 Task: Organize a 90-minute mountain biking and trail exploration adventure.
Action: Mouse pressed left at (991, 149)
Screenshot: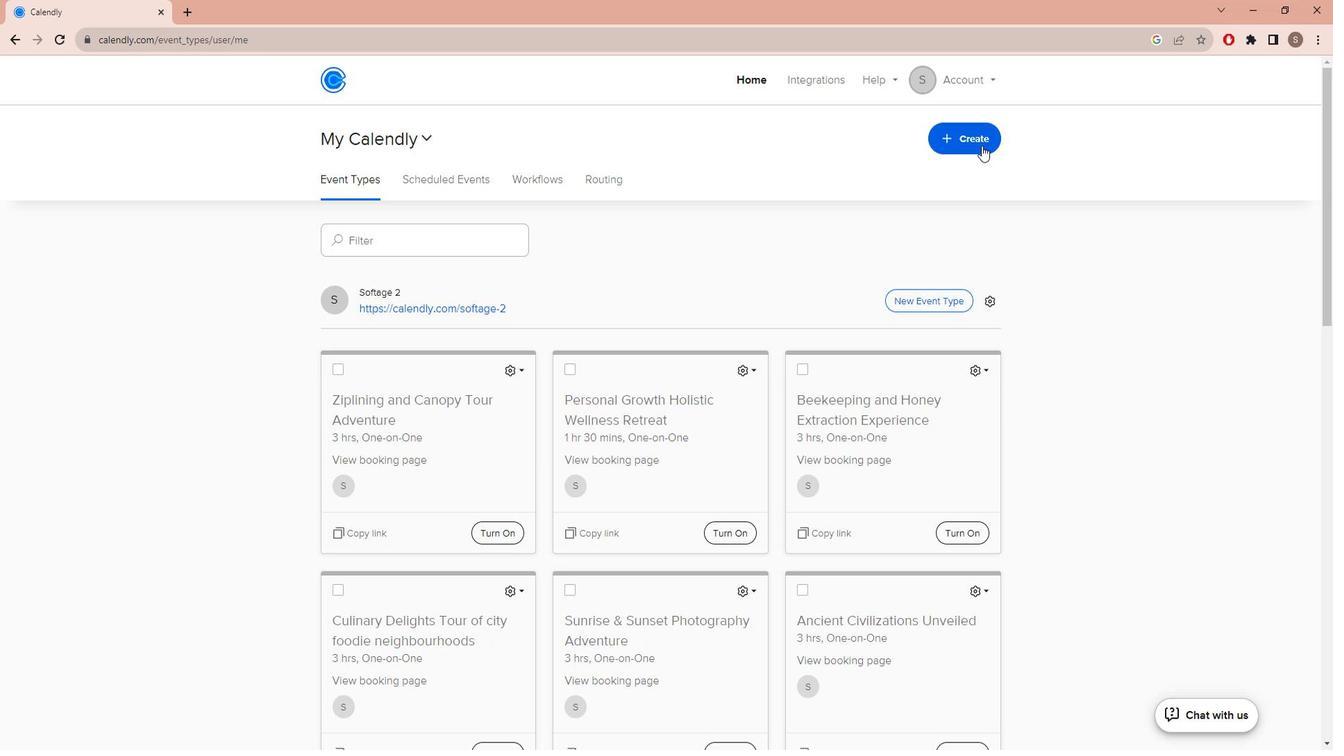 
Action: Mouse moved to (961, 181)
Screenshot: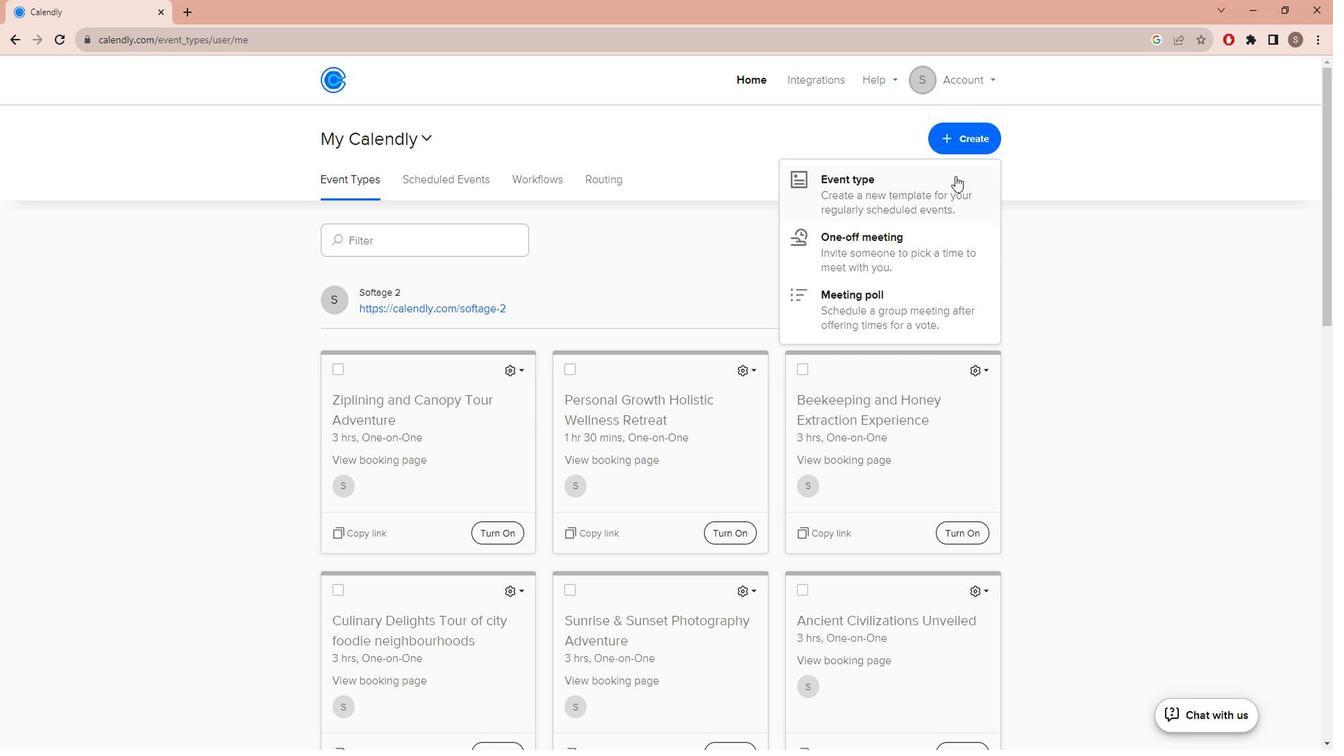 
Action: Mouse pressed left at (961, 181)
Screenshot: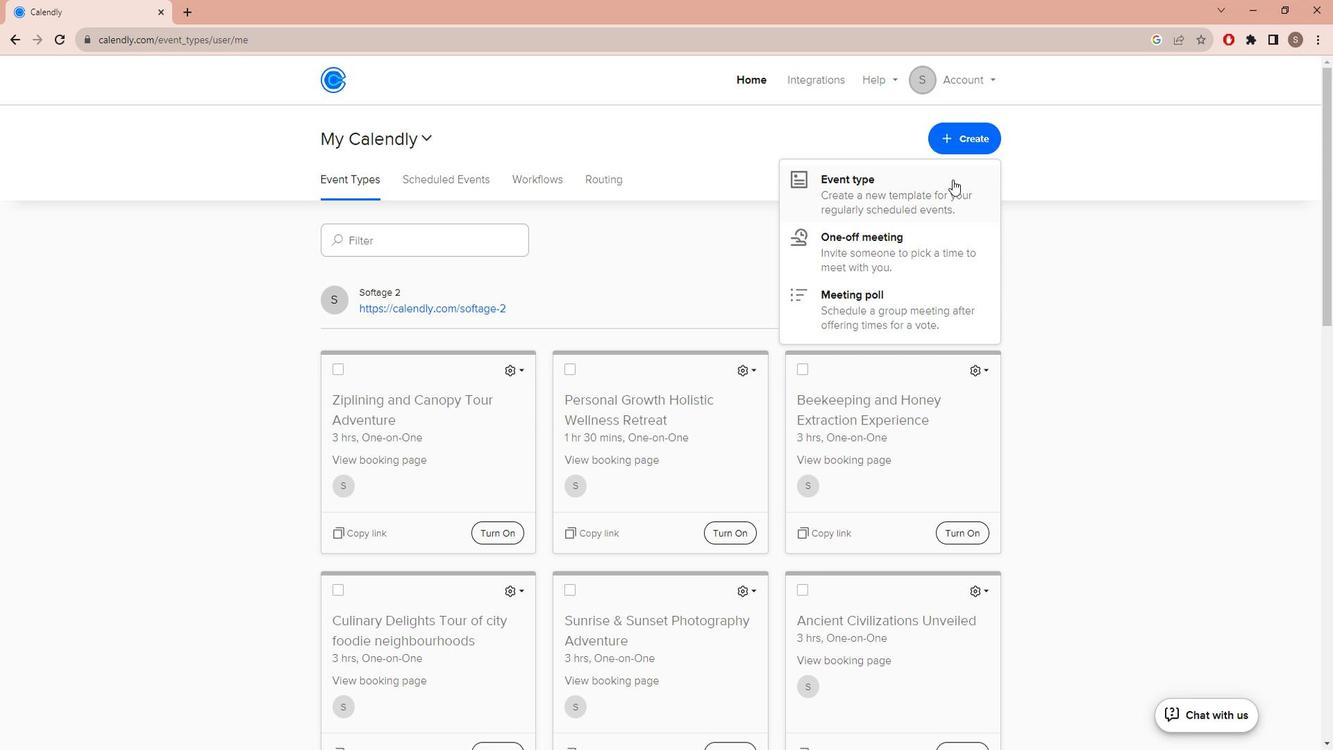 
Action: Mouse moved to (631, 241)
Screenshot: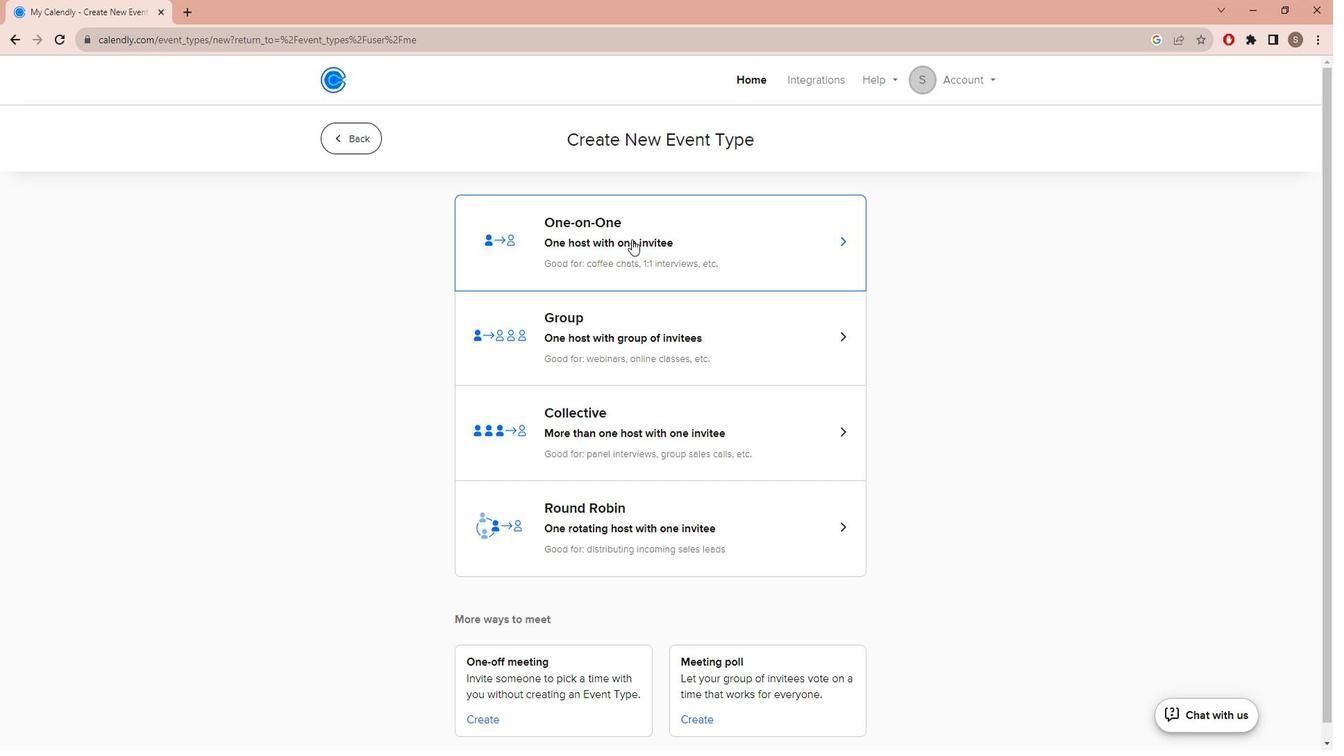 
Action: Mouse pressed left at (631, 241)
Screenshot: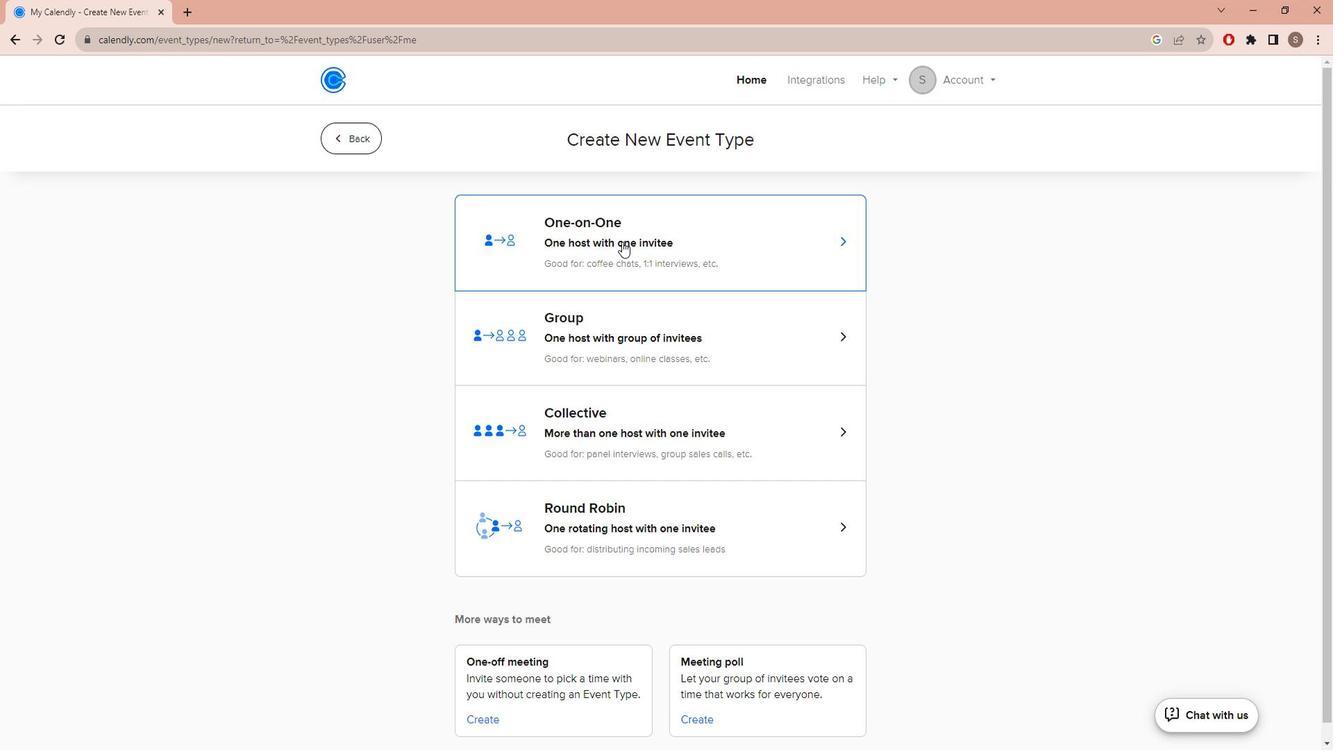 
Action: Mouse moved to (464, 341)
Screenshot: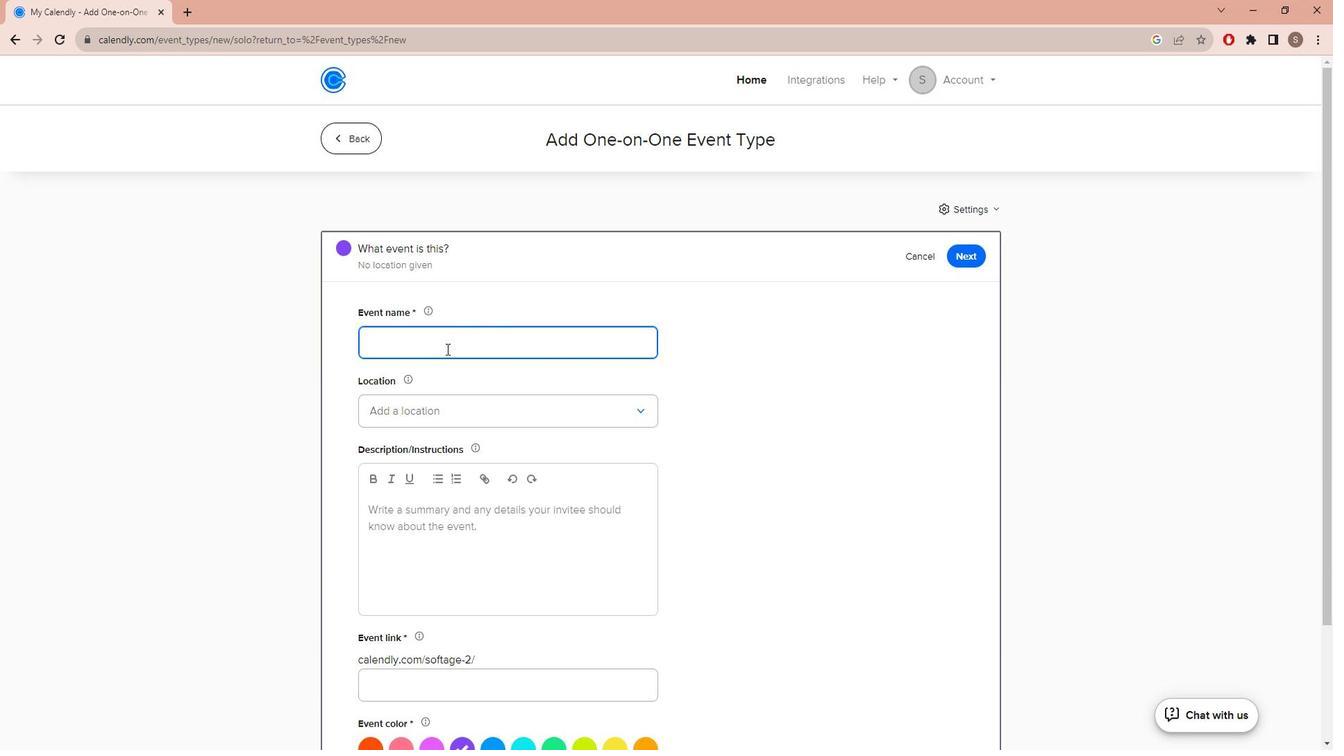 
Action: Key pressed <Key.caps_lock>M<Key.caps_lock>ountain<Key.space><Key.caps_lock>B<Key.caps_lock>iking<Key.space>and<Key.space><Key.caps_lock>T<Key.caps_lock>rail<Key.space><Key.caps_lock>E<Key.caps_lock>xploration<Key.space><Key.caps_lock>A<Key.caps_lock>dventure
Screenshot: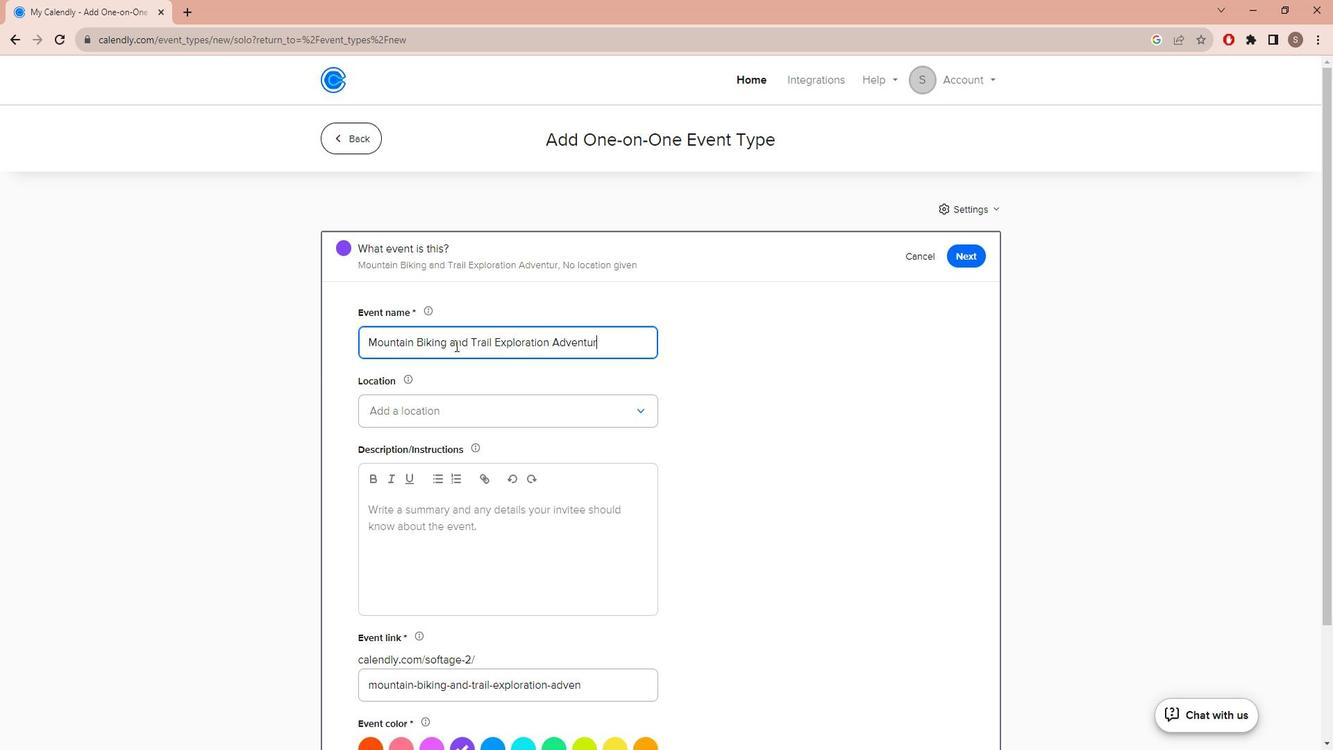 
Action: Mouse moved to (438, 415)
Screenshot: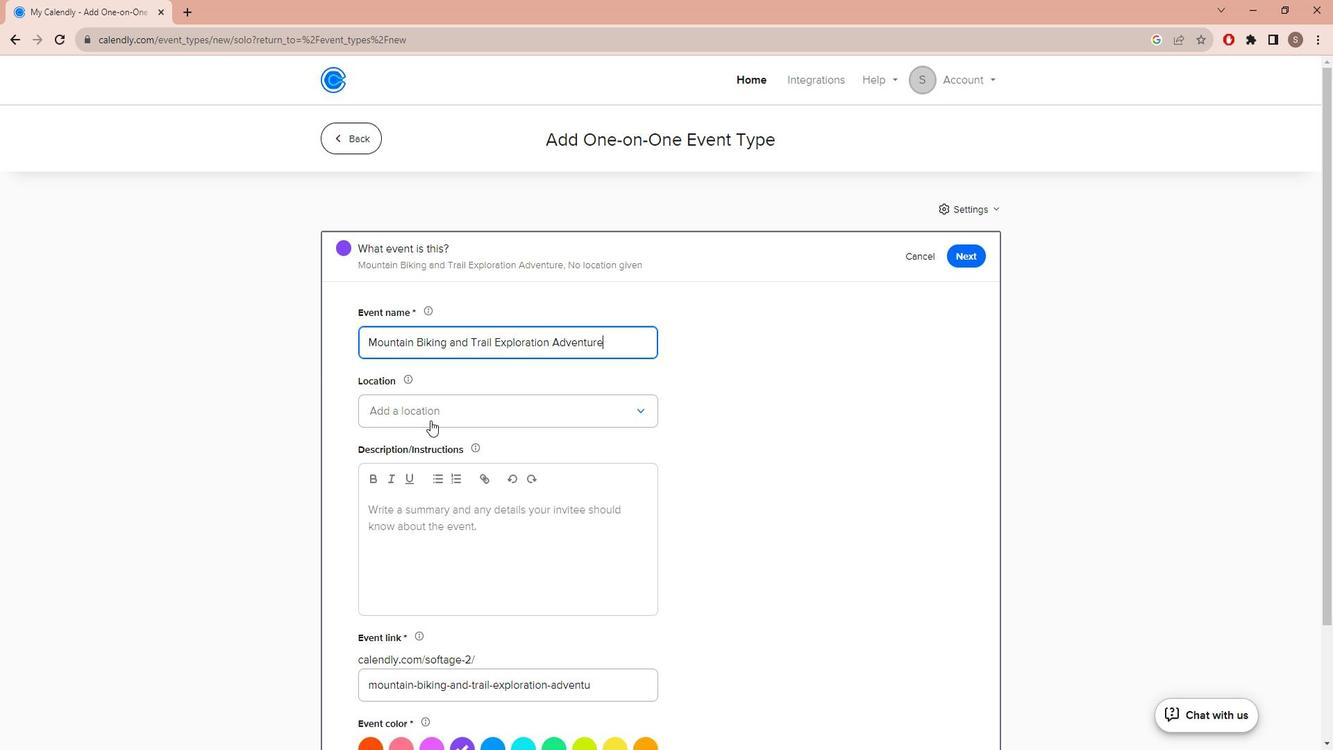 
Action: Mouse scrolled (438, 416) with delta (0, 0)
Screenshot: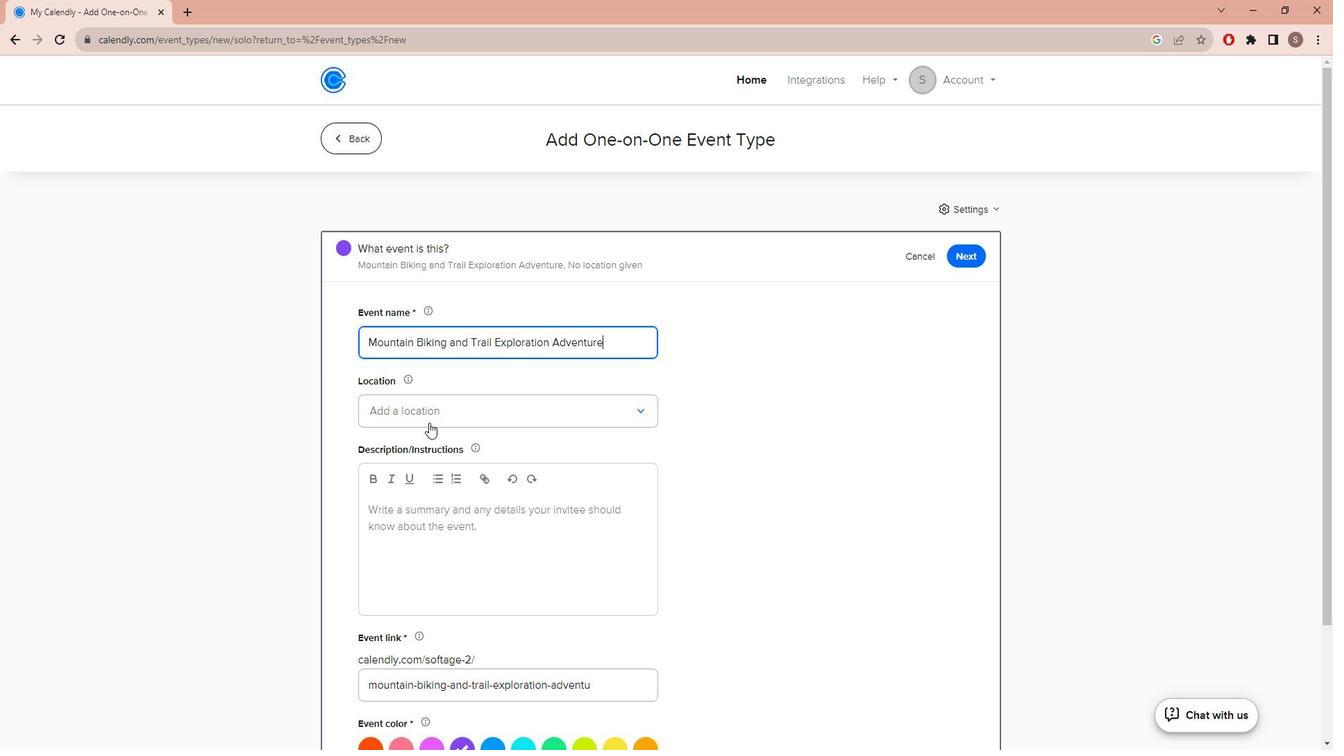 
Action: Mouse moved to (437, 415)
Screenshot: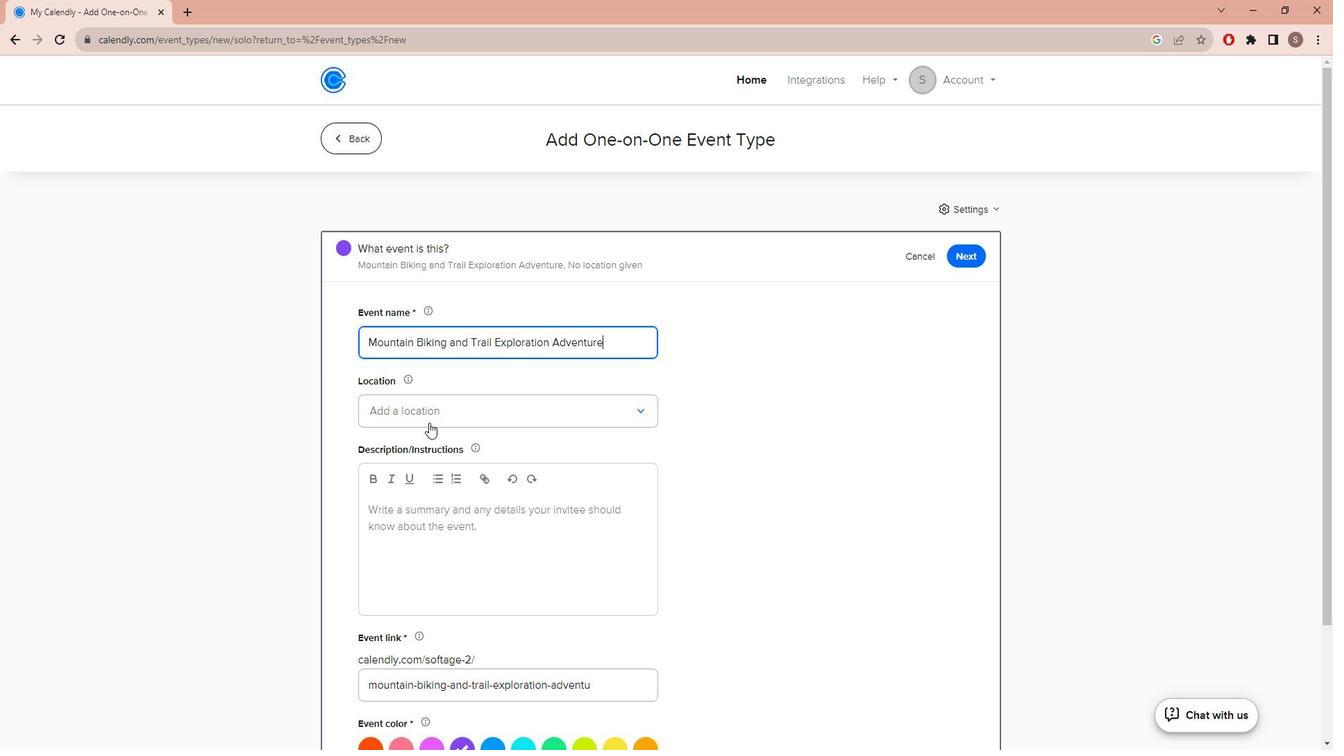 
Action: Mouse pressed left at (437, 415)
Screenshot: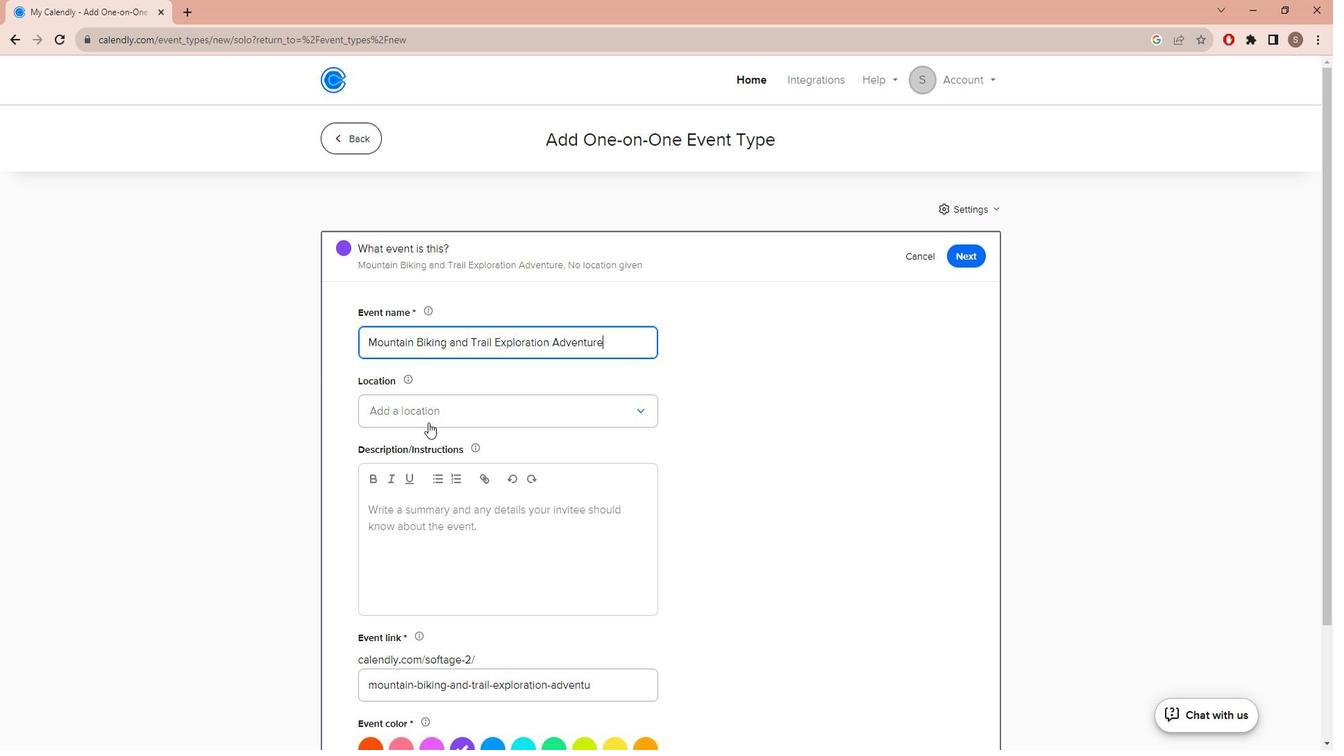 
Action: Mouse moved to (425, 440)
Screenshot: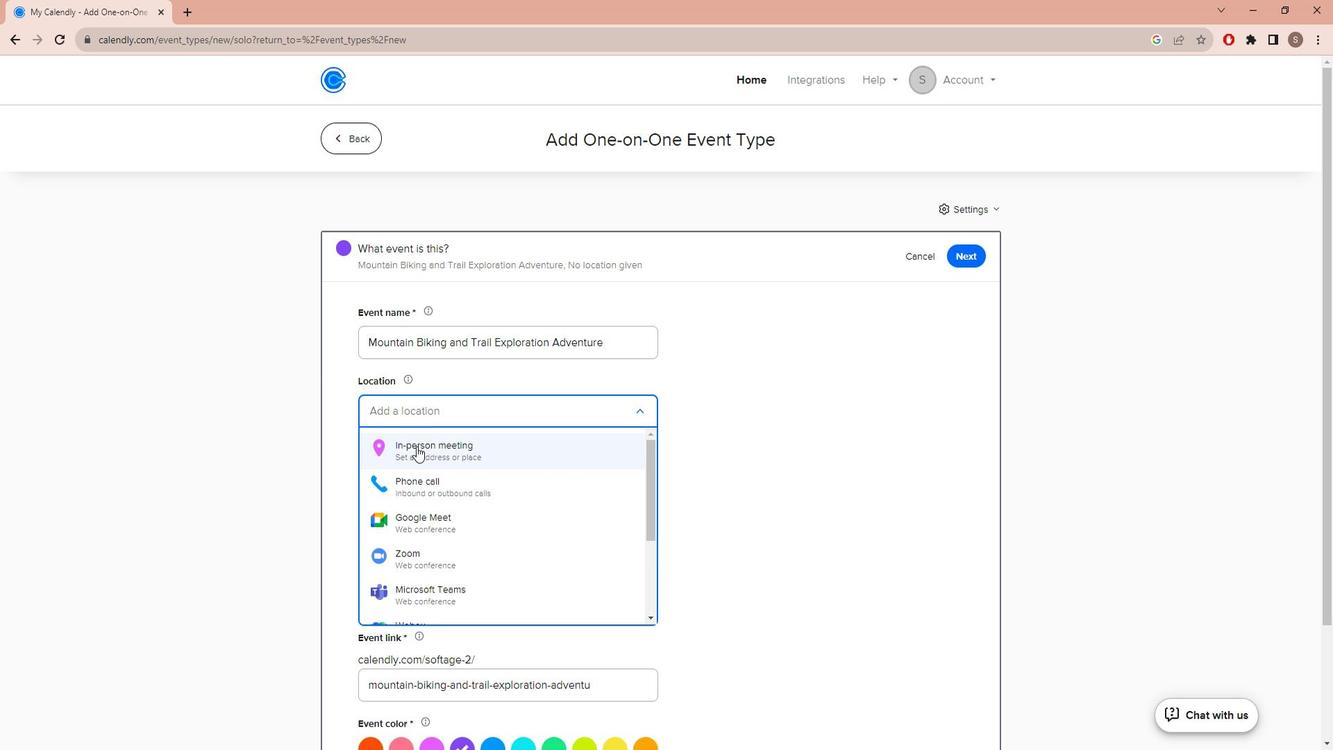 
Action: Mouse pressed left at (425, 440)
Screenshot: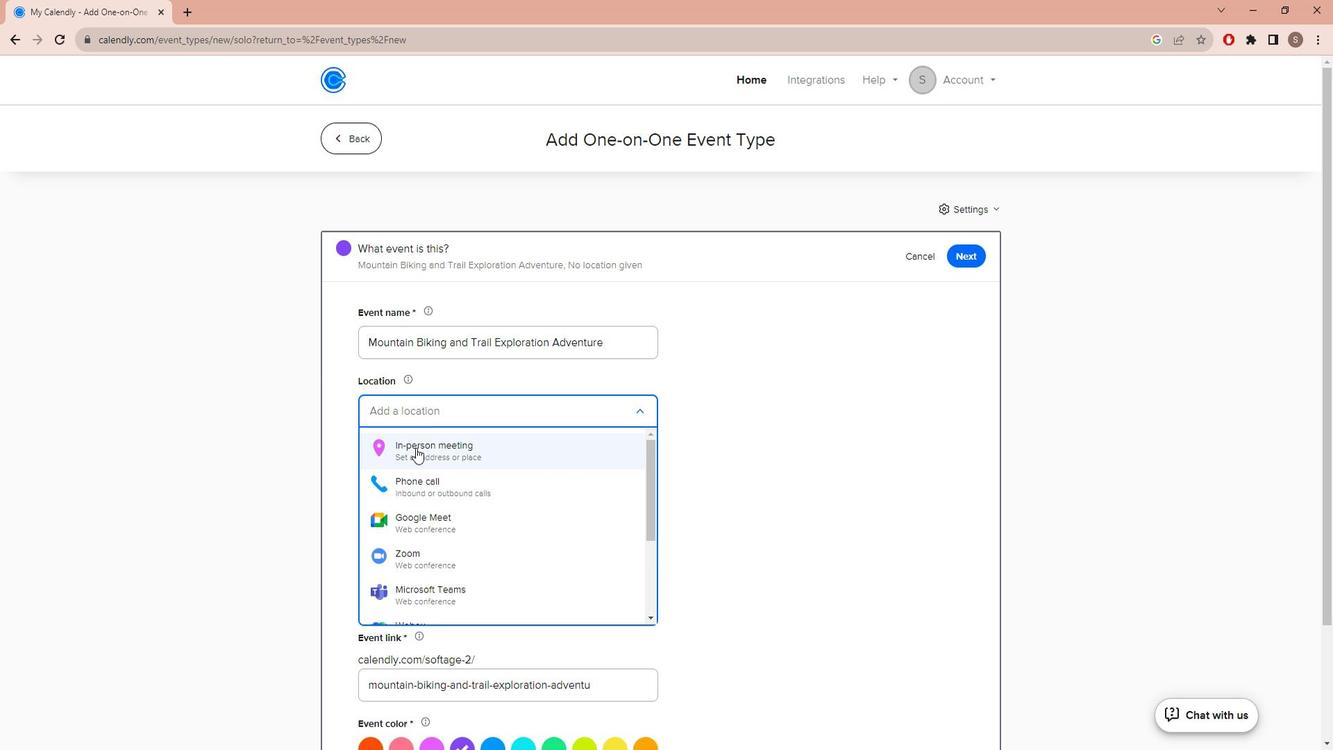 
Action: Mouse moved to (591, 247)
Screenshot: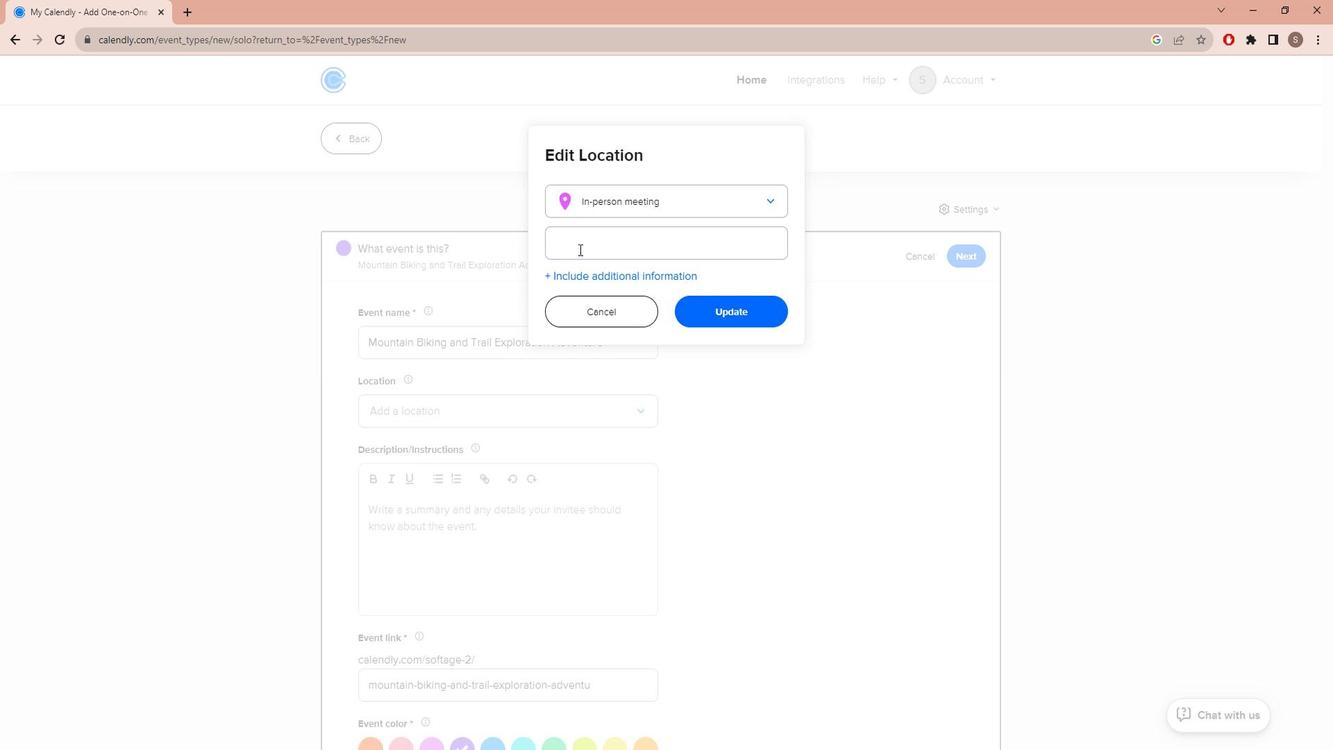 
Action: Mouse pressed left at (591, 247)
Screenshot: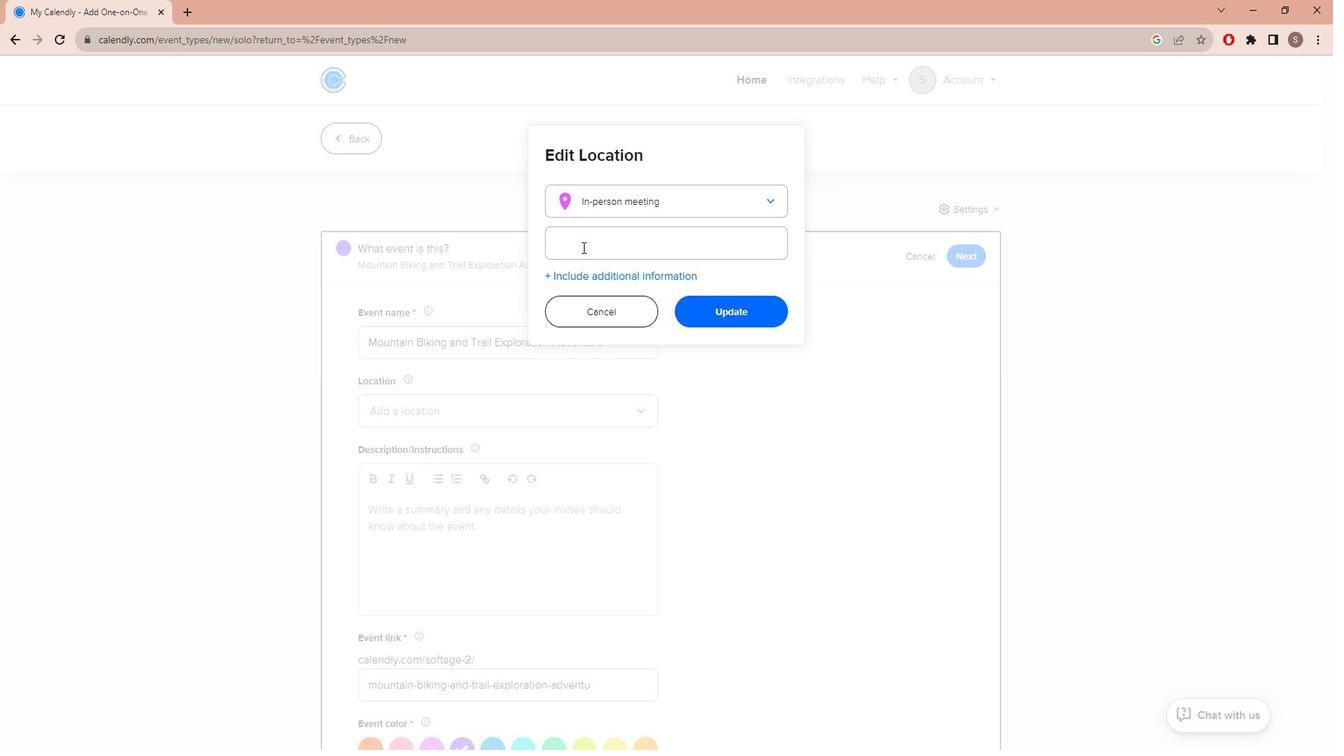 
Action: Mouse moved to (602, 241)
Screenshot: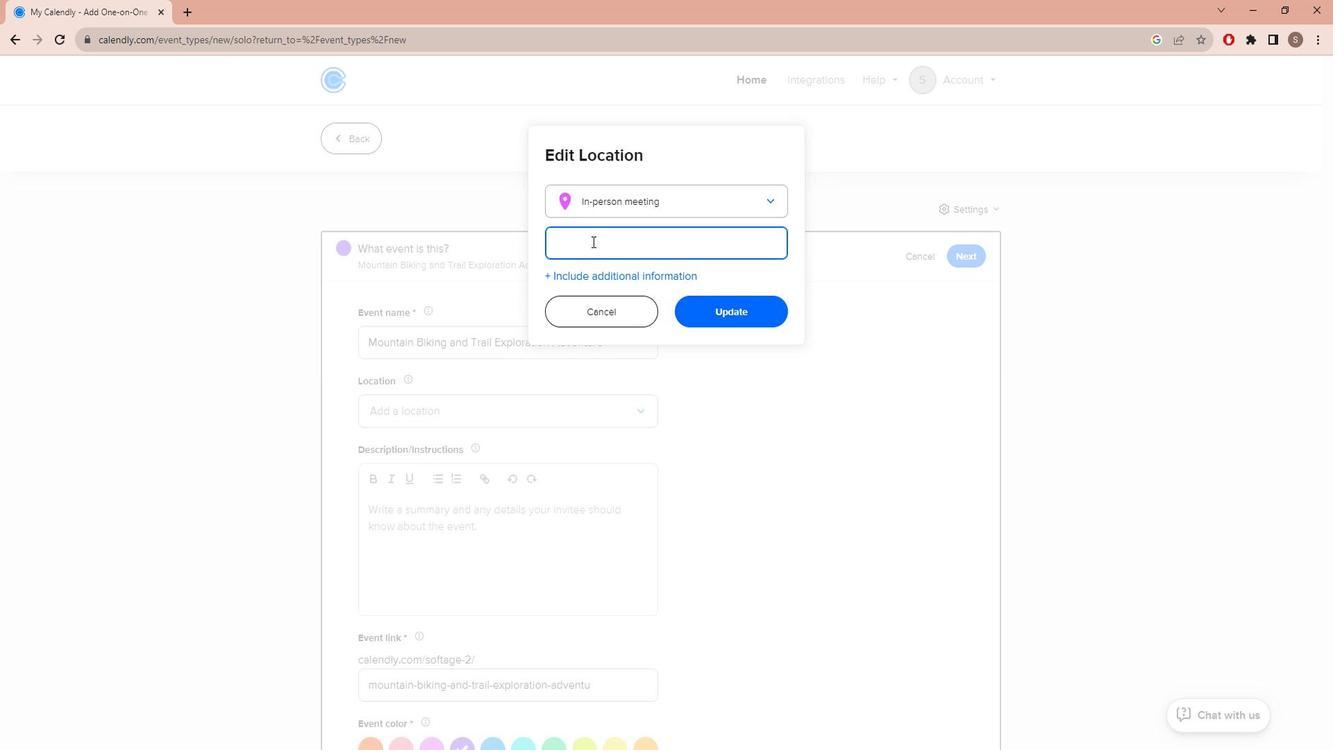 
Action: Key pressed <Key.caps_lock>H<Key.caps_lock>igh<Key.space><Key.caps_lock>M<Key.caps_lock>ountain<Key.space><Key.caps_lock>P<Key.caps_lock>reserve<Key.space><Key.caps_lock>P<Key.caps_lock>ark,<Key.caps_lock>N<Key.caps_lock>ew<Key.space><Key.caps_lock>J<Key.caps_lock>ersey,<Key.caps_lock>U.S.A
Screenshot: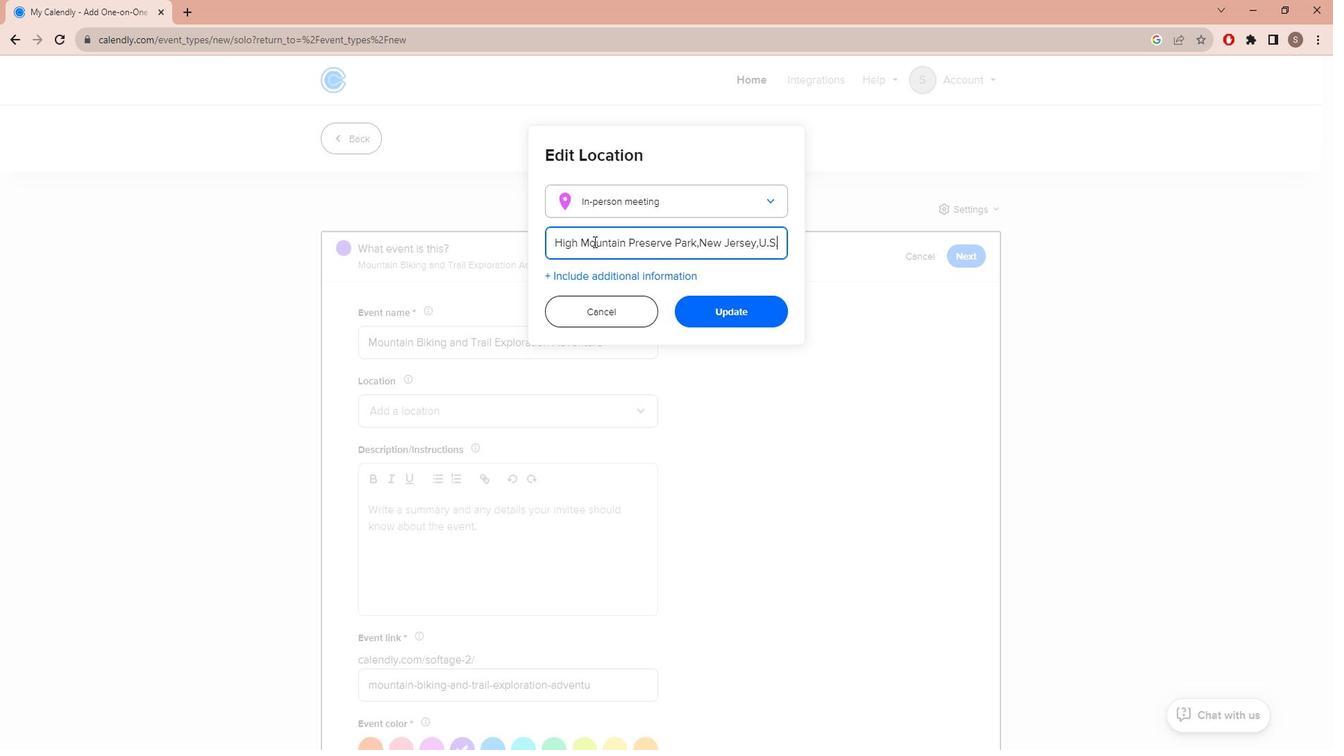 
Action: Mouse moved to (718, 302)
Screenshot: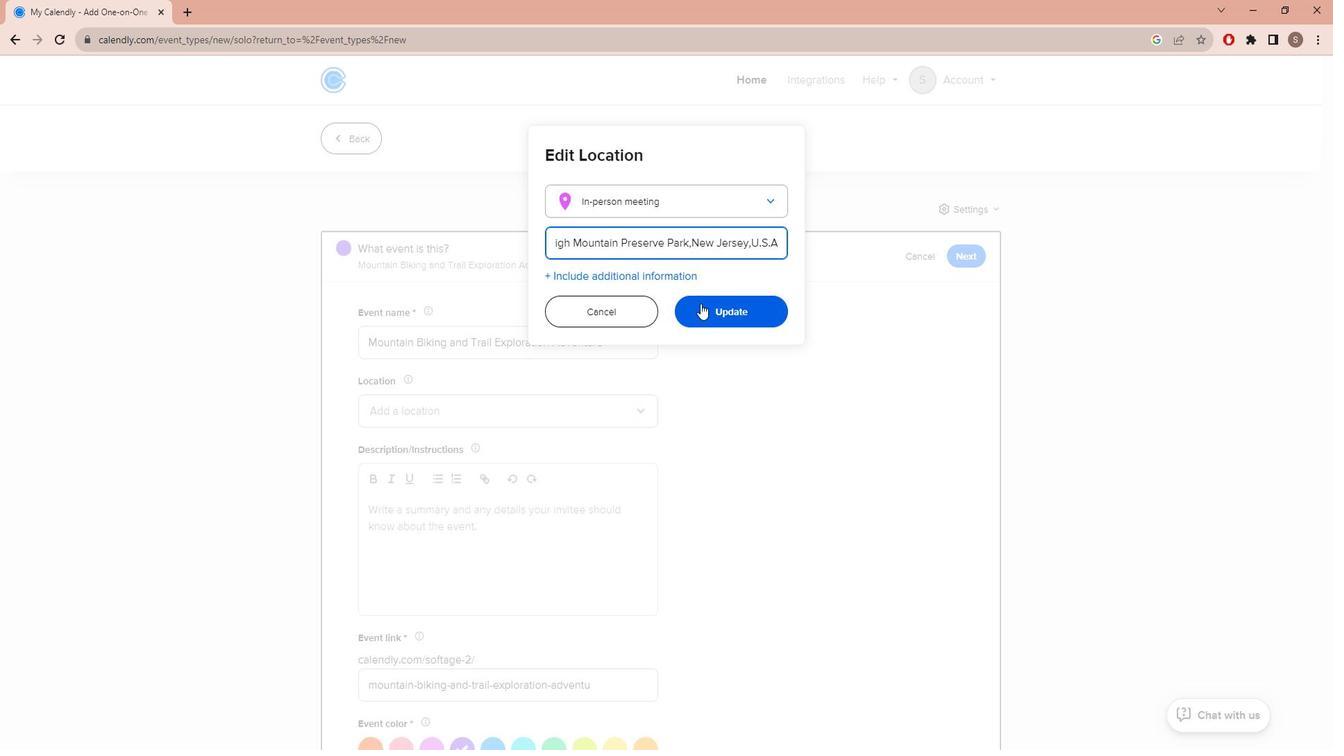 
Action: Mouse pressed left at (718, 302)
Screenshot: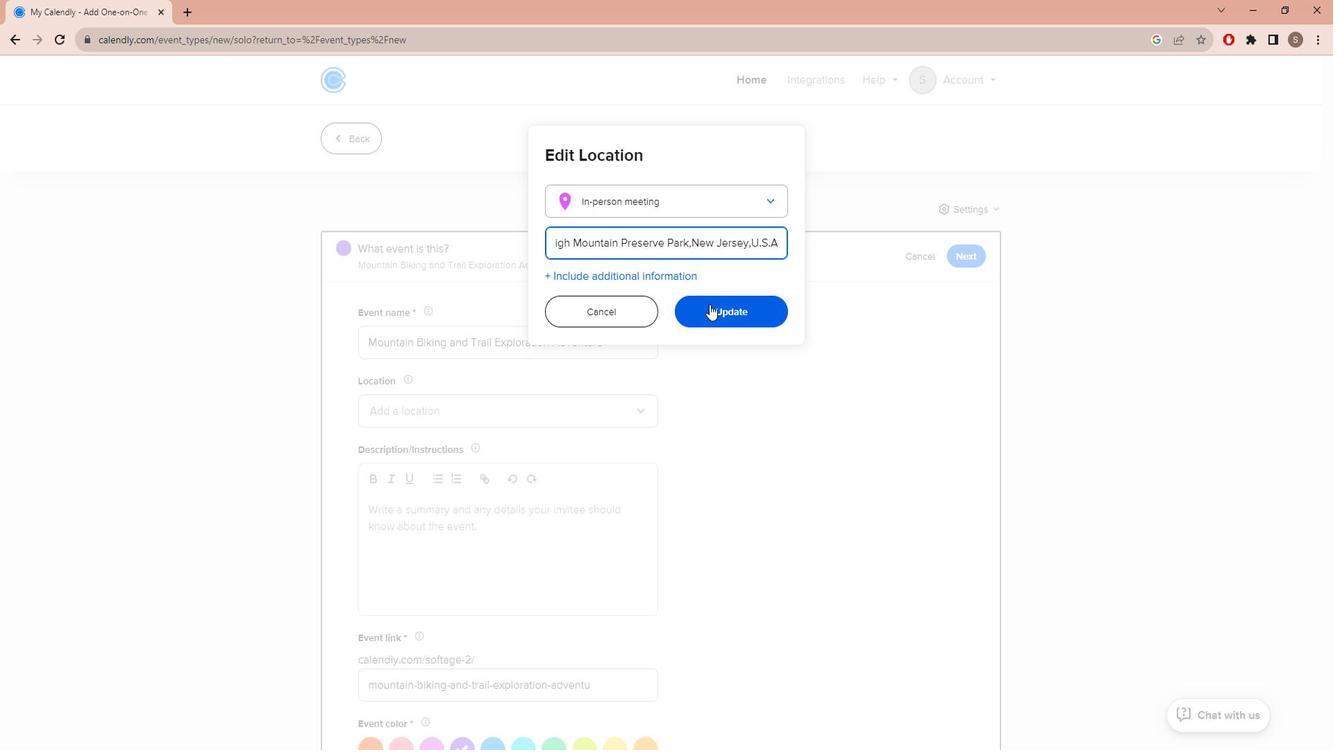 
Action: Mouse moved to (511, 406)
Screenshot: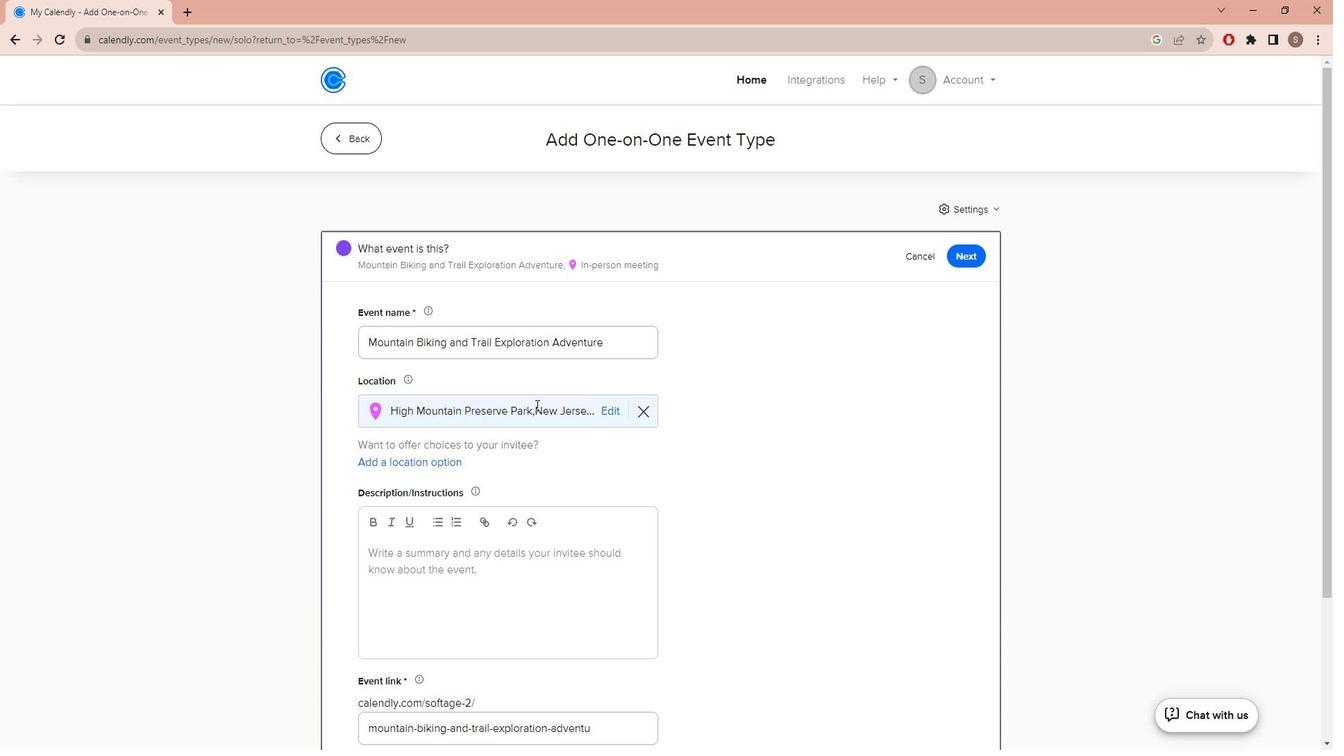 
Action: Mouse scrolled (511, 406) with delta (0, 0)
Screenshot: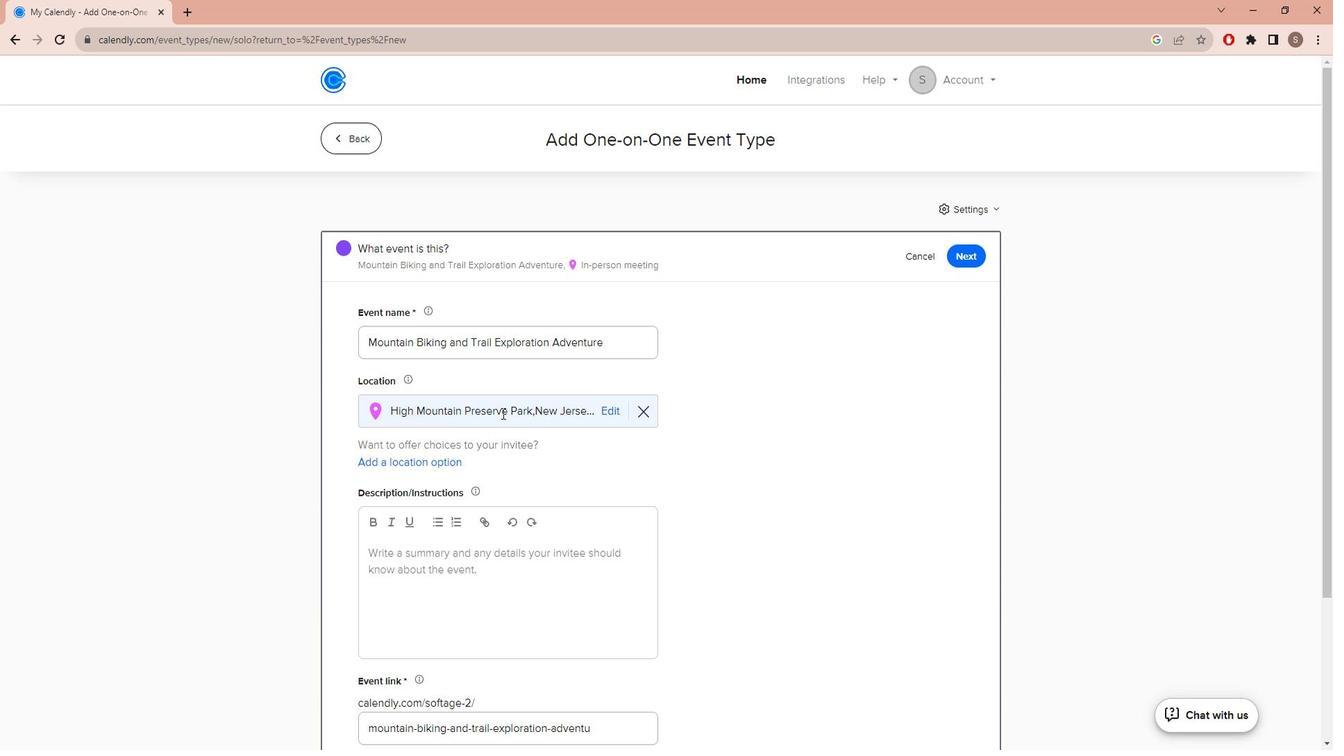 
Action: Mouse scrolled (511, 406) with delta (0, 0)
Screenshot: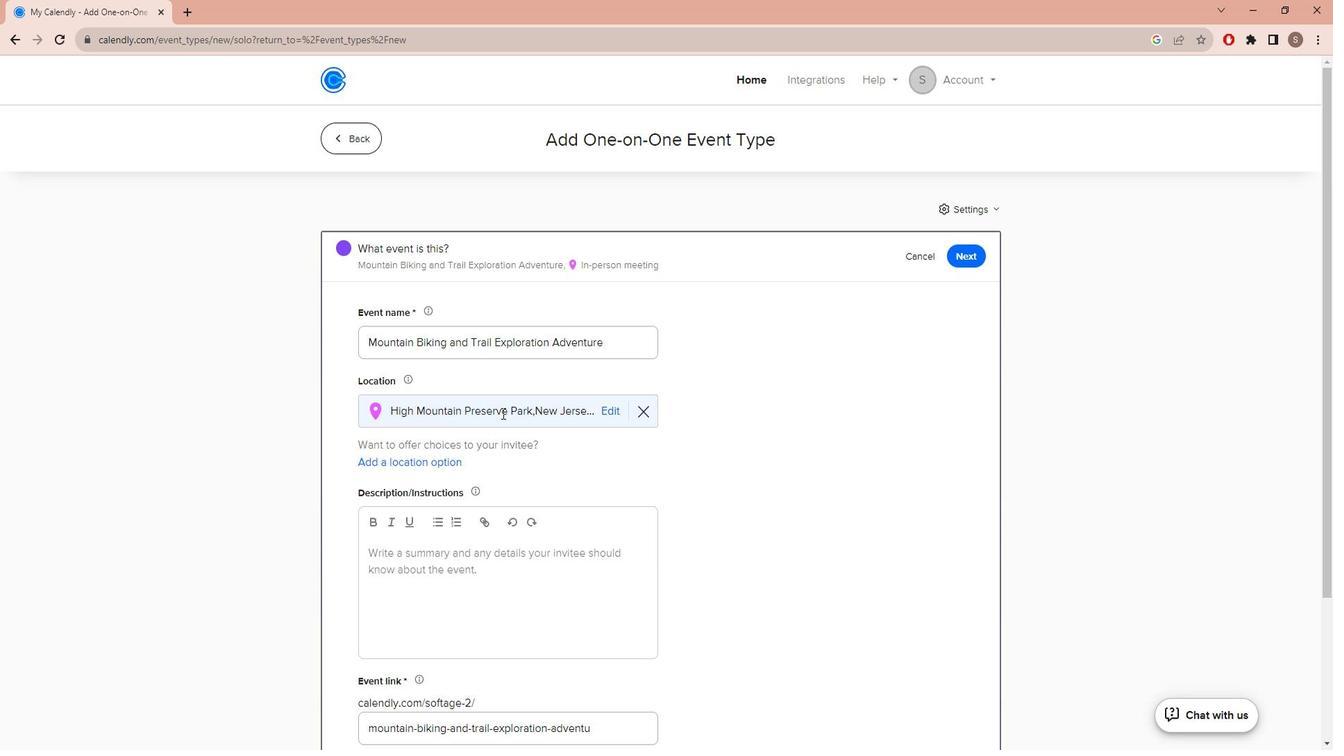 
Action: Mouse scrolled (511, 406) with delta (0, 0)
Screenshot: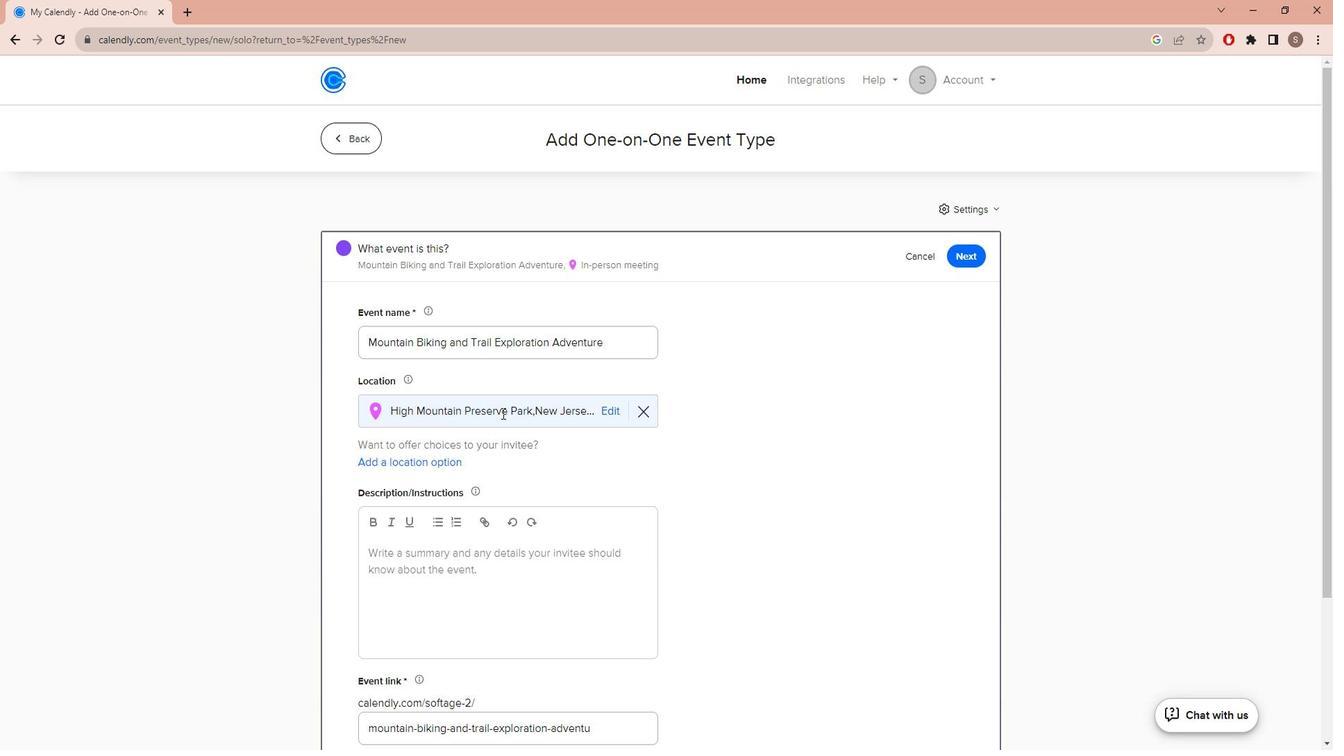 
Action: Mouse moved to (391, 379)
Screenshot: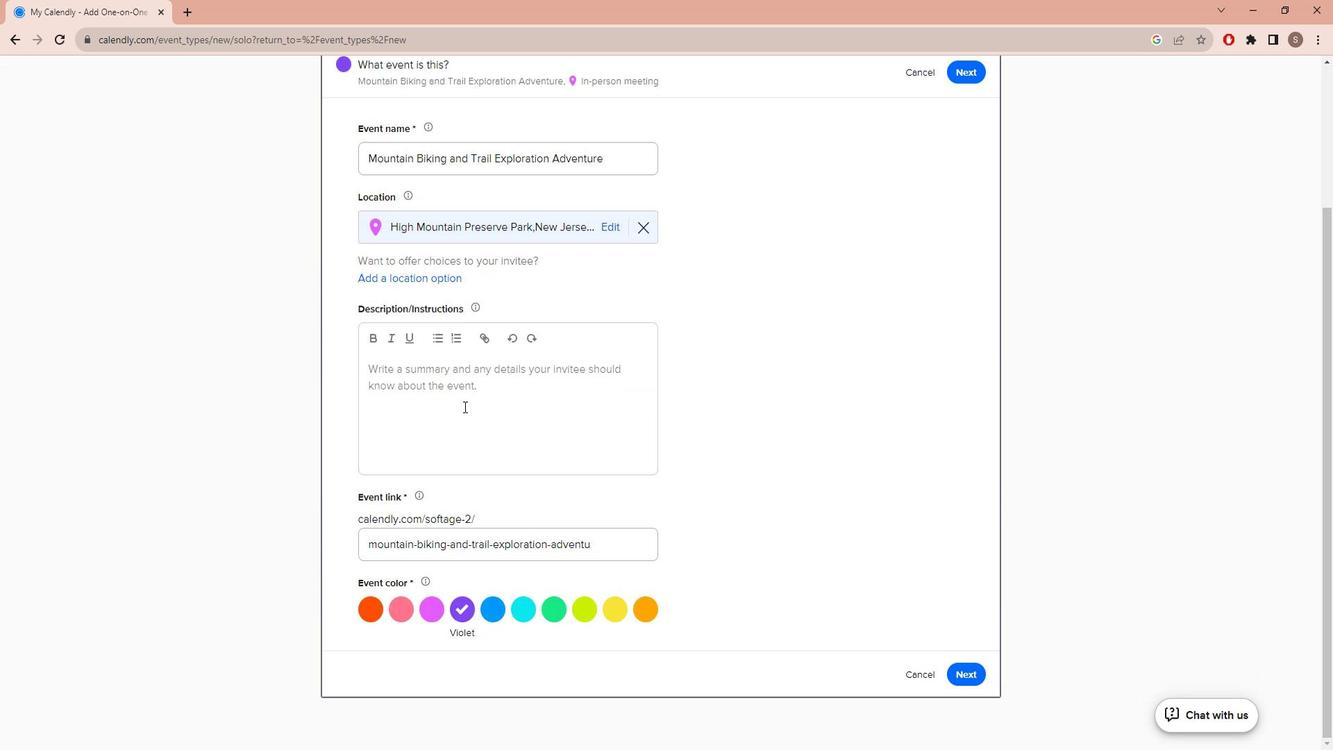 
Action: Mouse pressed left at (391, 379)
Screenshot: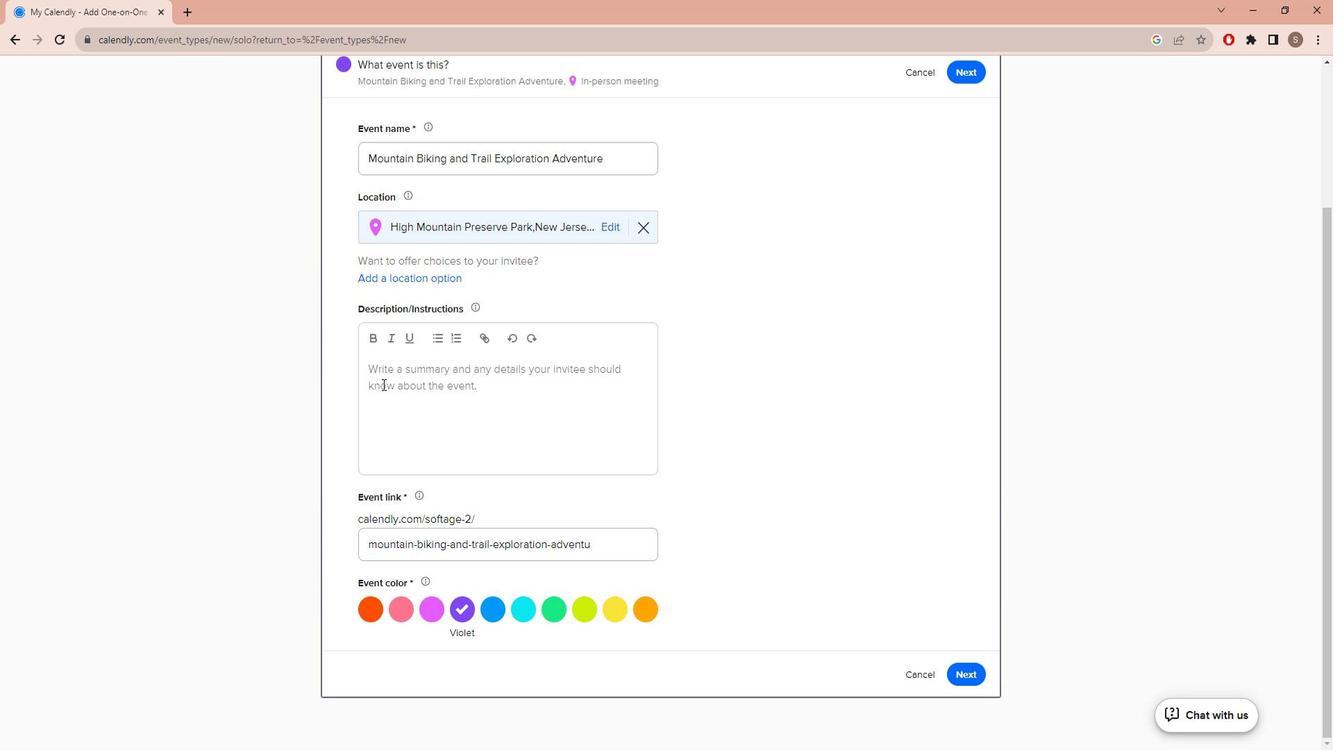 
Action: Key pressed <Key.caps_lock>j<Key.caps_lock>OI<Key.backspace><Key.backspace><Key.caps_lock>oin<Key.space><Key.backspace><Key.backspace><Key.backspace><Key.backspace><Key.backspace><Key.backspace><Key.backspace><Key.backspace><Key.backspace><Key.backspace><Key.caps_lock>J<Key.caps_lock>oin<Key.space>u<Key.space><Key.backspace>s<Key.space>for<Key.space>a<Key.space><Key.backspace>n<Key.space>exhili<Key.backspace>arating<Key.space>
Screenshot: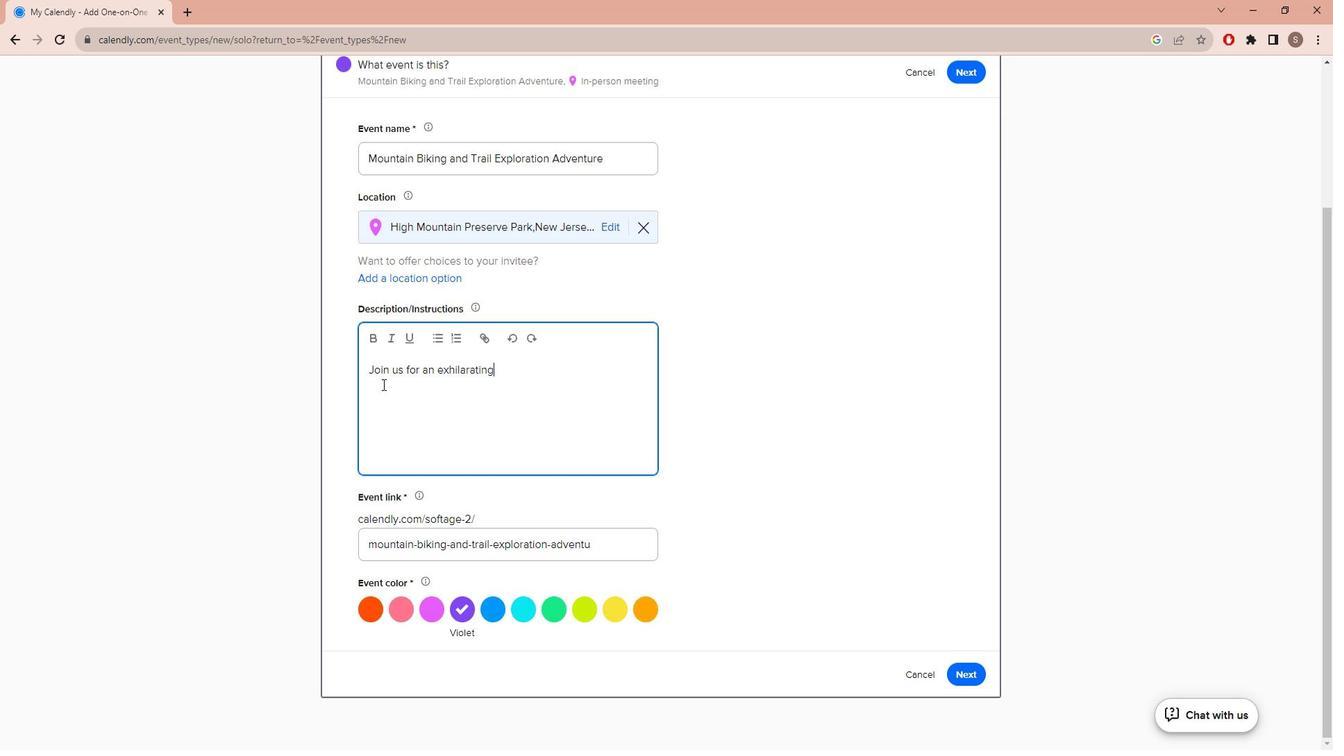 
Action: Mouse moved to (507, 568)
Screenshot: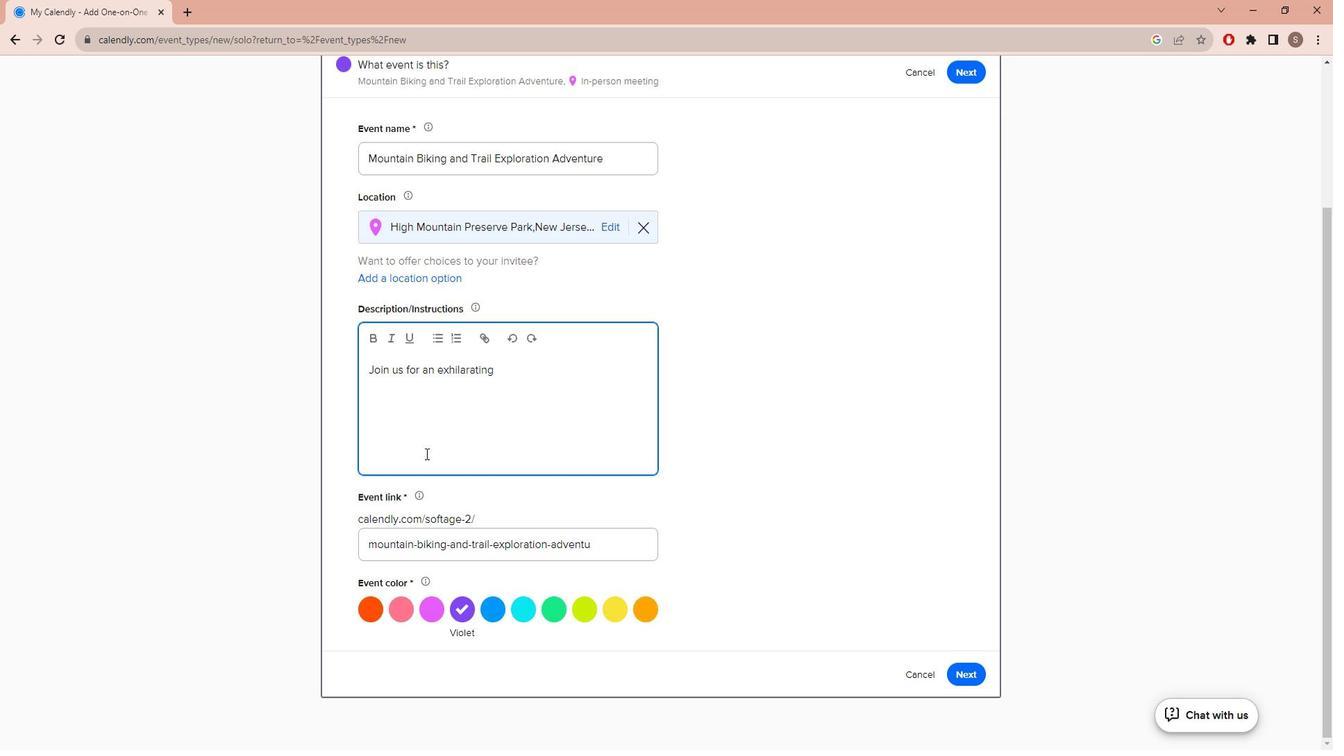 
Action: Key pressed mountain<Key.space>biking<Key.space>and<Key.space>trail<Key.space>exploration<Key.space>adventure<Key.shift_r>!<Key.space><Key.caps_lock>D<Key.caps_lock>iscovr<Key.backspace>er<Key.space>th
Screenshot: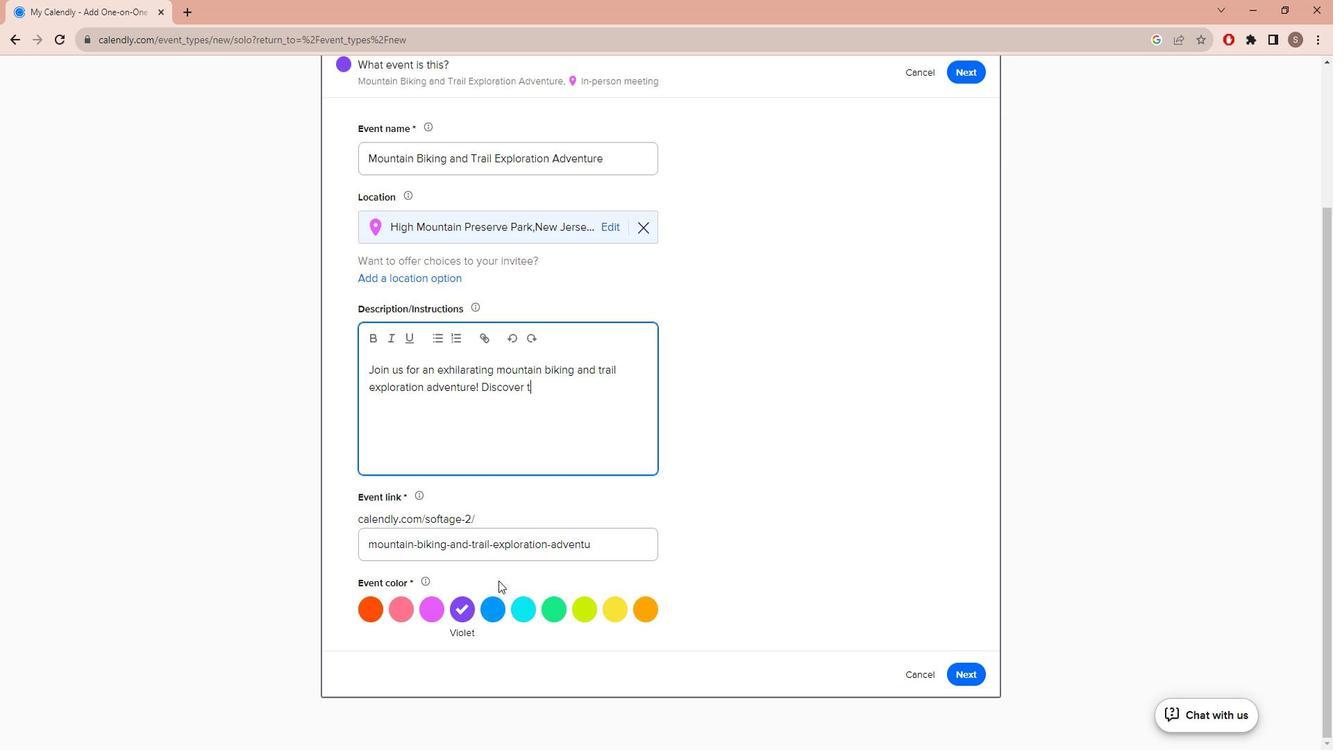 
Action: Mouse moved to (400, 281)
Screenshot: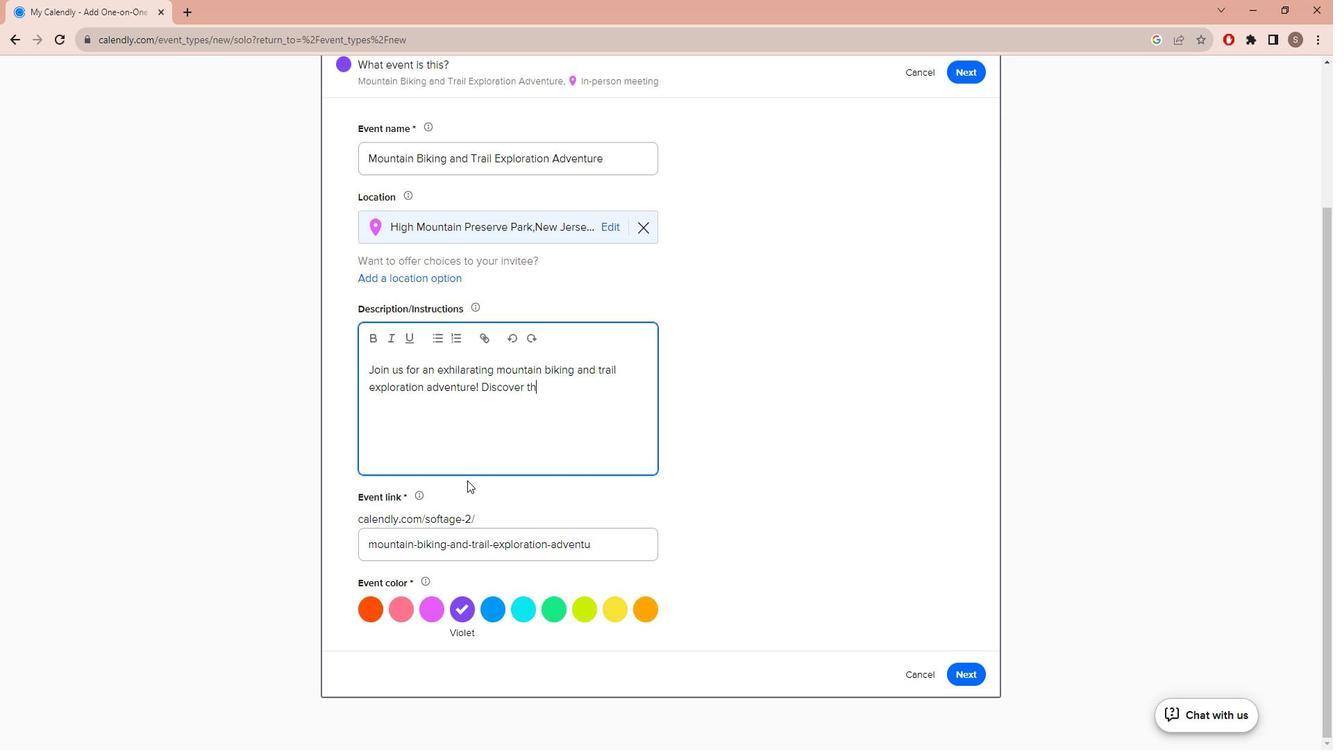
Action: Key pressed e
Screenshot: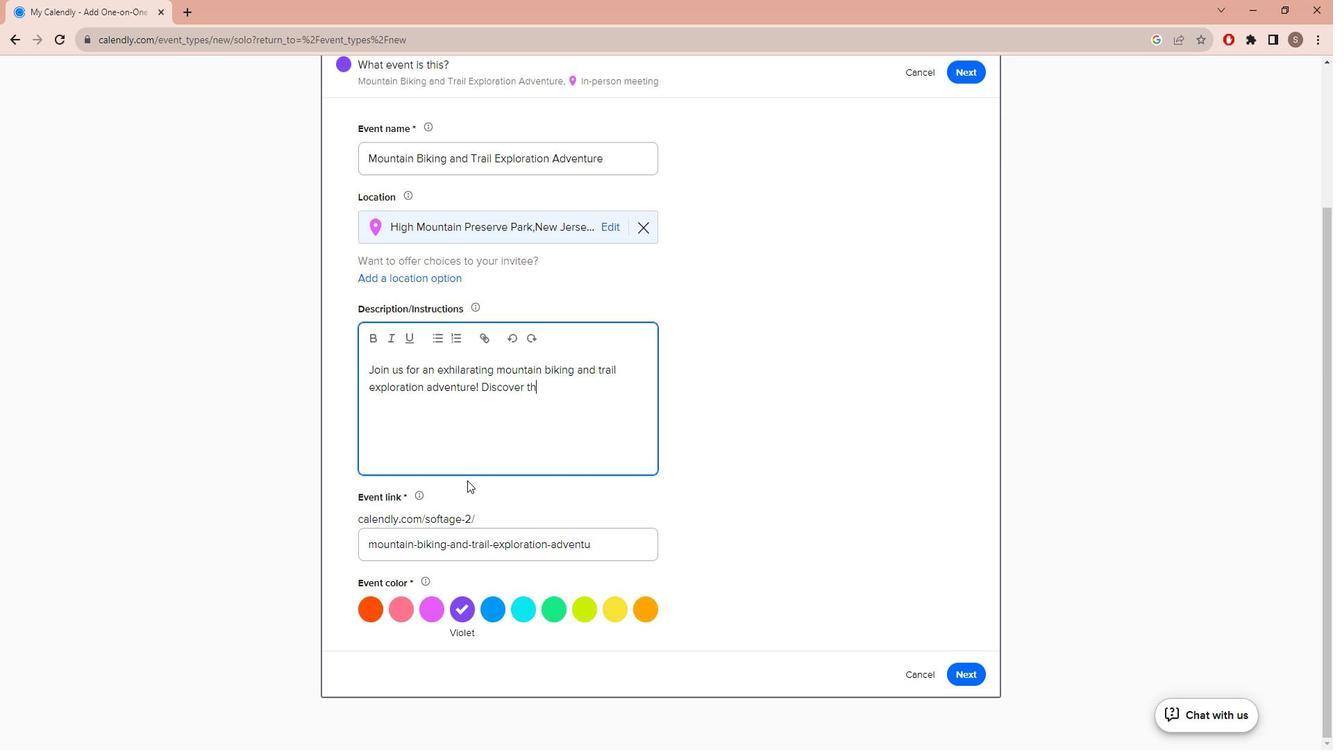
Action: Mouse moved to (365, 229)
Screenshot: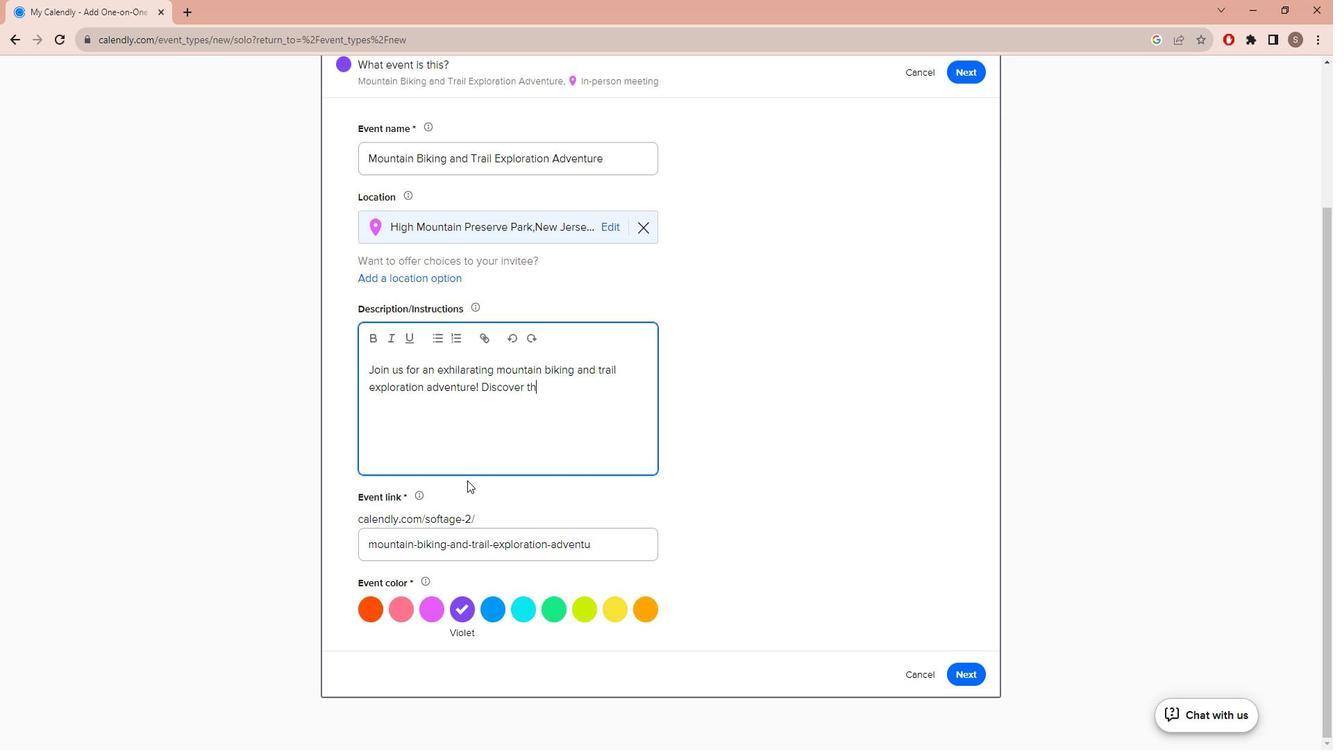 
Action: Key pressed <Key.space>beauty<Key.space>
Screenshot: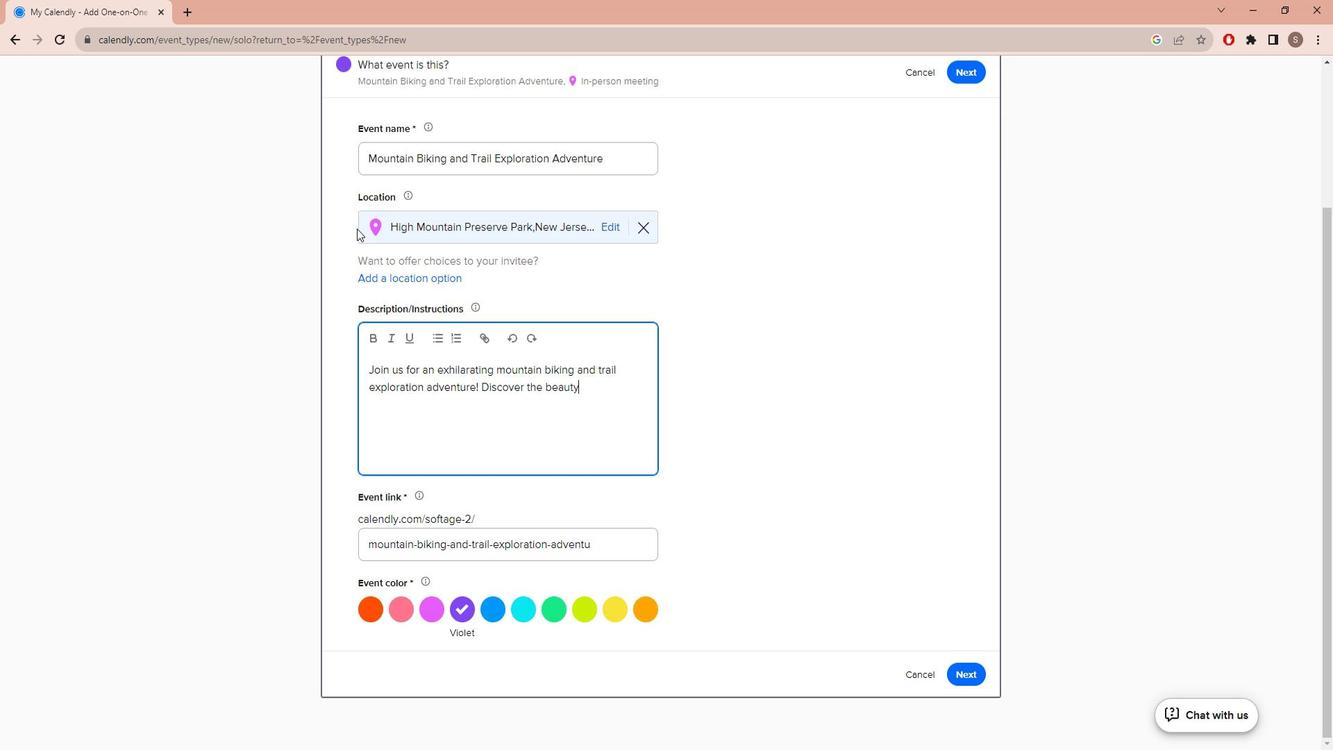 
Action: Mouse moved to (364, 229)
Screenshot: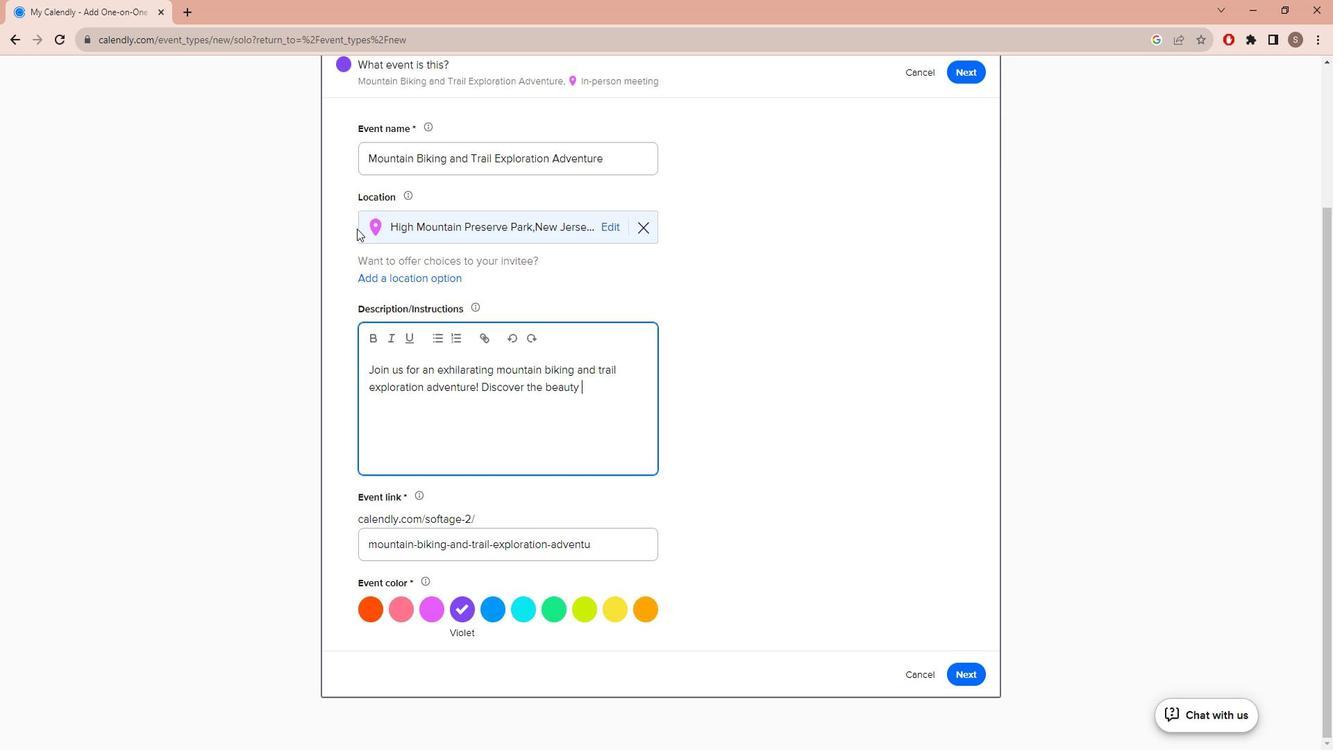 
Action: Key pressed of<Key.space>nature<Key.space>and<Key.space>the<Key.space>thrill<Key.space>of<Key.space>off<Key.space>road<Key.space>biking<Key.space>on<Key.space>some<Key.space>of<Key.space>the<Key.space>best<Key.space>trails<Key.space>in<Key.space>the<Key.space>area,<Key.caps_lock>TH<Key.caps_lock><Key.backspace><Key.backspace><Key.backspace>/.<Key.backspace><Key.backspace>.<Key.space><Key.caps_lock>T<Key.caps_lock>his<Key.space>adrenaline<Key.space>pumping<Key.space>adventue<Key.space>is<Key.space>your<Key.space>ticket<Key.space>
Screenshot: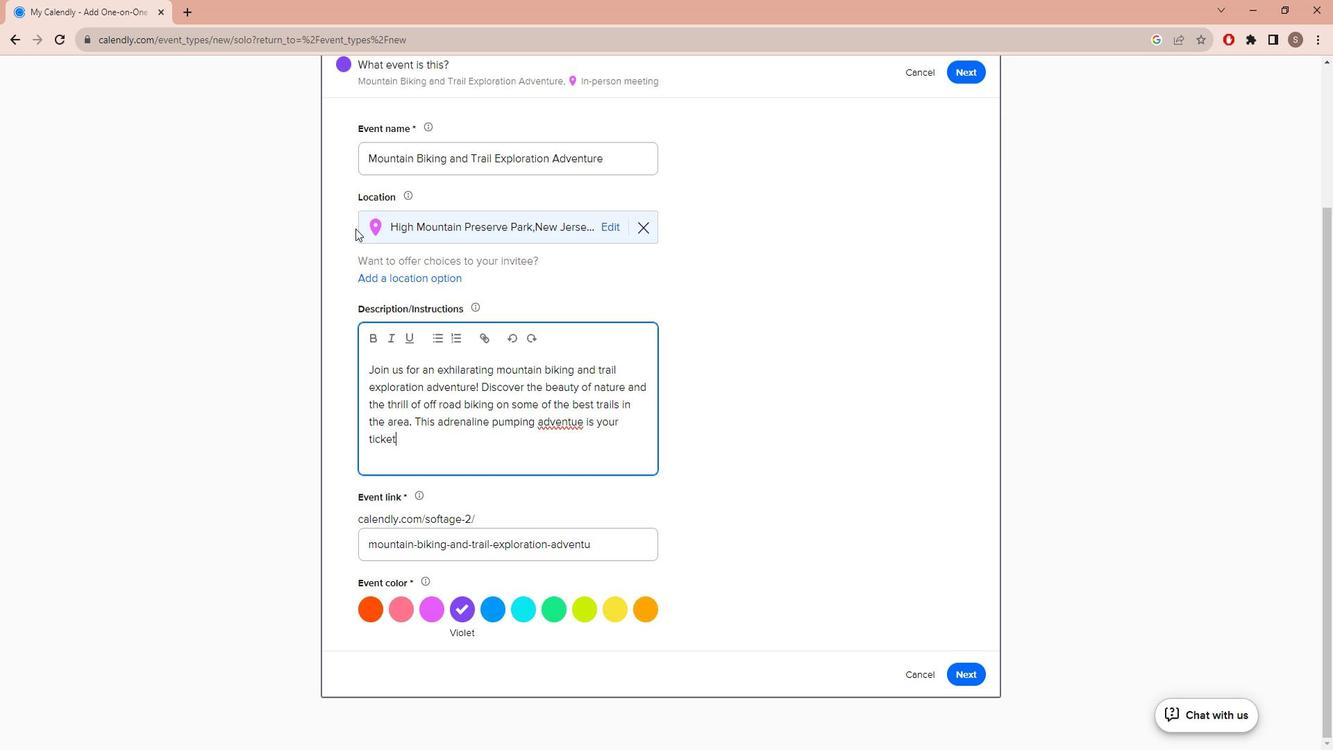 
Action: Mouse moved to (584, 414)
Screenshot: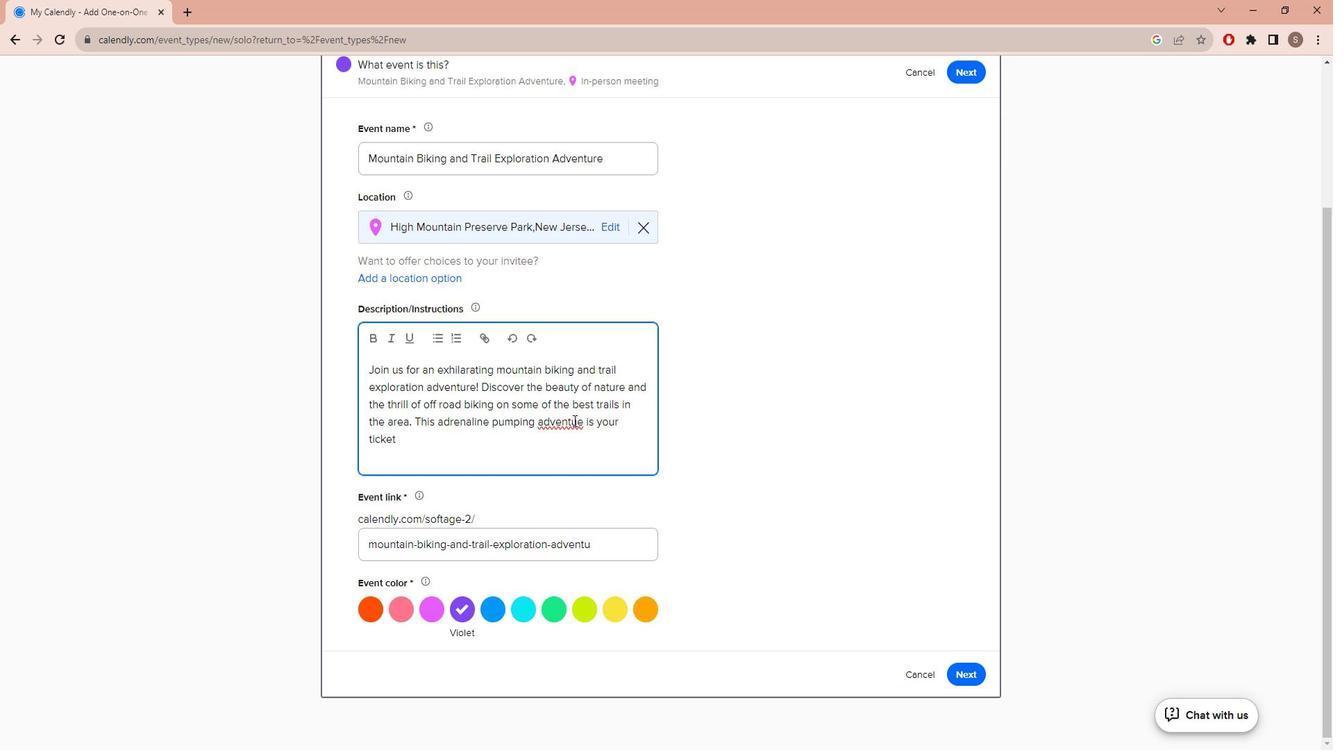
Action: Mouse pressed left at (584, 414)
Screenshot: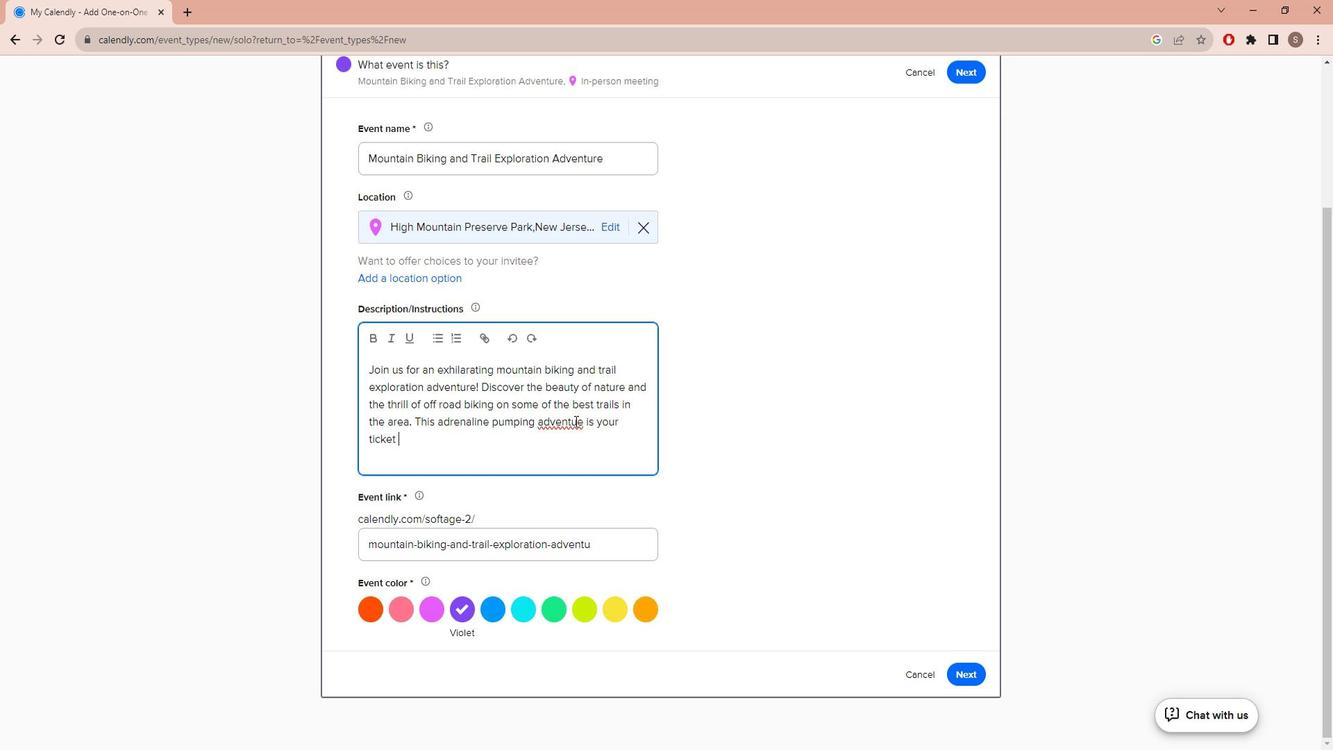 
Action: Mouse moved to (587, 418)
Screenshot: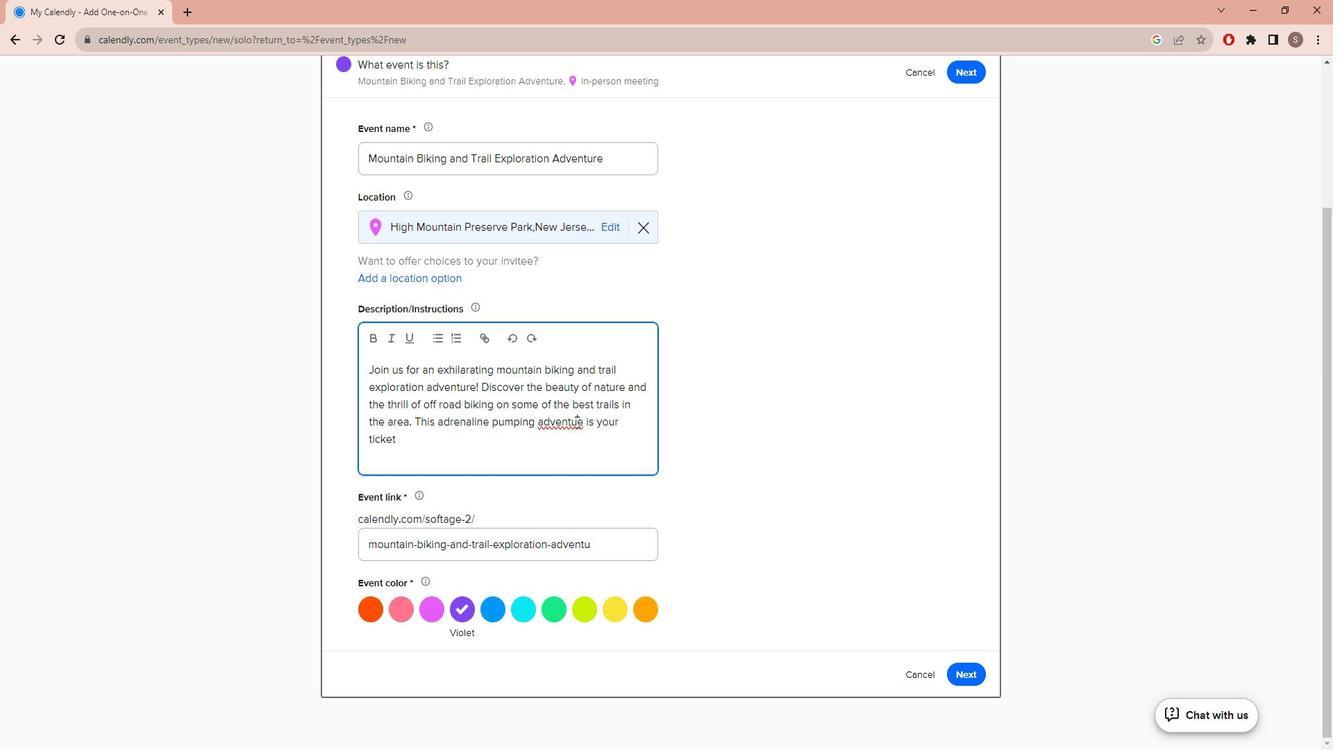 
Action: Mouse pressed left at (587, 418)
Screenshot: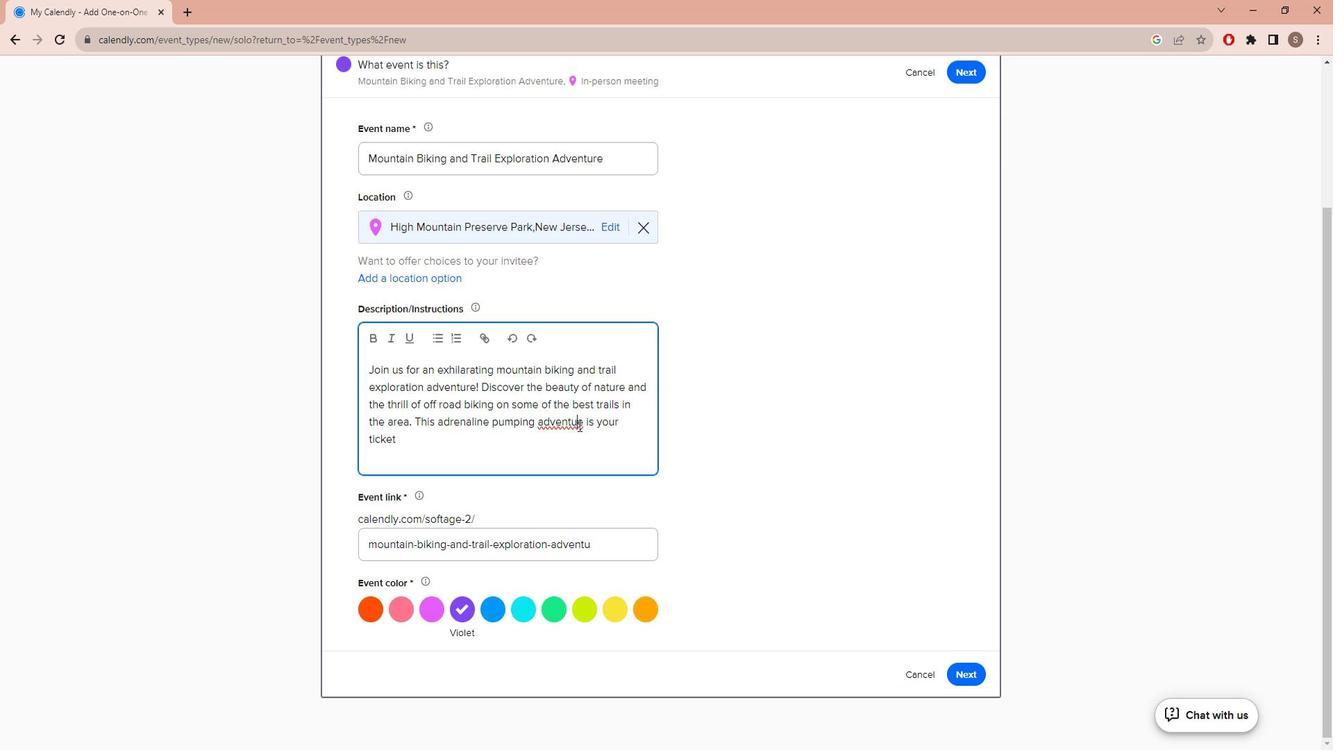 
Action: Key pressed r
Screenshot: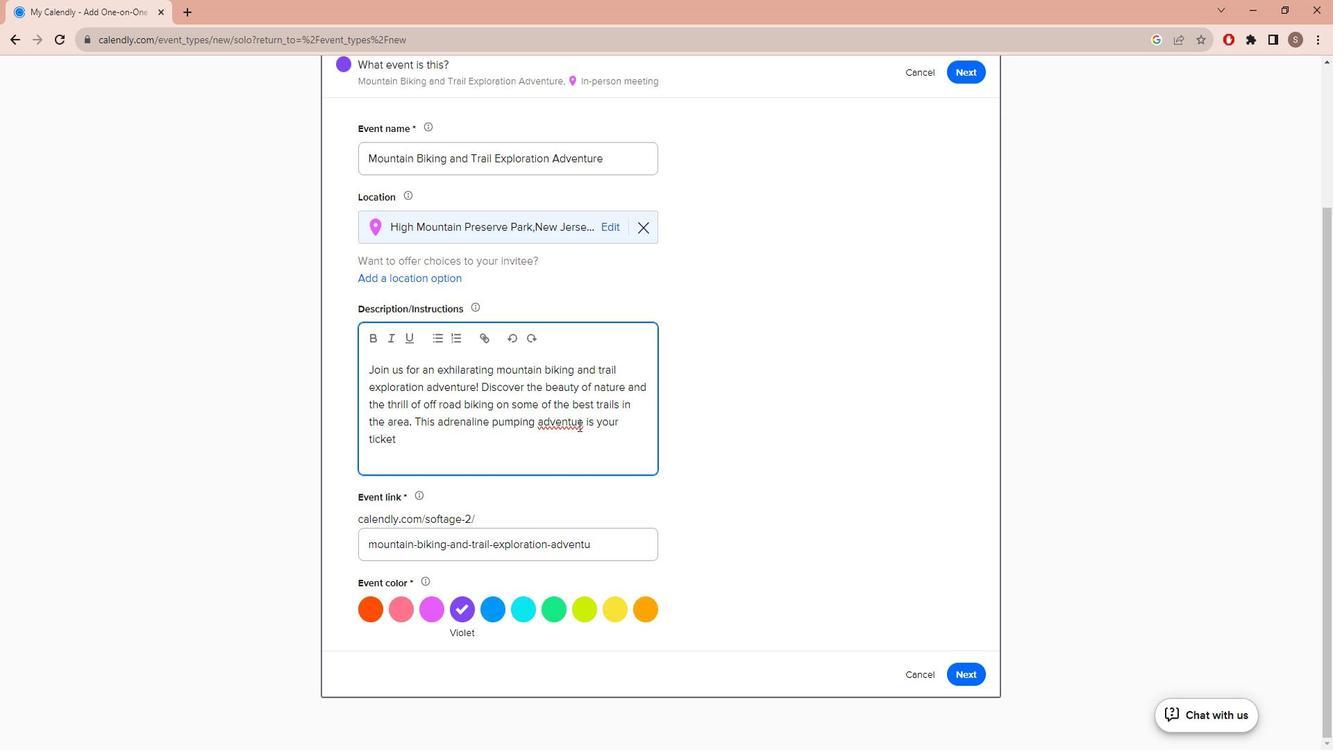 
Action: Mouse moved to (550, 427)
Screenshot: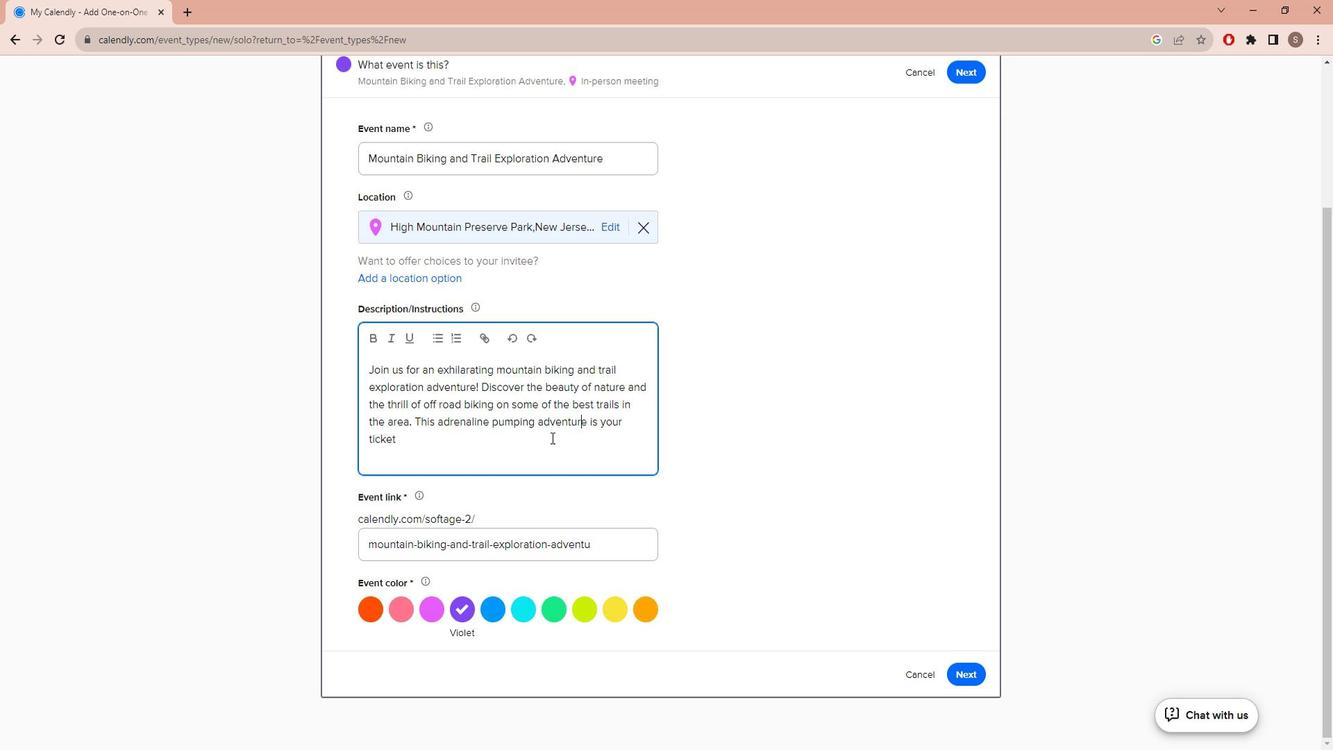 
Action: Mouse pressed left at (550, 427)
Screenshot: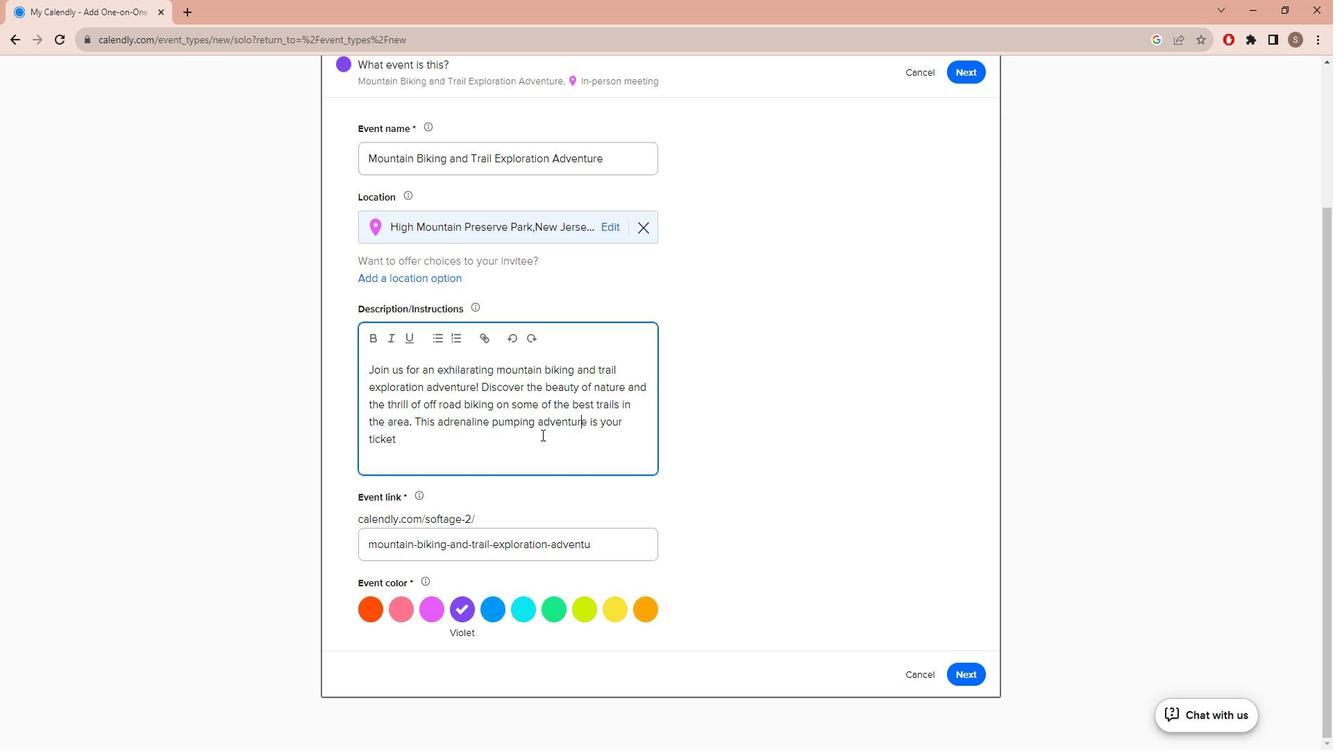 
Action: Mouse moved to (515, 442)
Screenshot: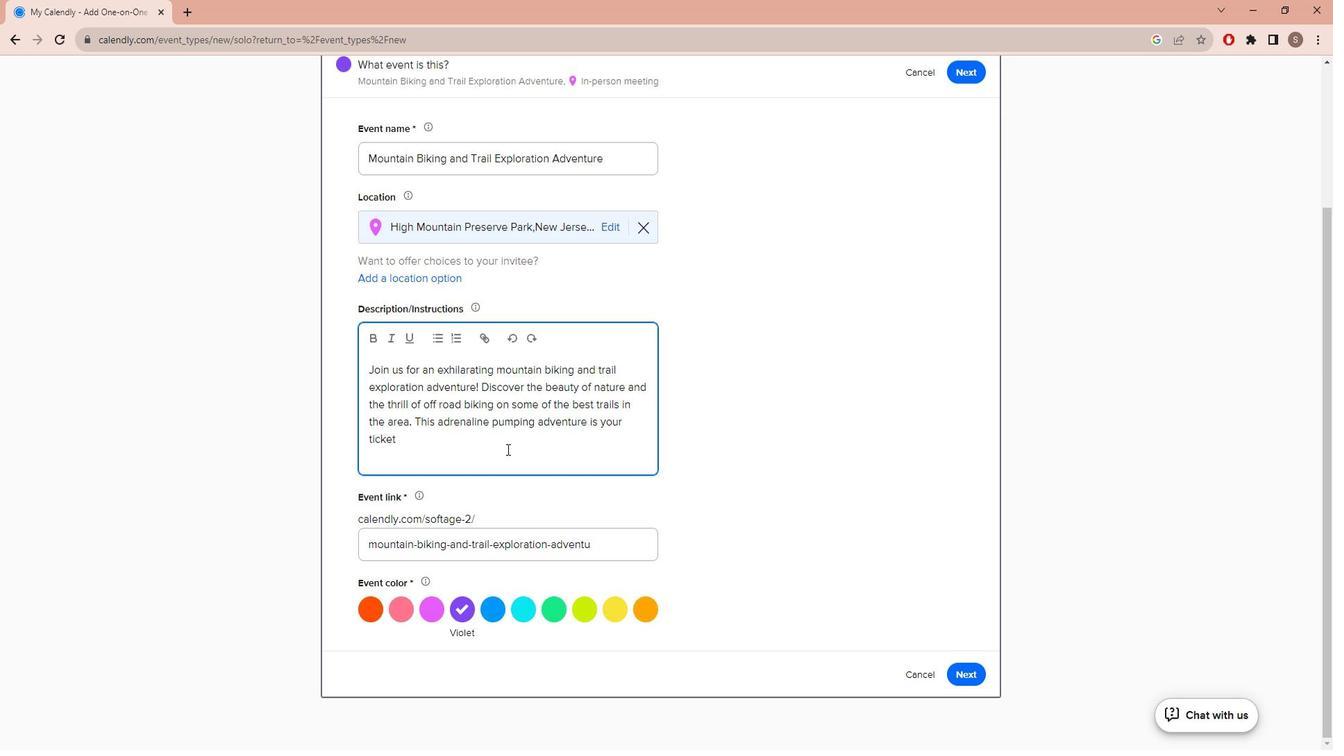 
Action: Key pressed to<Key.space>explor
Screenshot: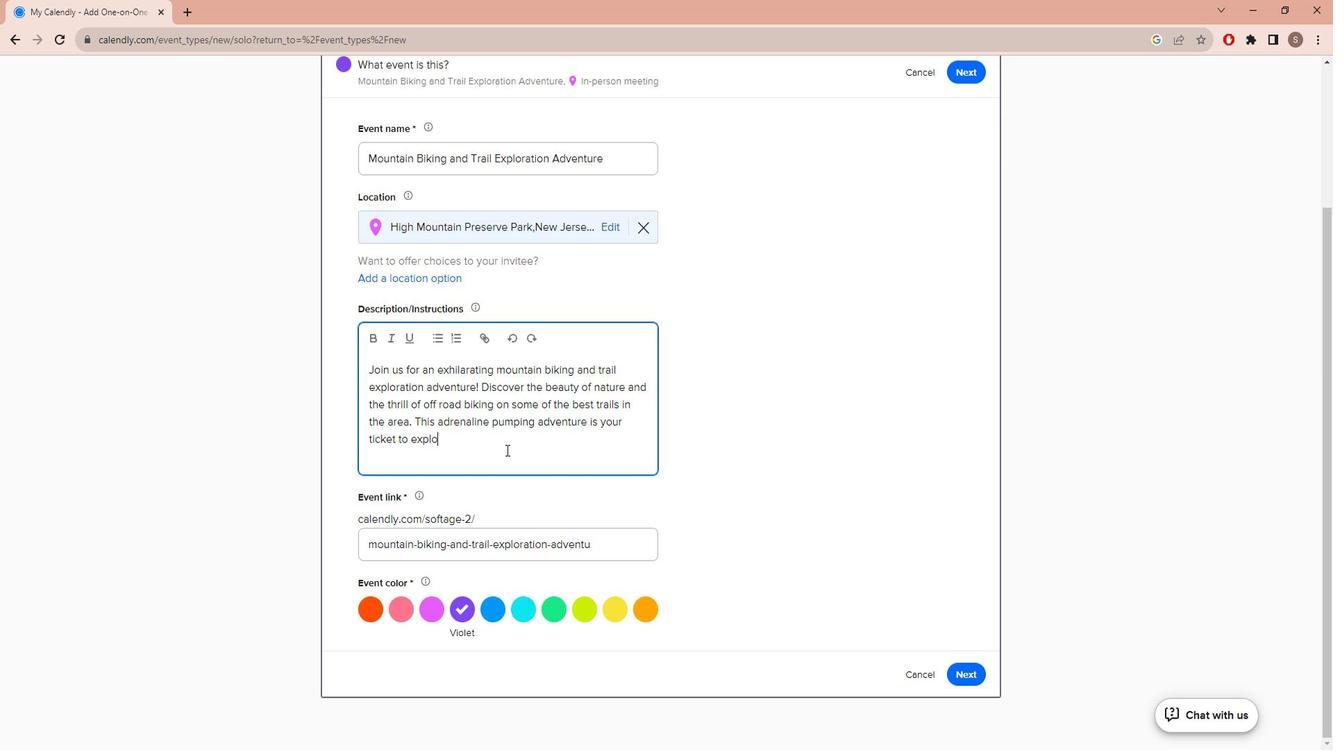 
Action: Mouse moved to (461, 329)
Screenshot: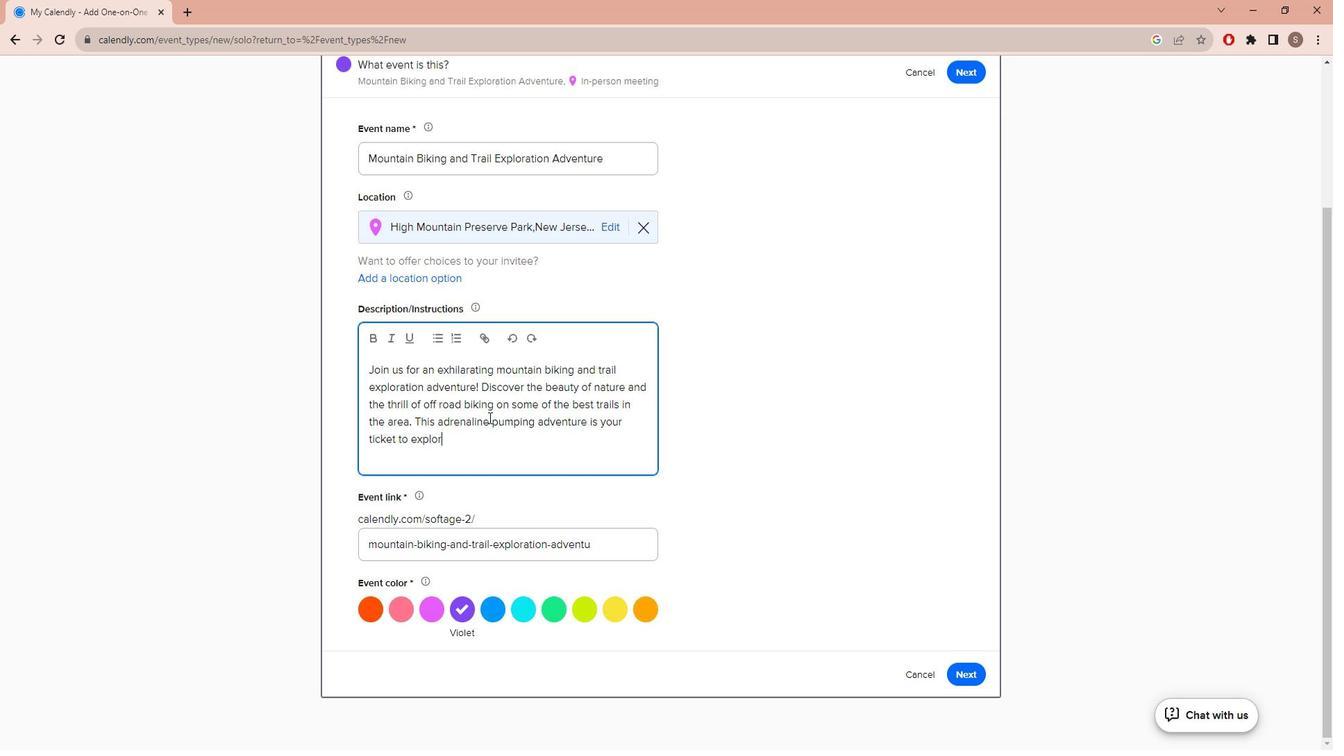 
Action: Key pressed e
Screenshot: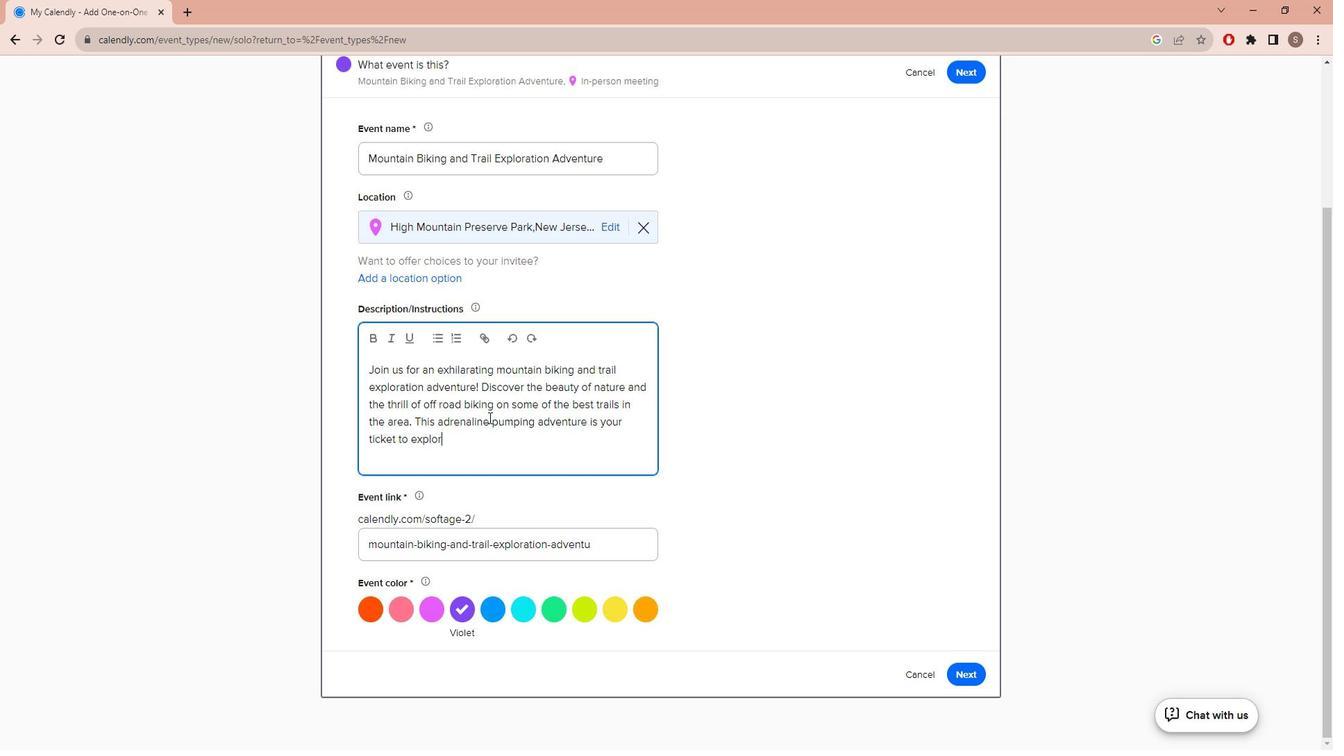 
Action: Mouse moved to (445, 297)
Screenshot: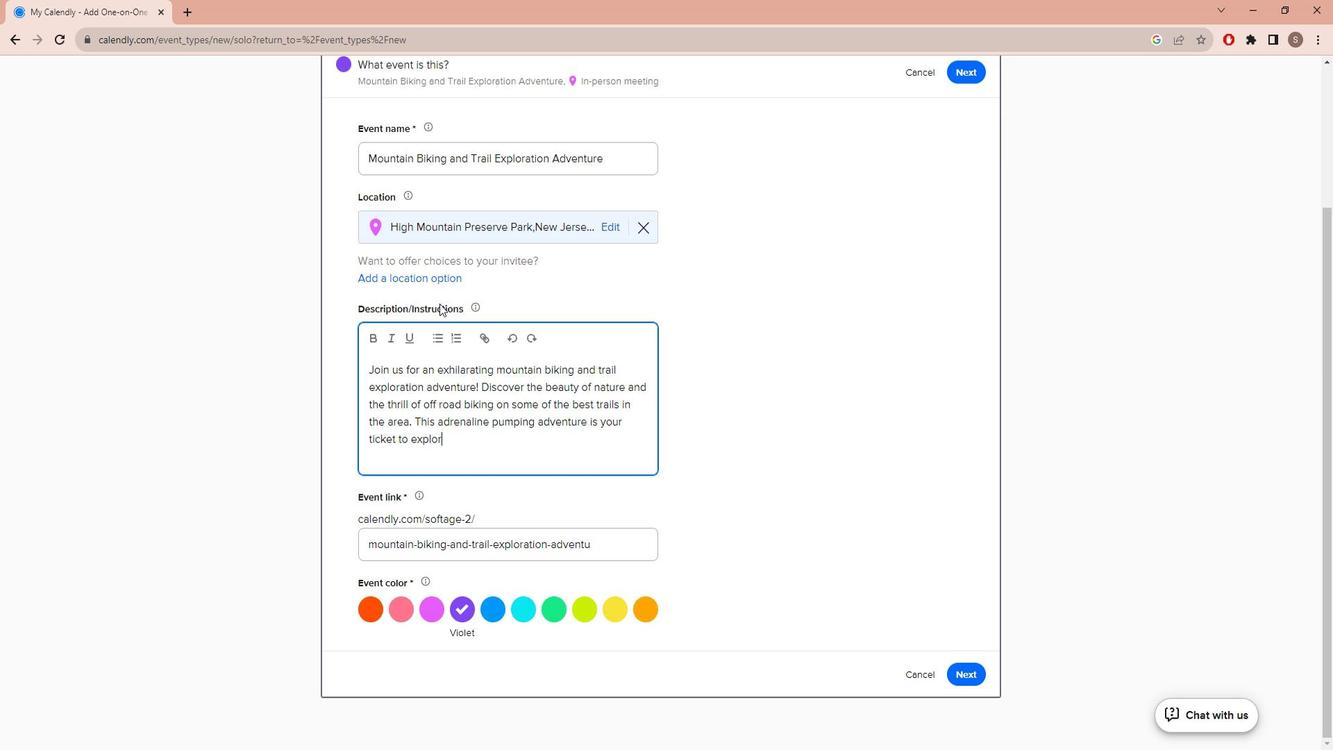 
Action: Key pressed <Key.space>
Screenshot: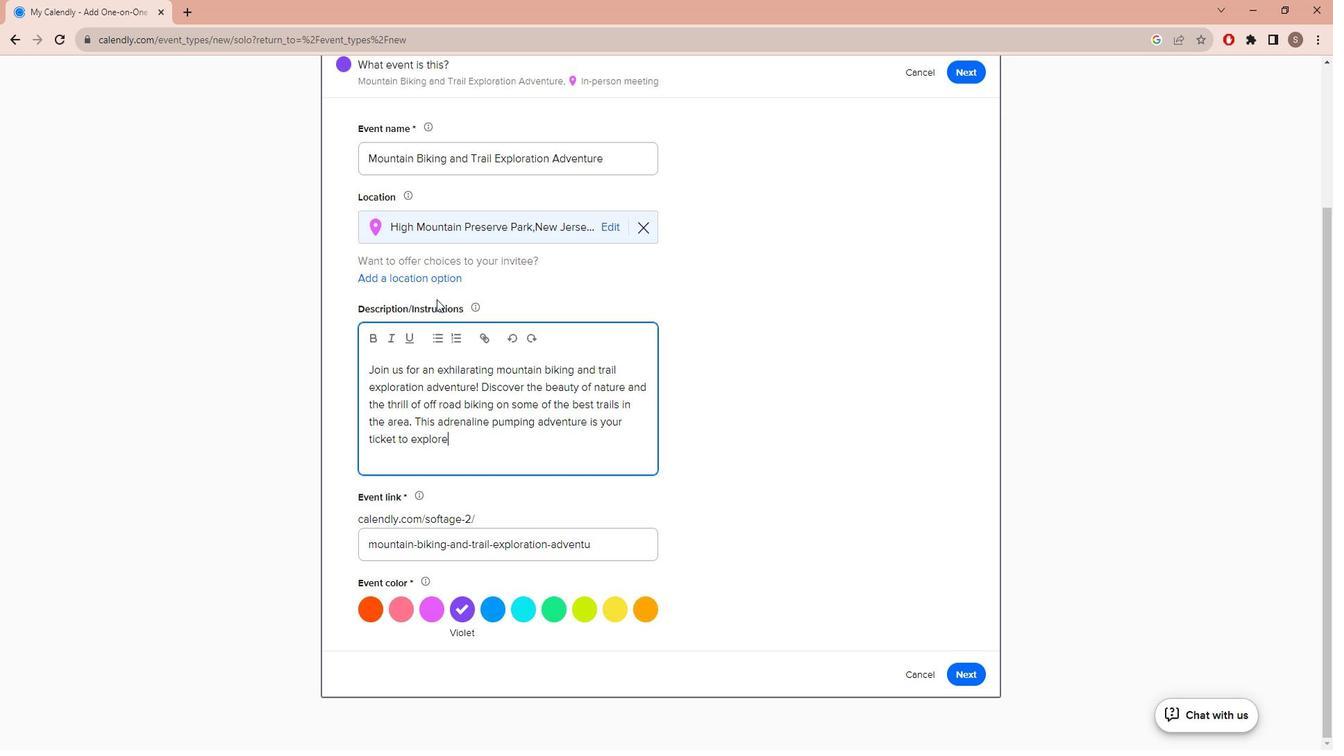 
Action: Mouse moved to (502, 451)
Screenshot: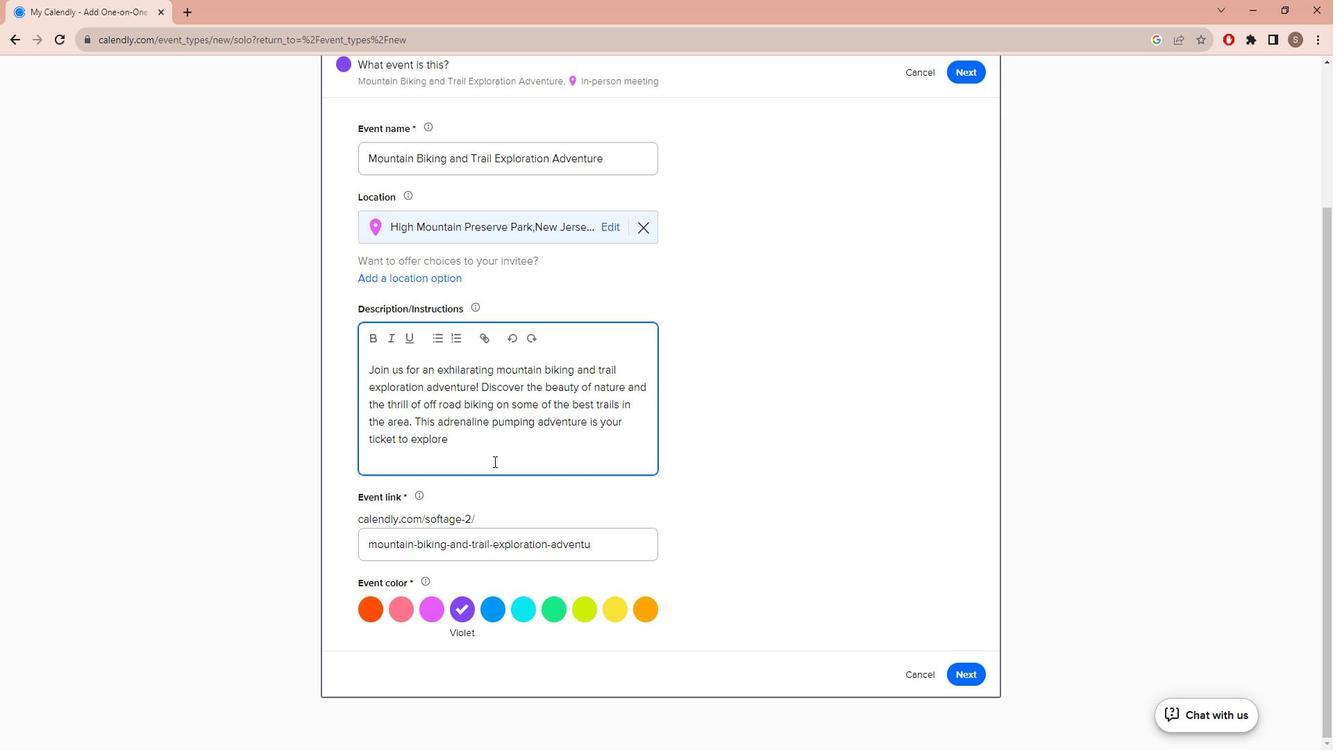 
Action: Key pressed the<Key.space>rugg
Screenshot: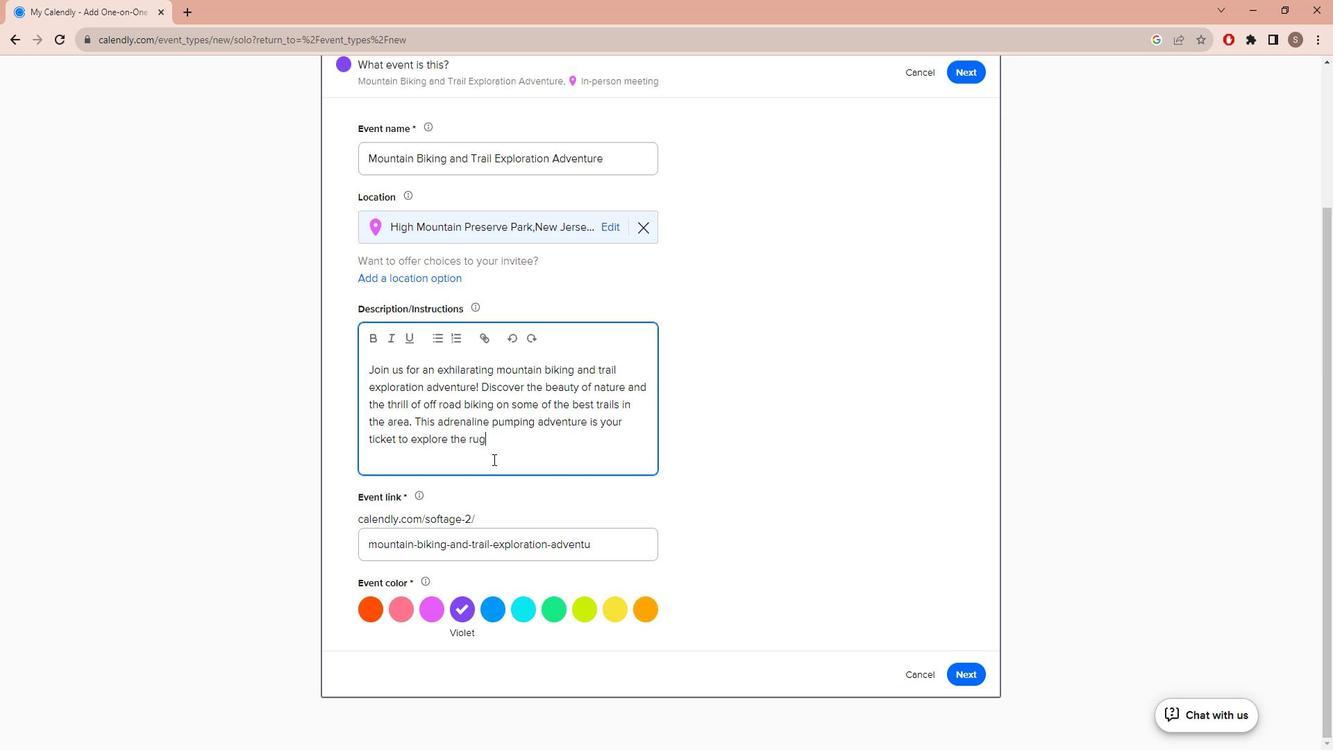 
Action: Mouse moved to (502, 450)
Screenshot: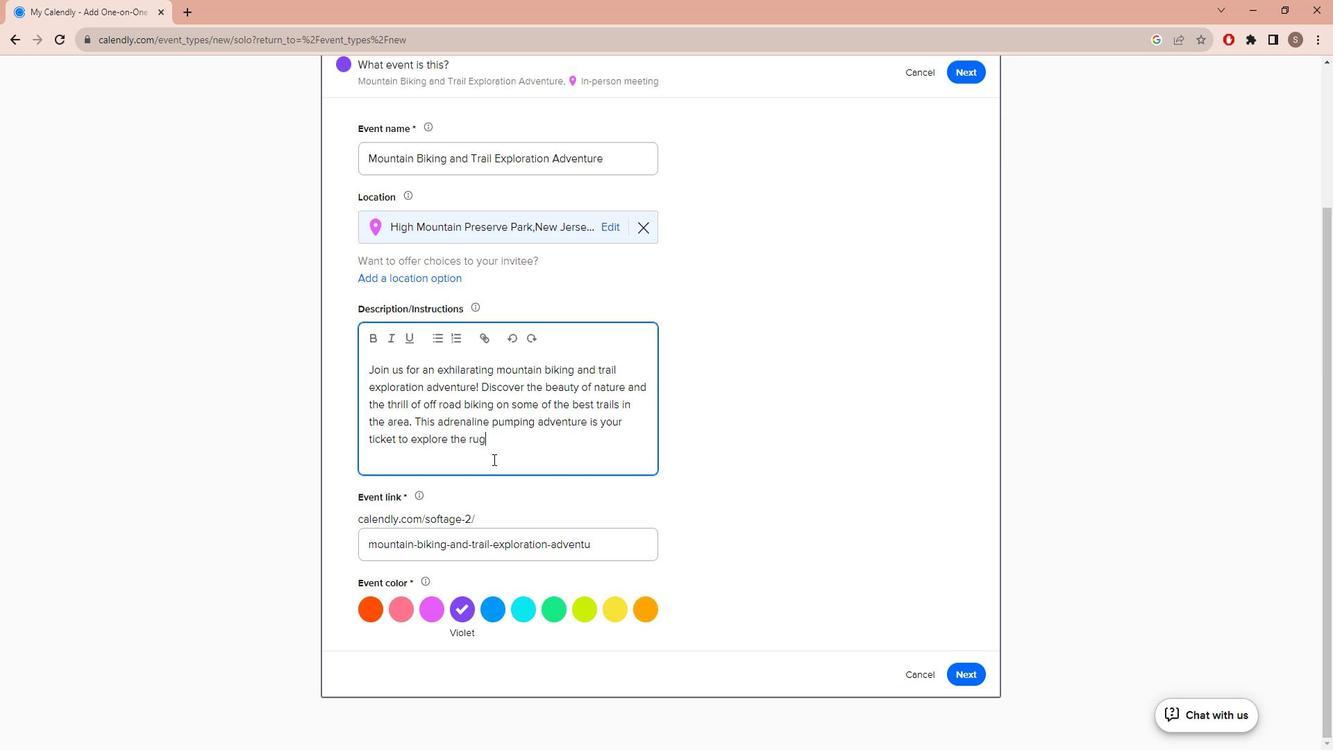 
Action: Key pressed e
Screenshot: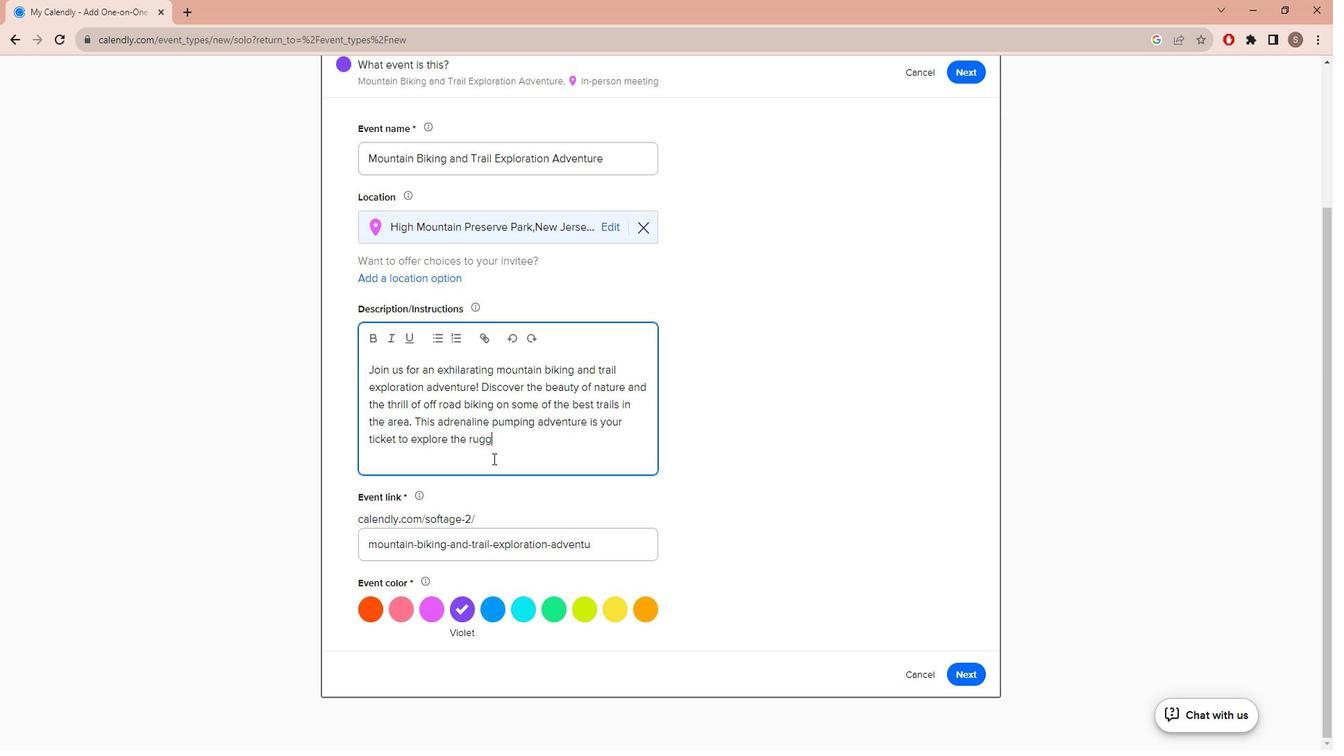 
Action: Mouse moved to (494, 450)
Screenshot: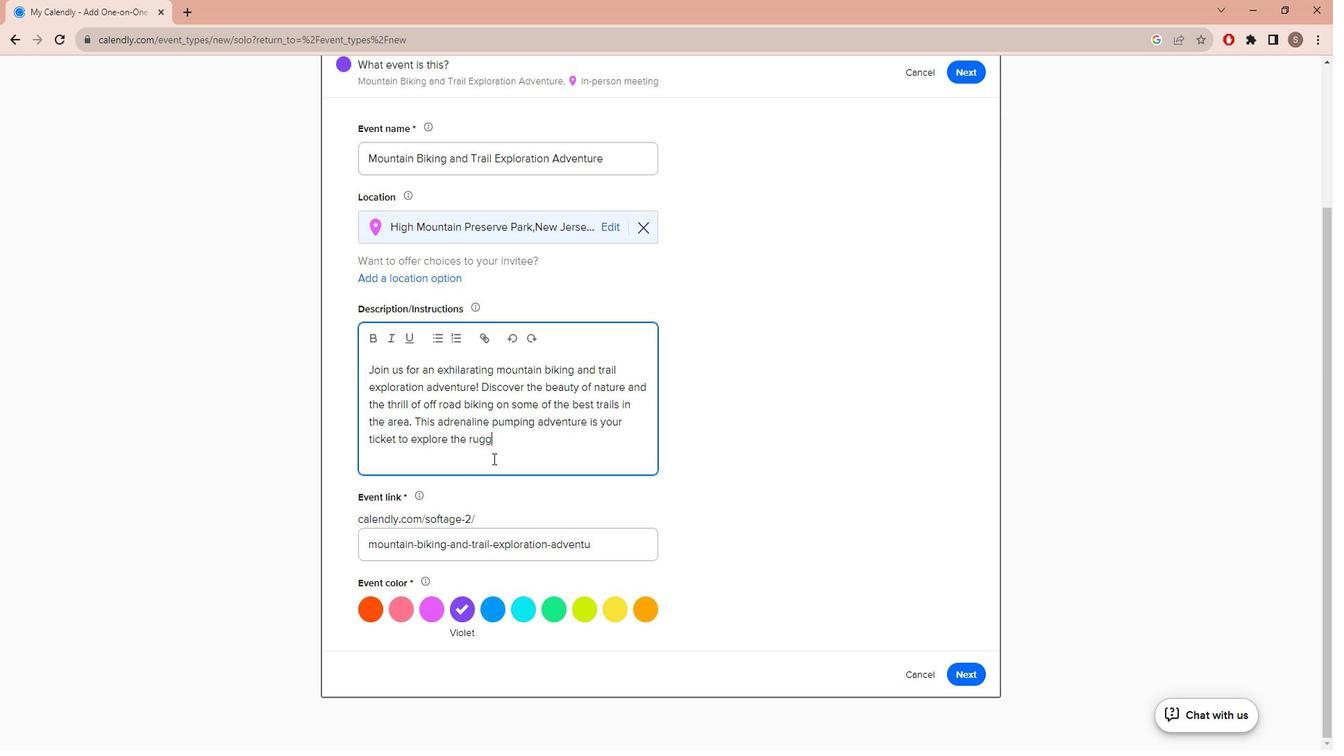 
Action: Key pressed d<Key.space>terrains<Key.space>and<Key.space>immerse<Key.space>yourself<Key.space>in<Key.space>the<Key.space>
Screenshot: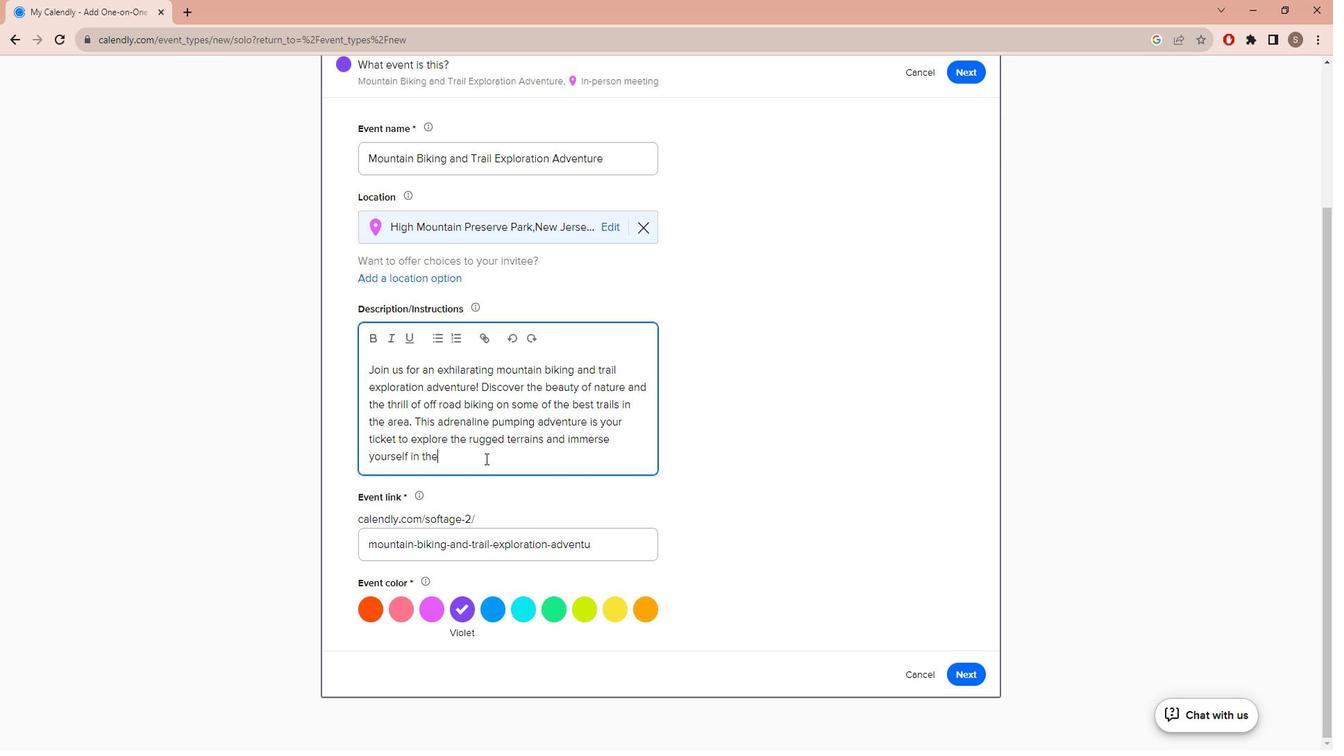 
Action: Mouse moved to (473, 459)
Screenshot: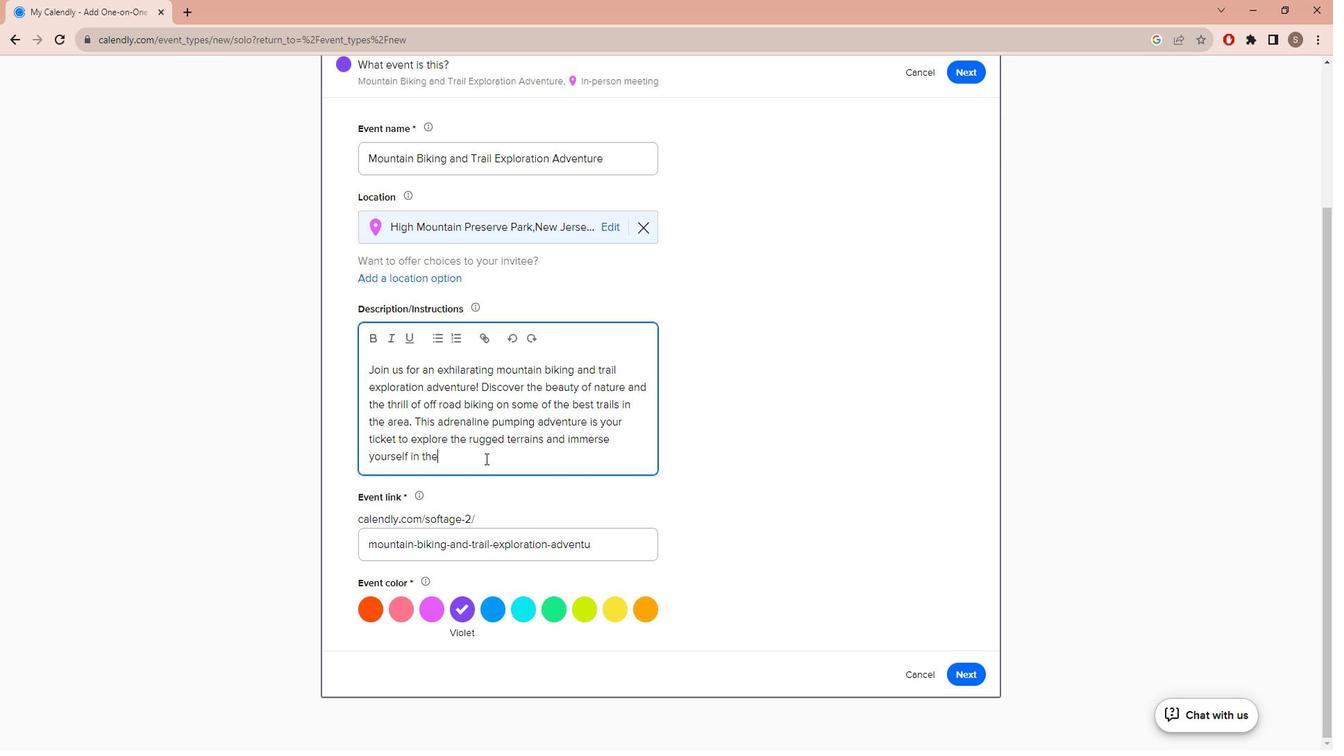 
Action: Key pressed beauty<Key.space>of<Key.space>the<Key.space>great<Key.space>outdoors.
Screenshot: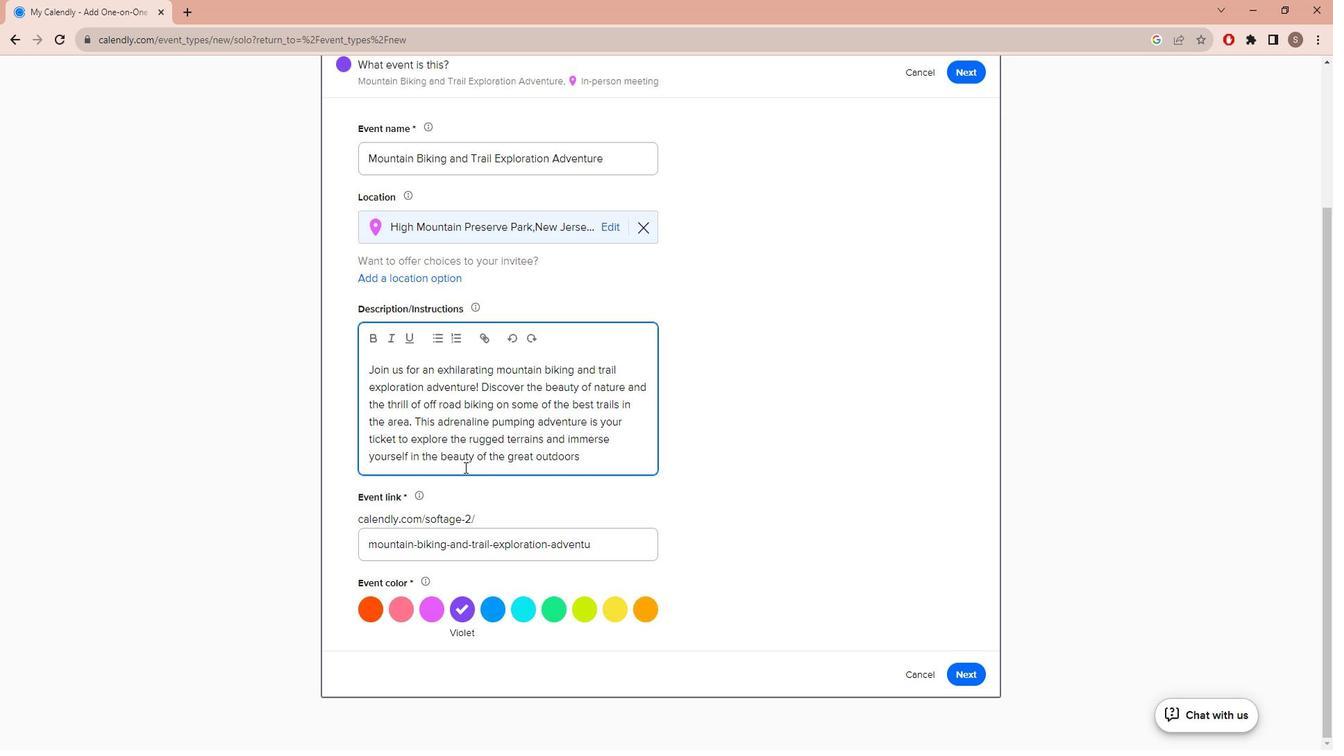 
Action: Mouse moved to (501, 586)
Screenshot: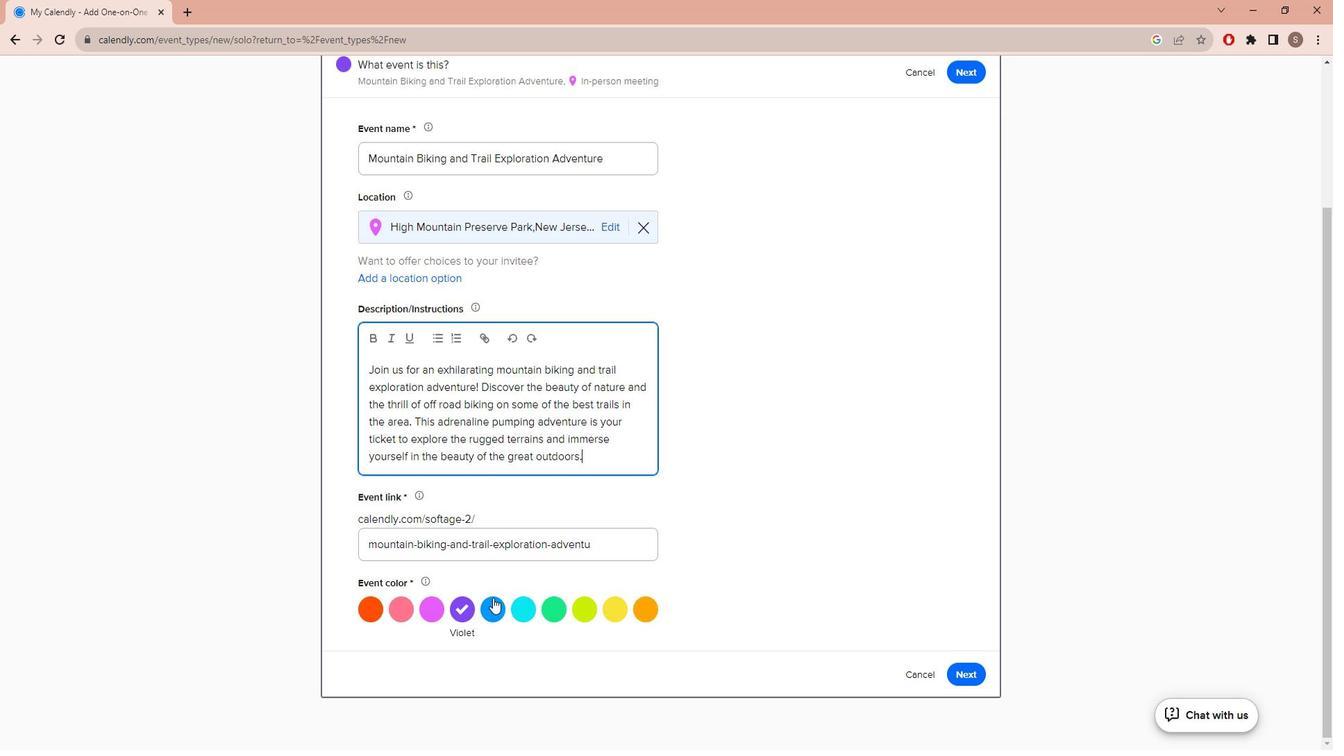 
Action: Mouse pressed left at (501, 586)
Screenshot: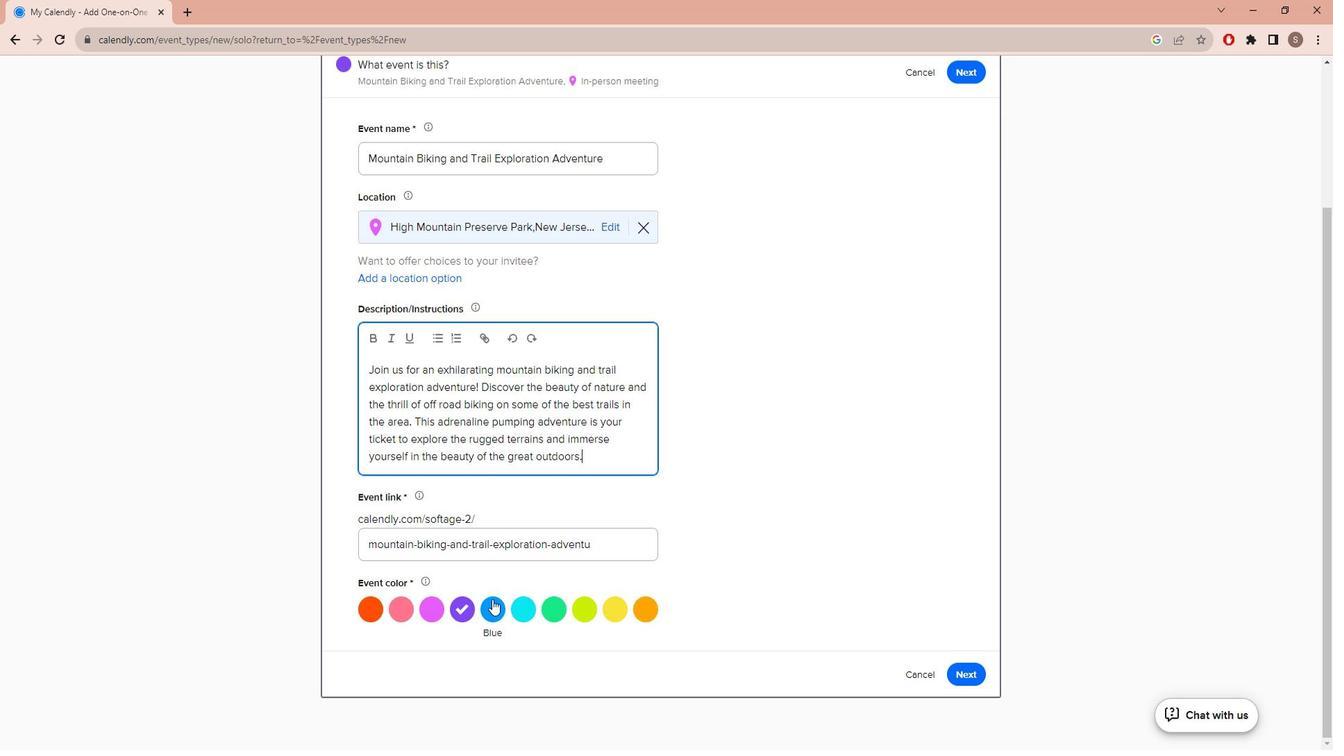 
Action: Mouse moved to (518, 521)
Screenshot: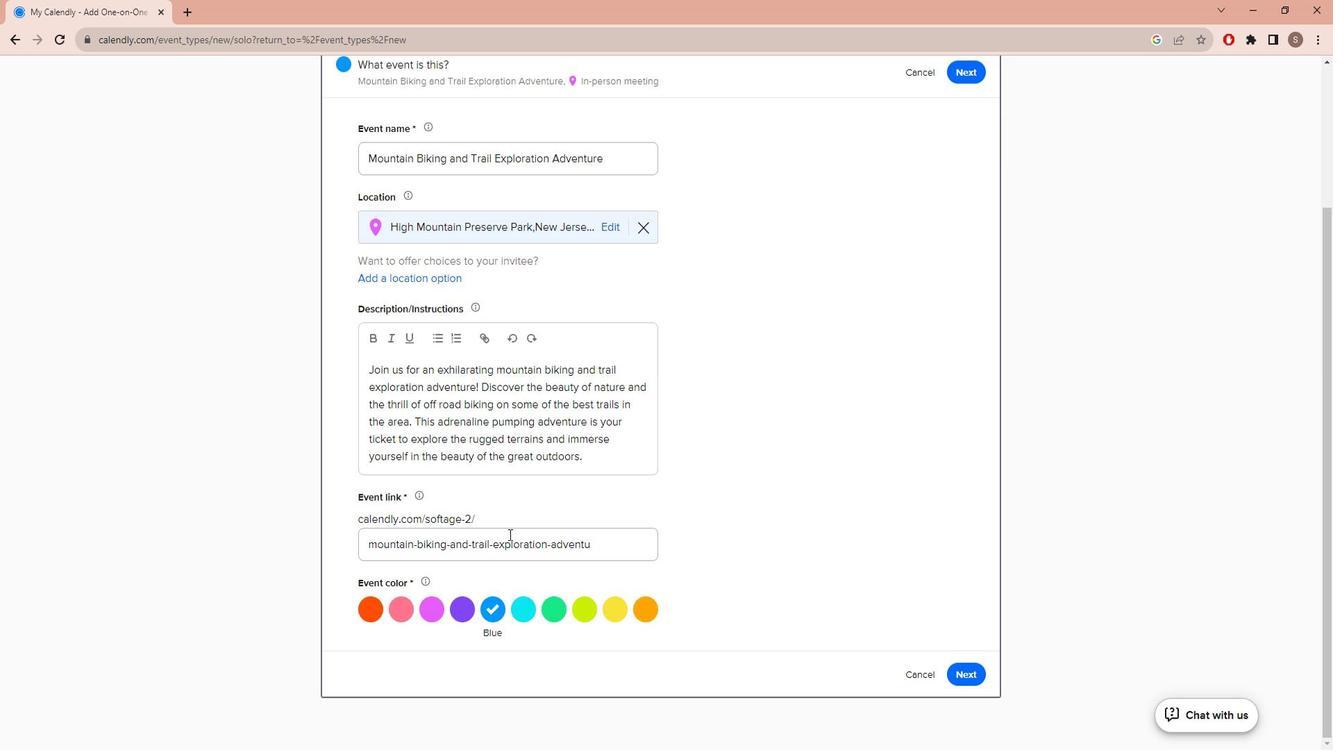 
Action: Mouse scrolled (518, 520) with delta (0, 0)
Screenshot: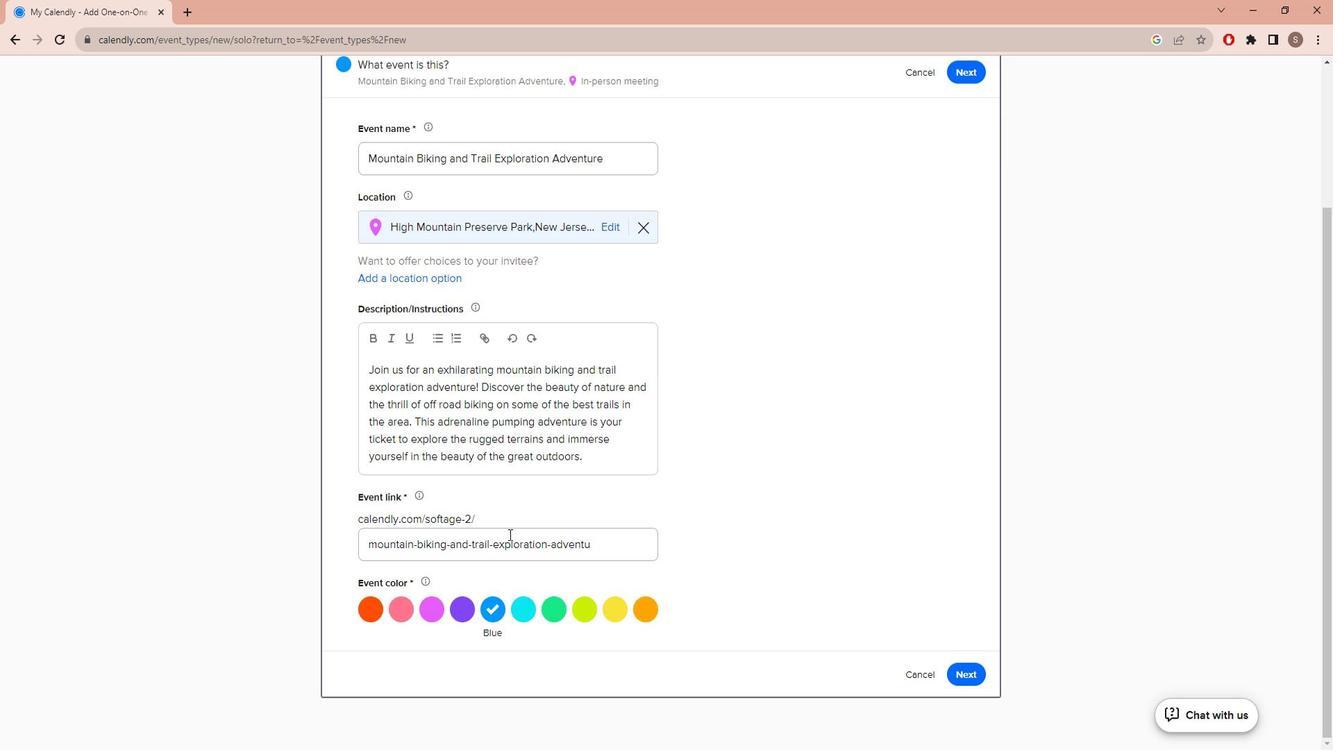 
Action: Mouse moved to (519, 520)
Screenshot: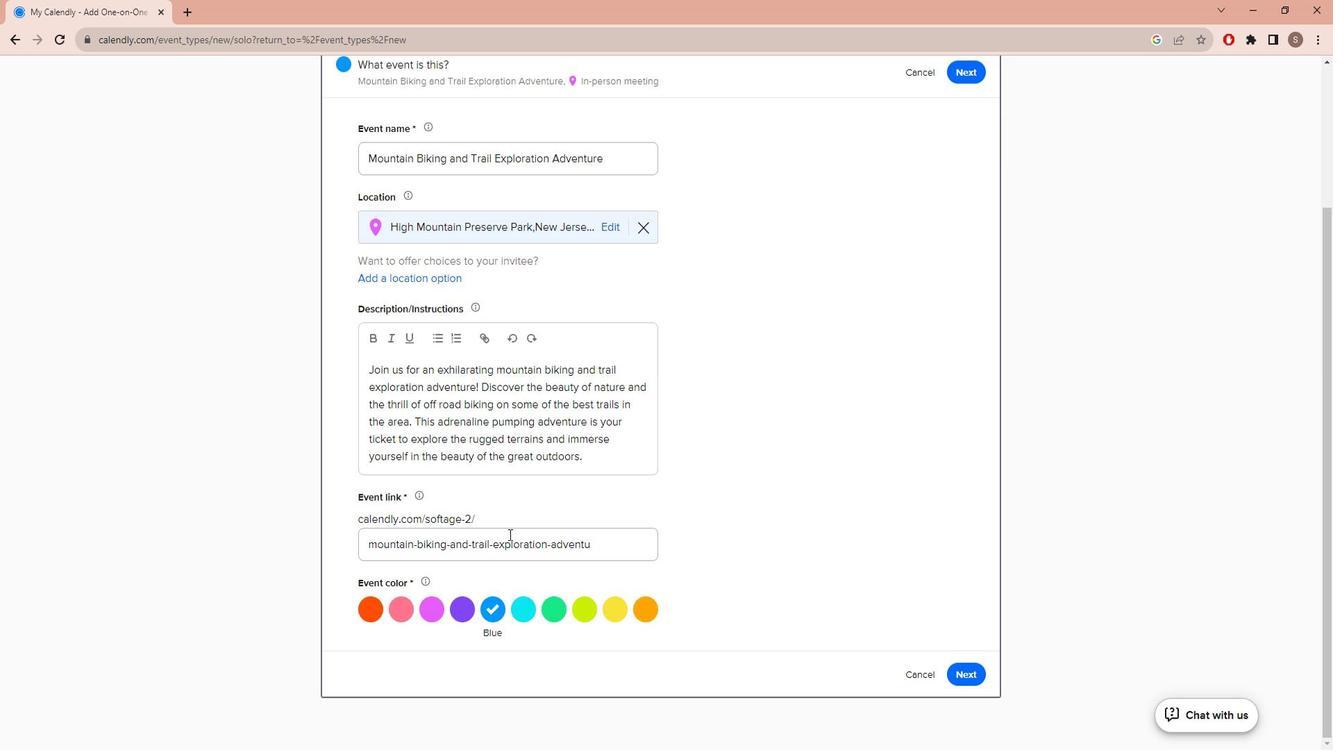 
Action: Mouse scrolled (519, 519) with delta (0, 0)
Screenshot: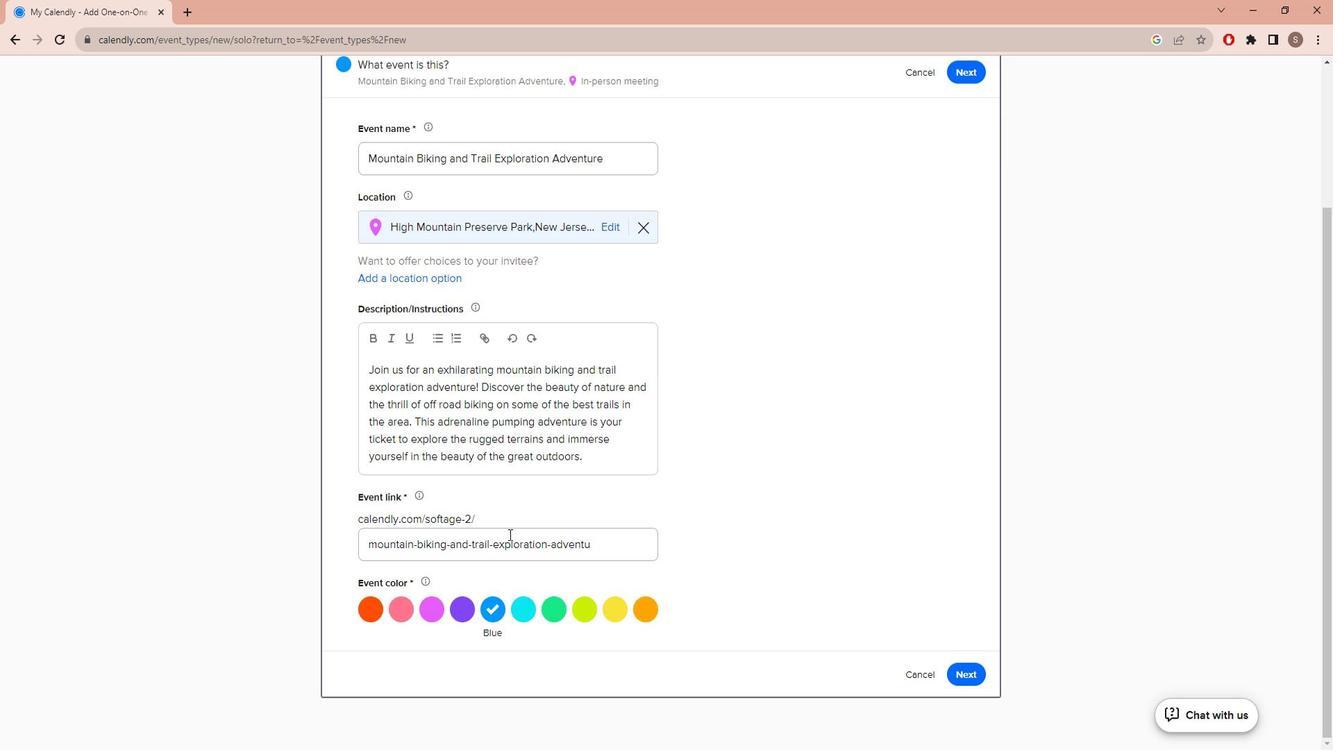 
Action: Mouse moved to (520, 513)
Screenshot: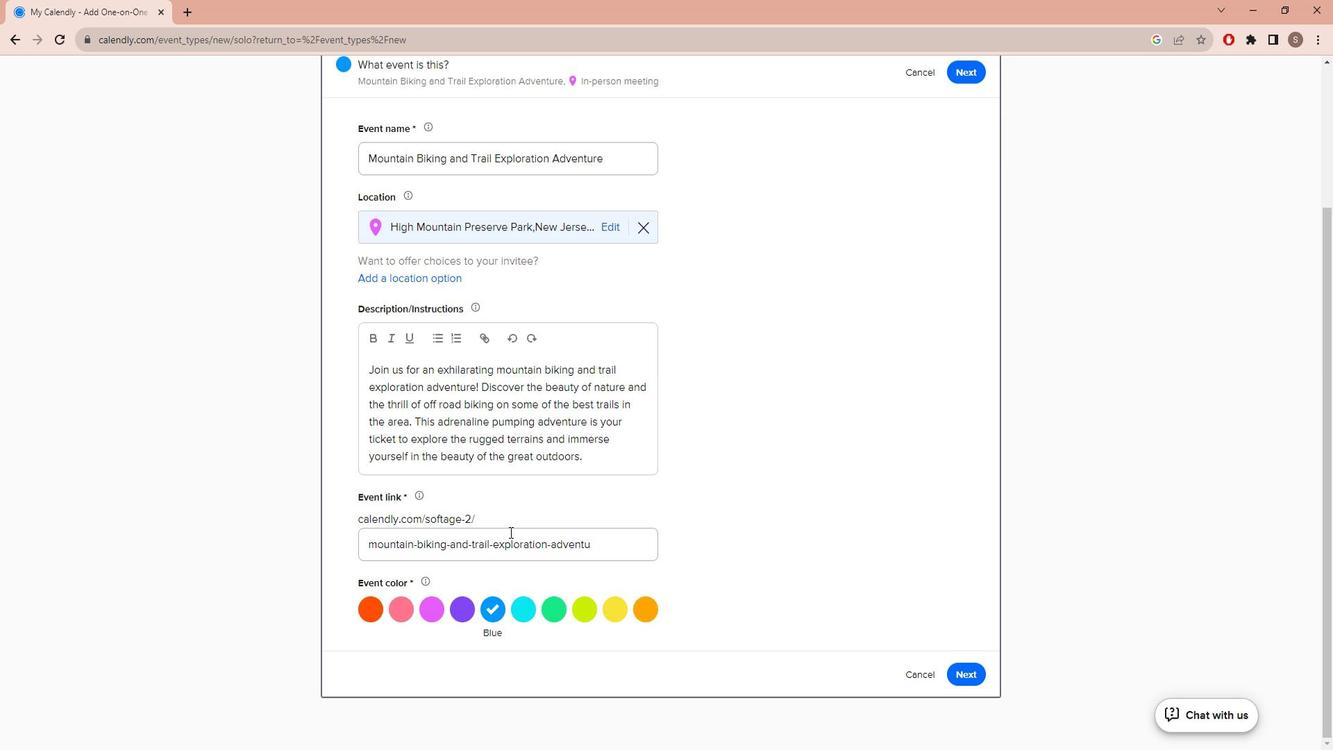 
Action: Mouse scrolled (520, 513) with delta (0, 0)
Screenshot: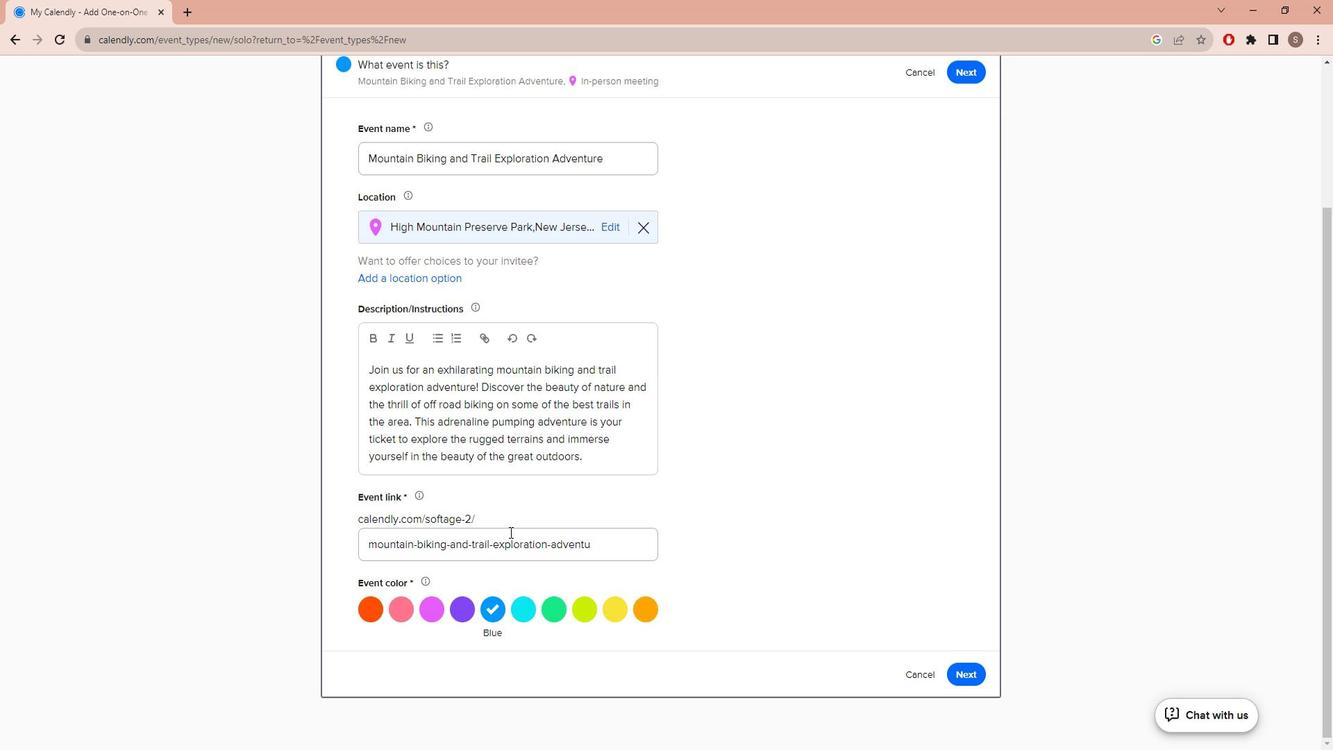 
Action: Mouse moved to (520, 513)
Screenshot: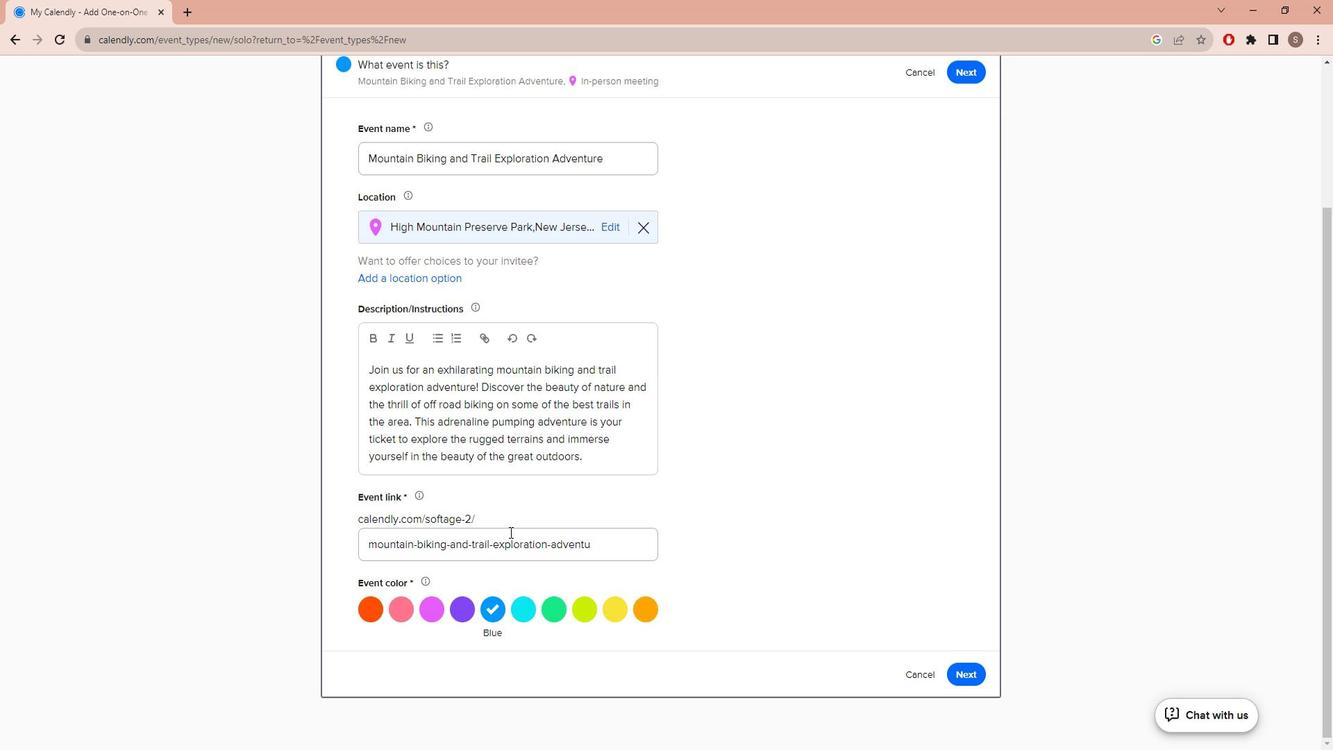 
Action: Mouse scrolled (520, 512) with delta (0, 0)
Screenshot: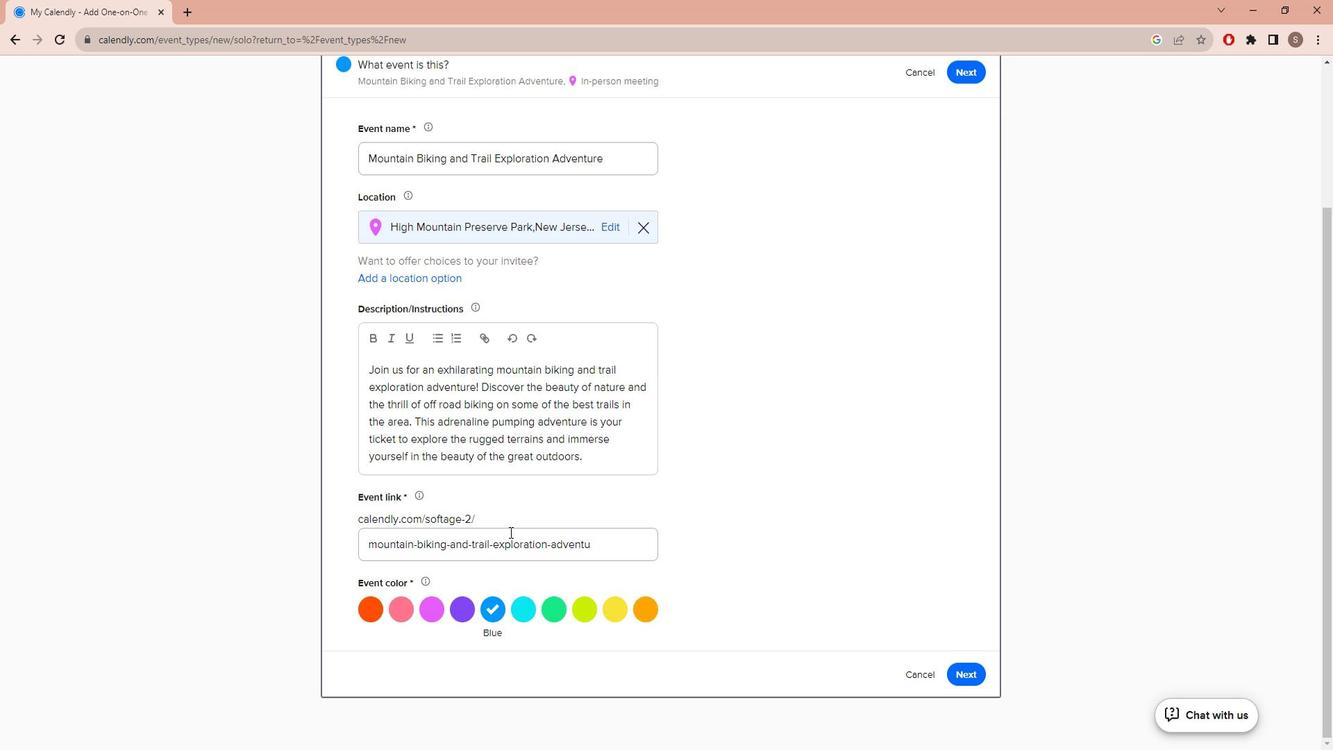 
Action: Mouse moved to (522, 509)
Screenshot: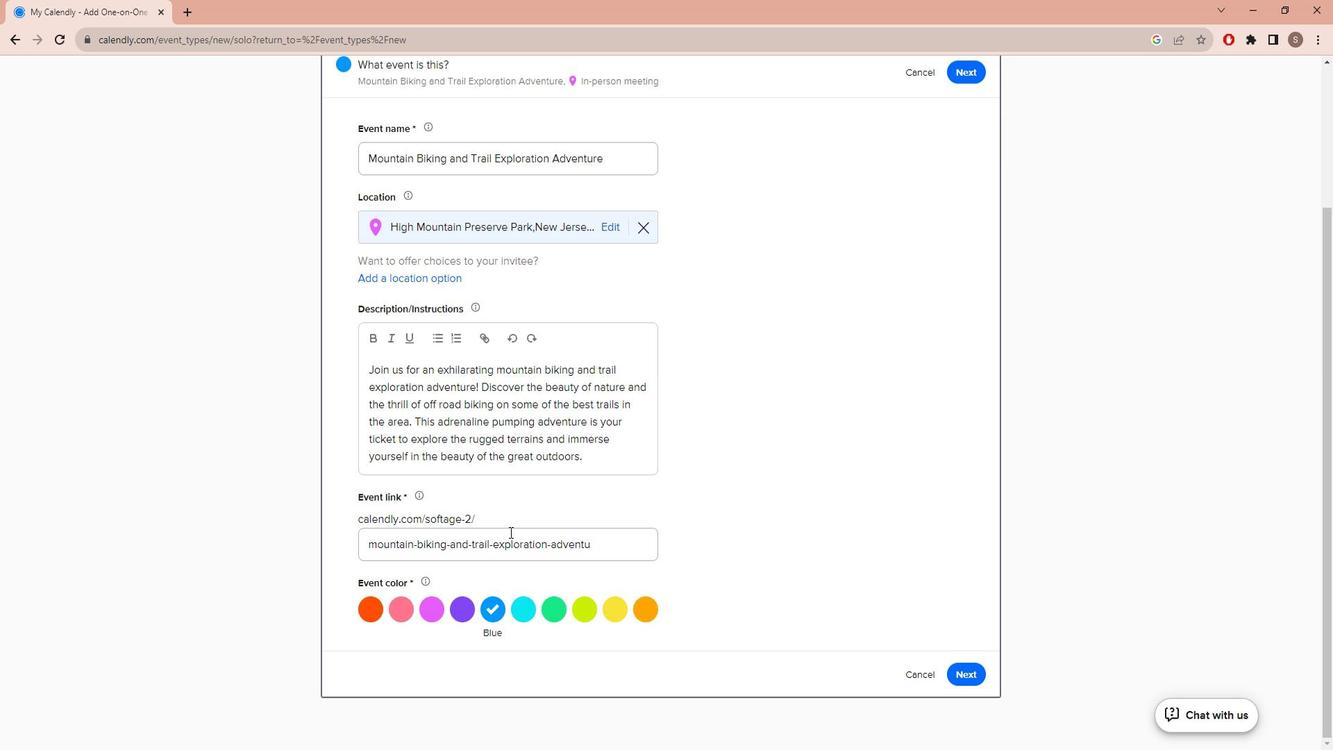 
Action: Mouse scrolled (521, 510) with delta (0, 0)
Screenshot: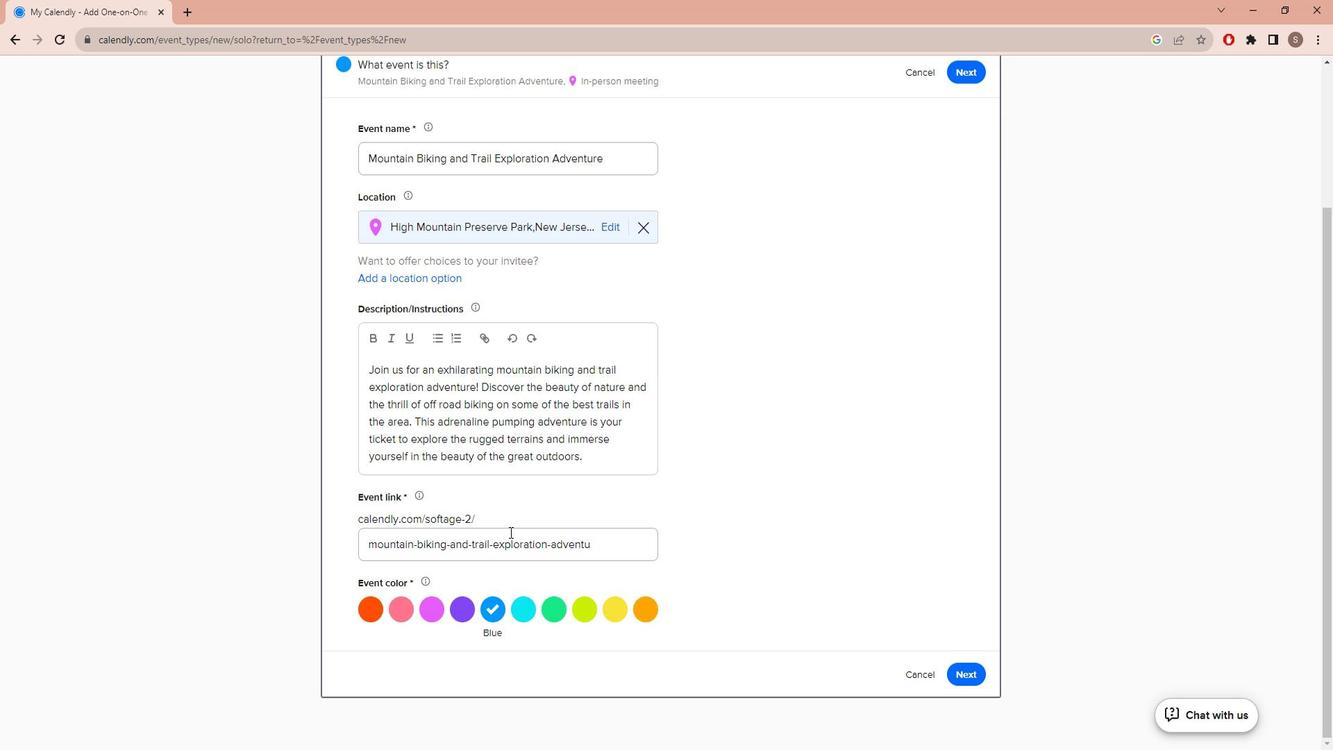 
Action: Mouse moved to (522, 507)
Screenshot: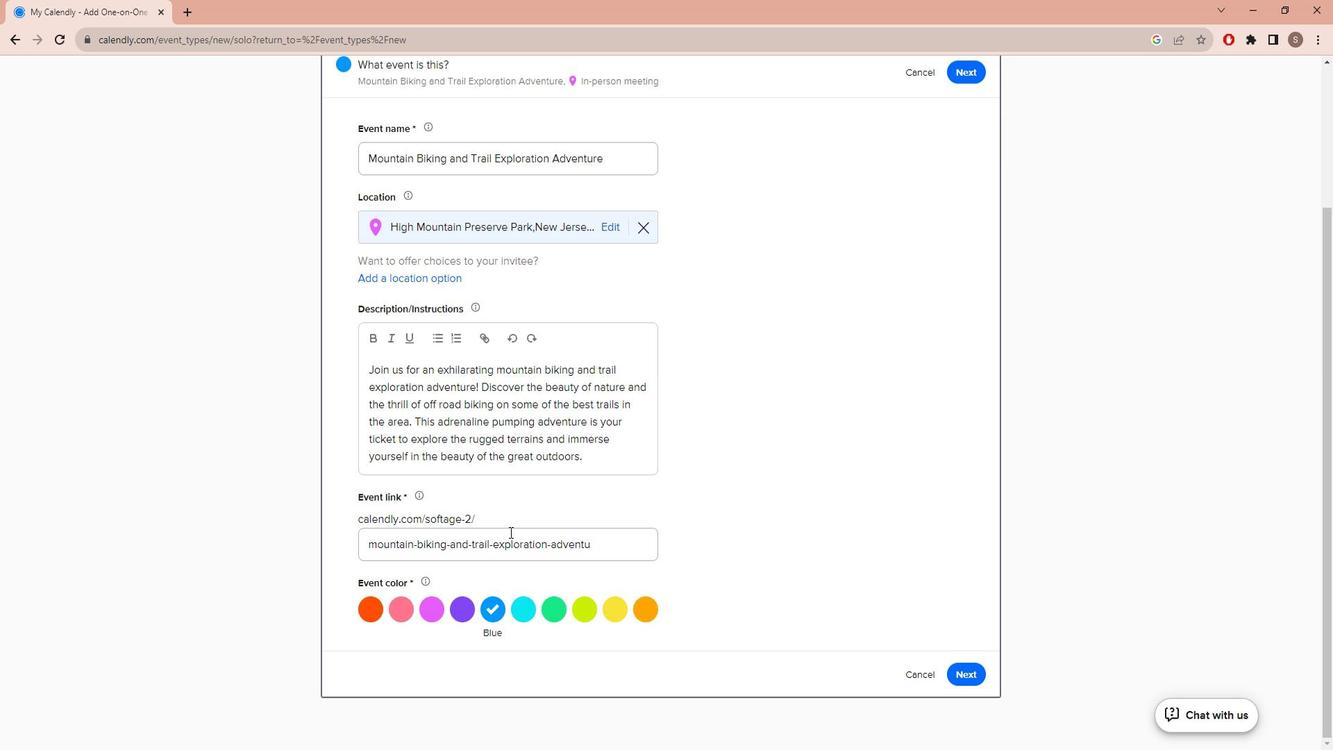 
Action: Mouse scrolled (522, 506) with delta (0, 0)
Screenshot: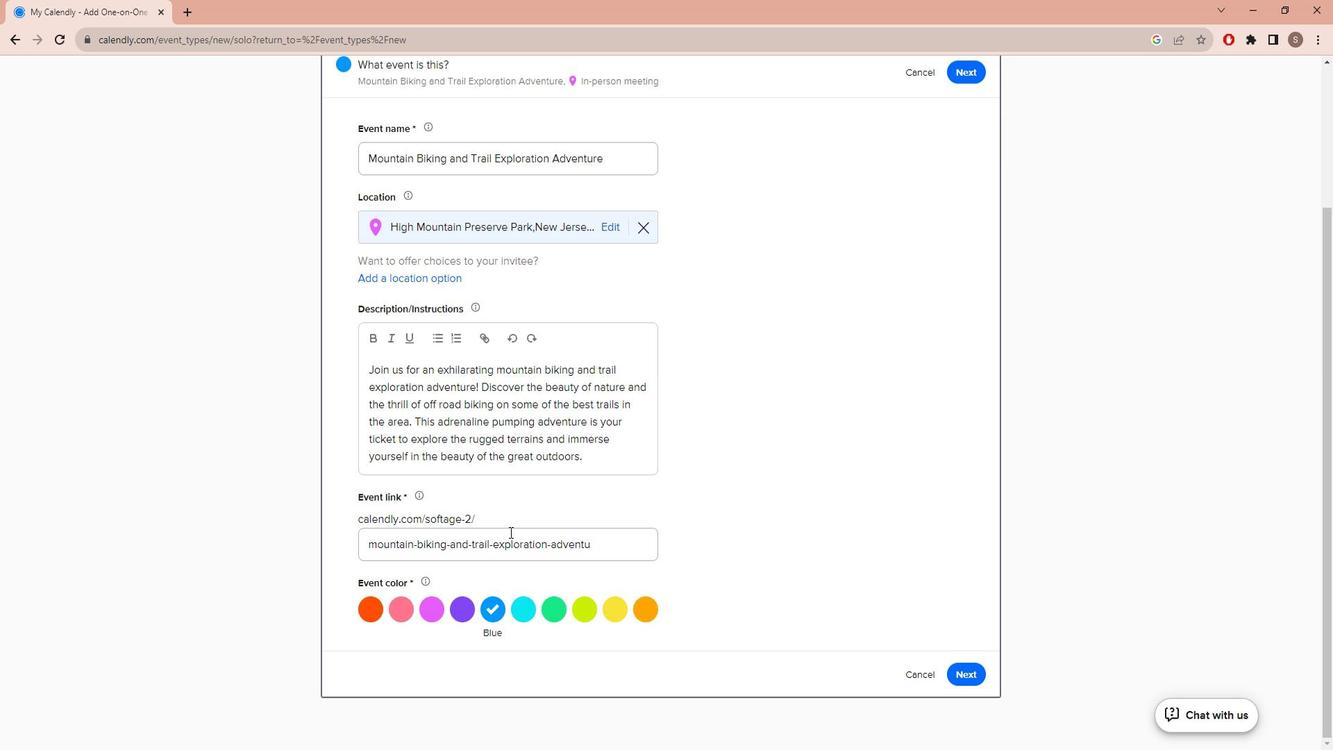 
Action: Mouse moved to (983, 658)
Screenshot: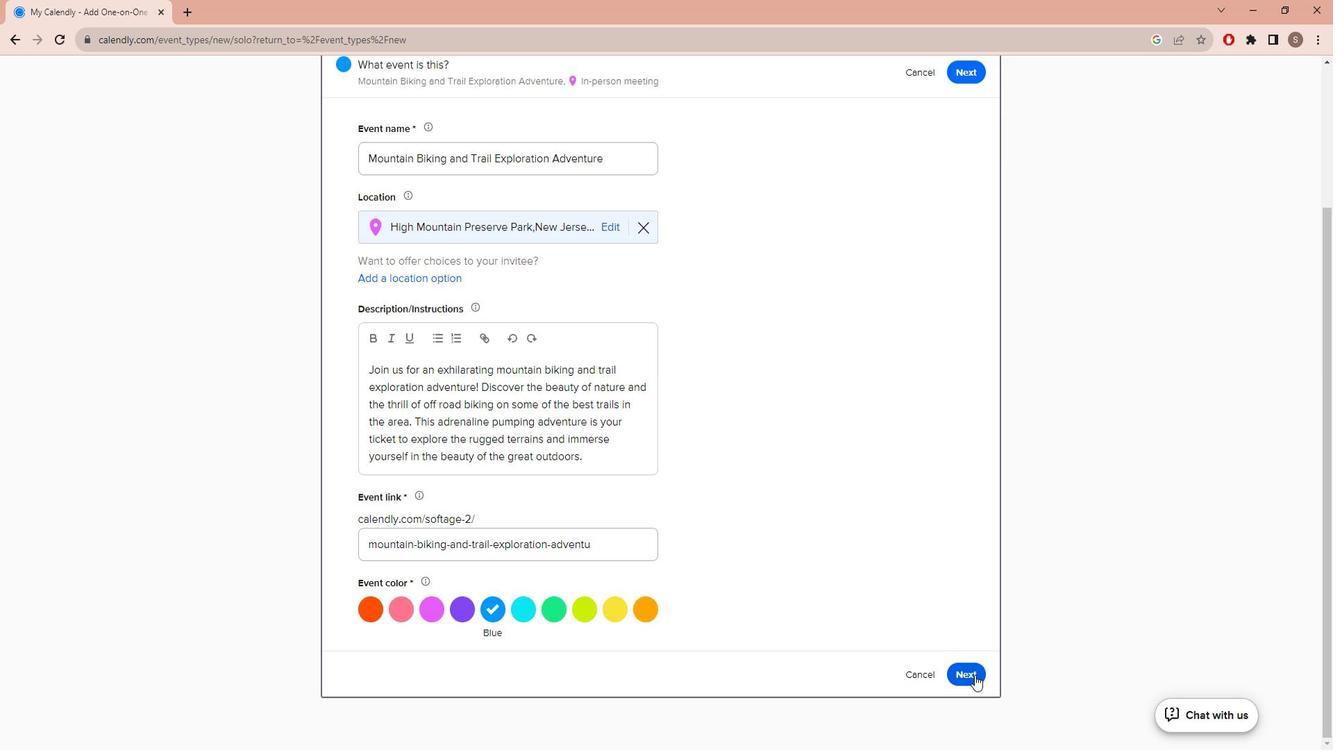 
Action: Mouse pressed left at (983, 658)
Screenshot: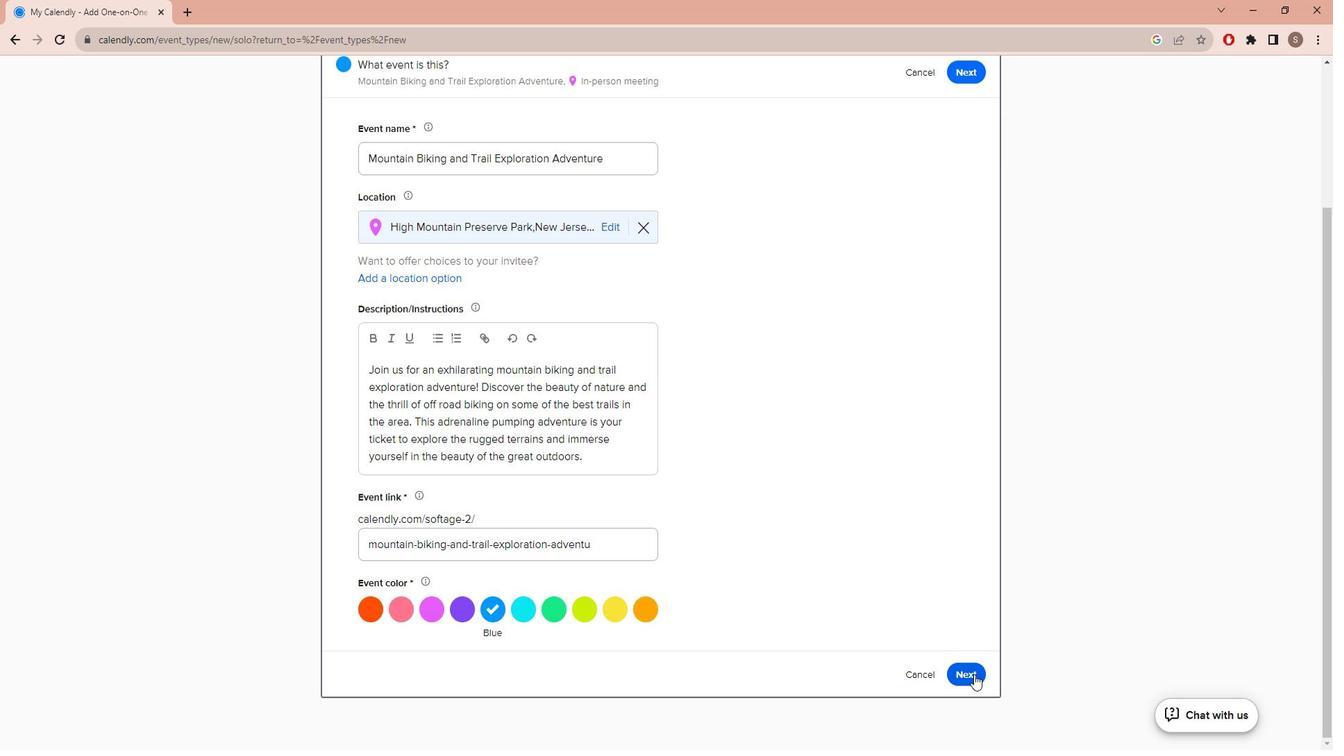 
Action: Mouse moved to (446, 411)
Screenshot: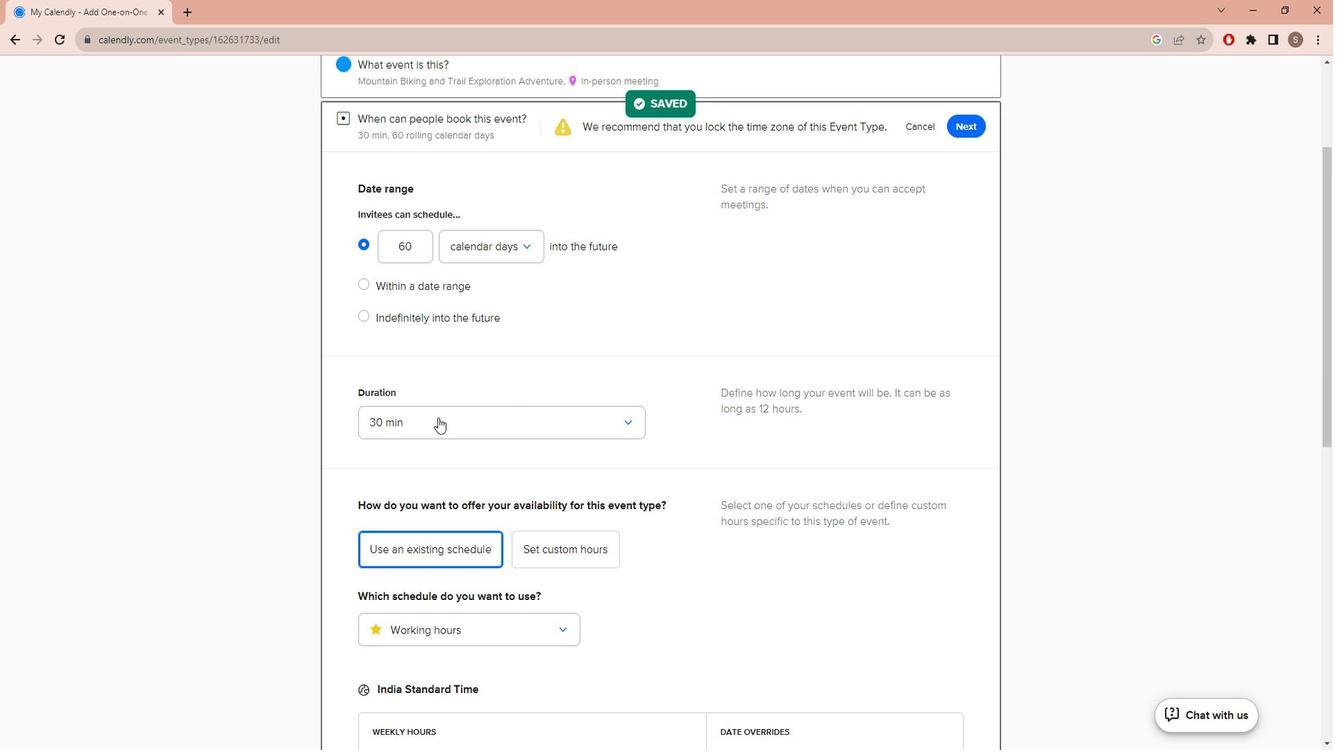 
Action: Mouse pressed left at (446, 411)
Screenshot: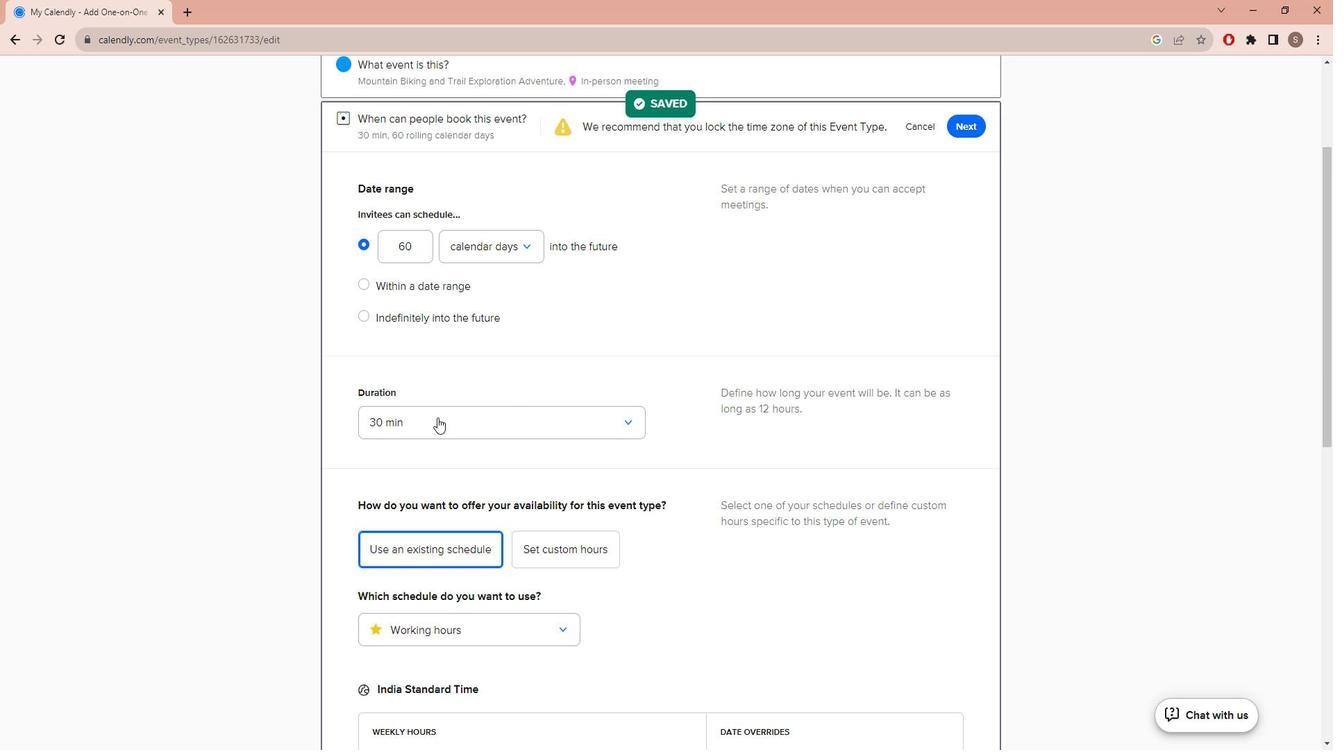 
Action: Mouse moved to (413, 554)
Screenshot: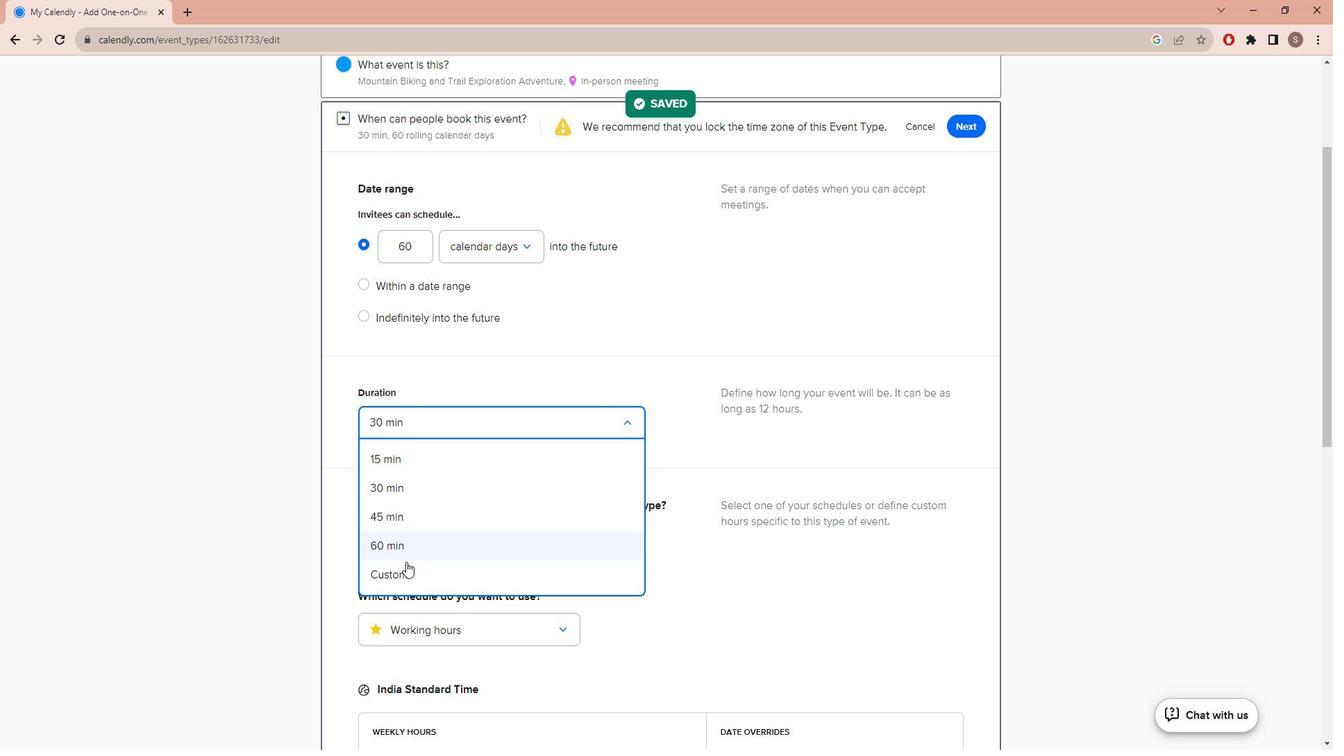 
Action: Mouse pressed left at (413, 554)
Screenshot: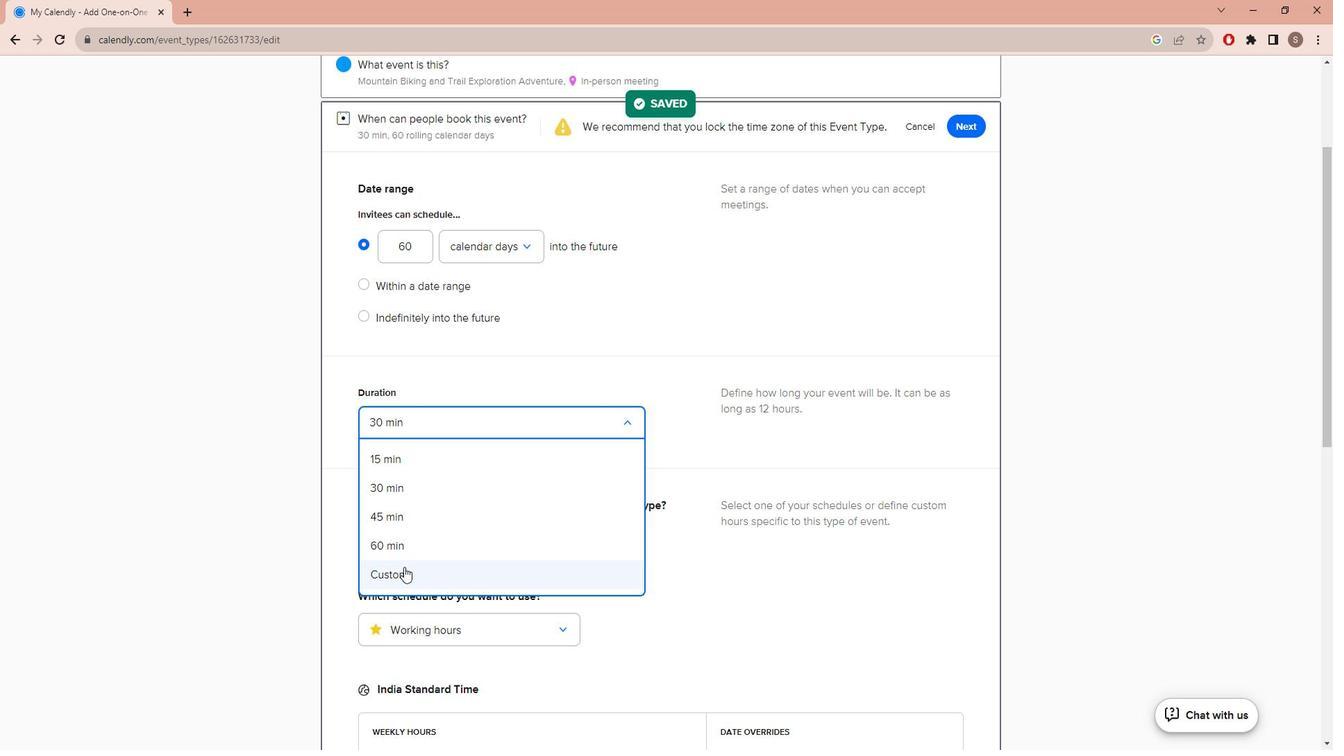 
Action: Mouse moved to (484, 438)
Screenshot: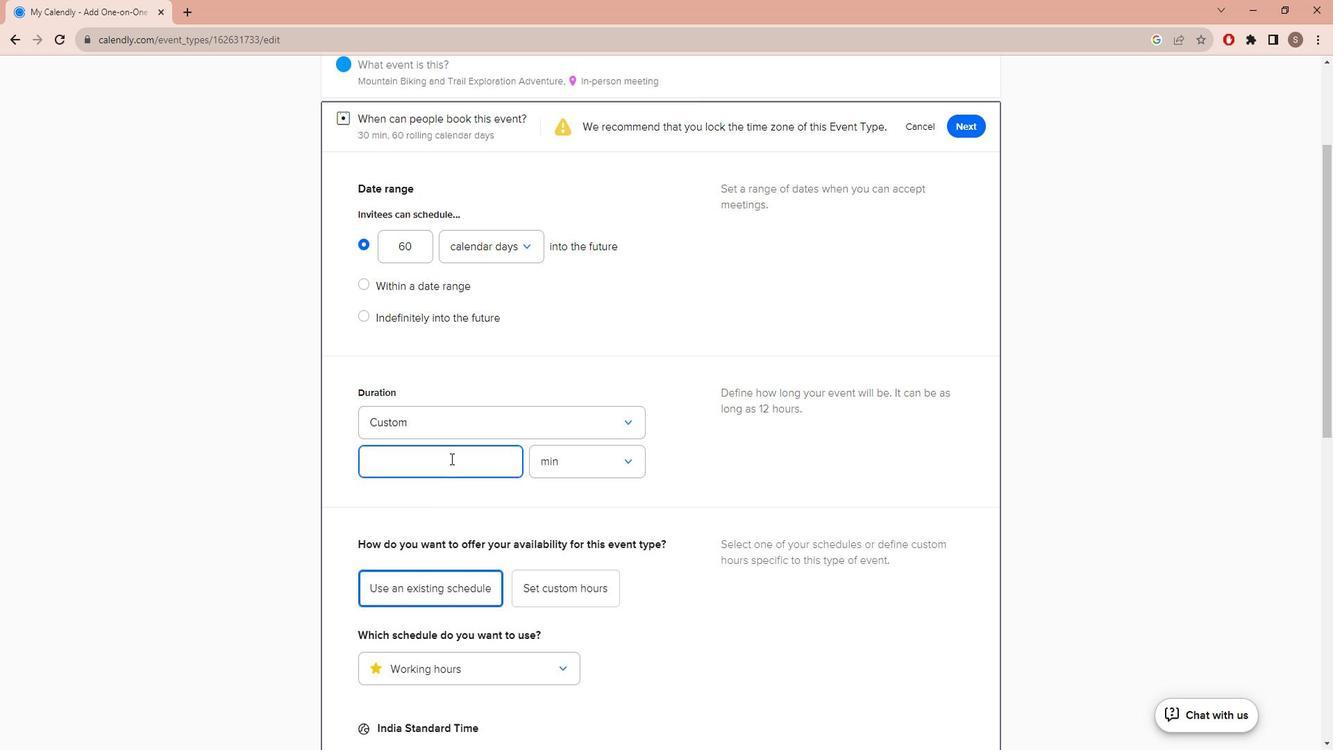 
Action: Key pressed 90
Screenshot: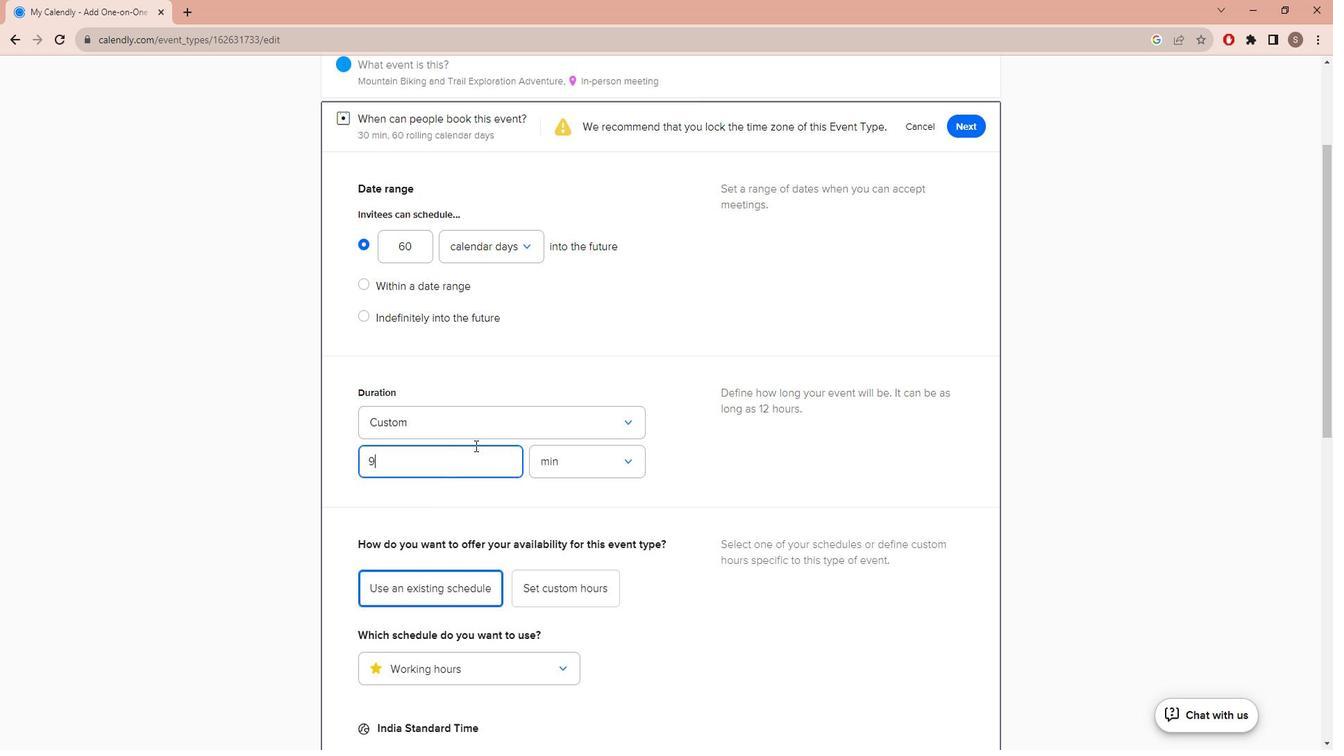 
Action: Mouse moved to (411, 494)
Screenshot: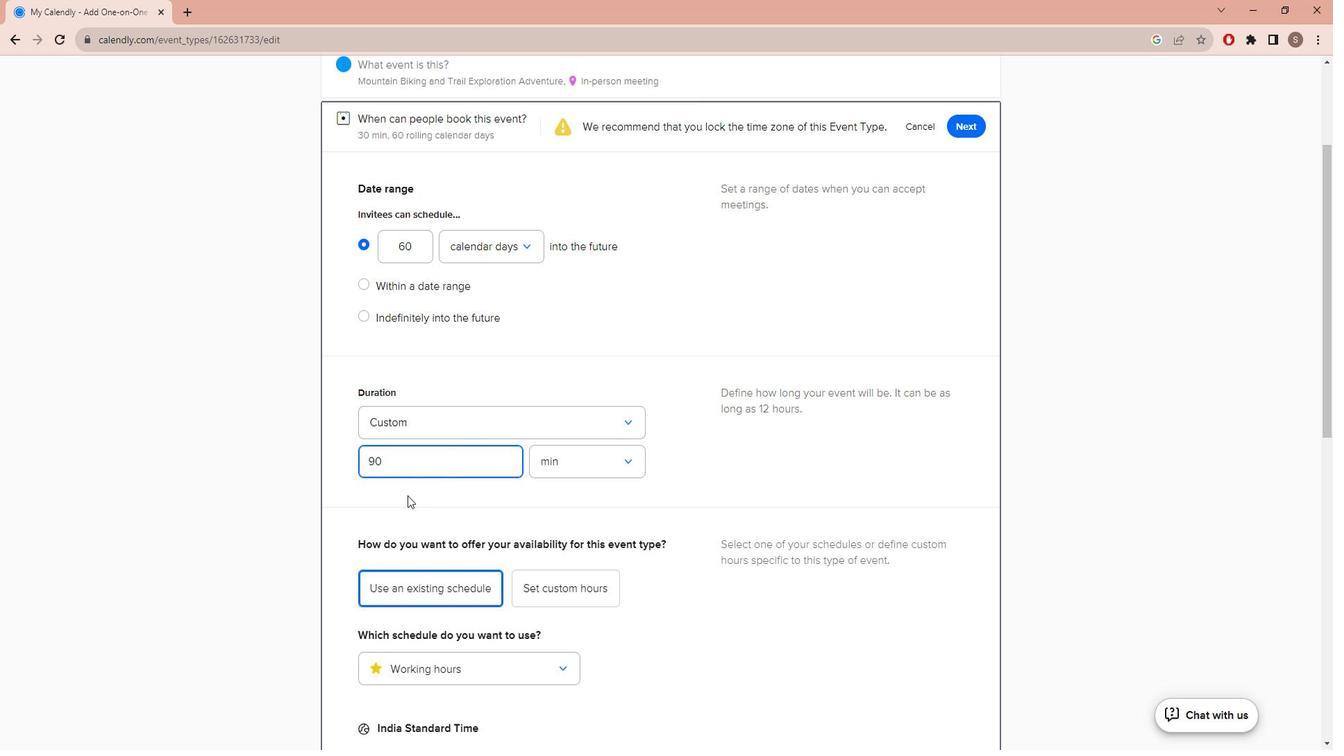 
Action: Mouse pressed left at (411, 494)
Screenshot: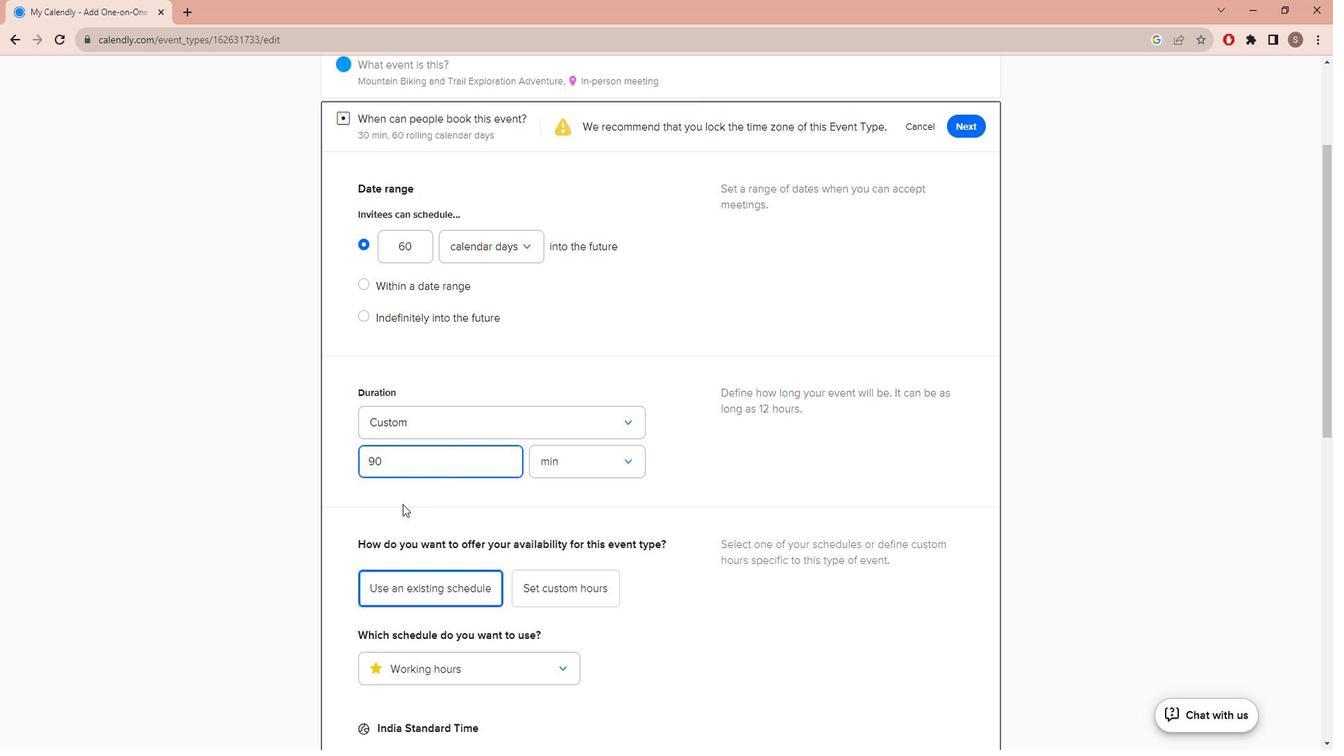 
Action: Mouse scrolled (411, 493) with delta (0, 0)
Screenshot: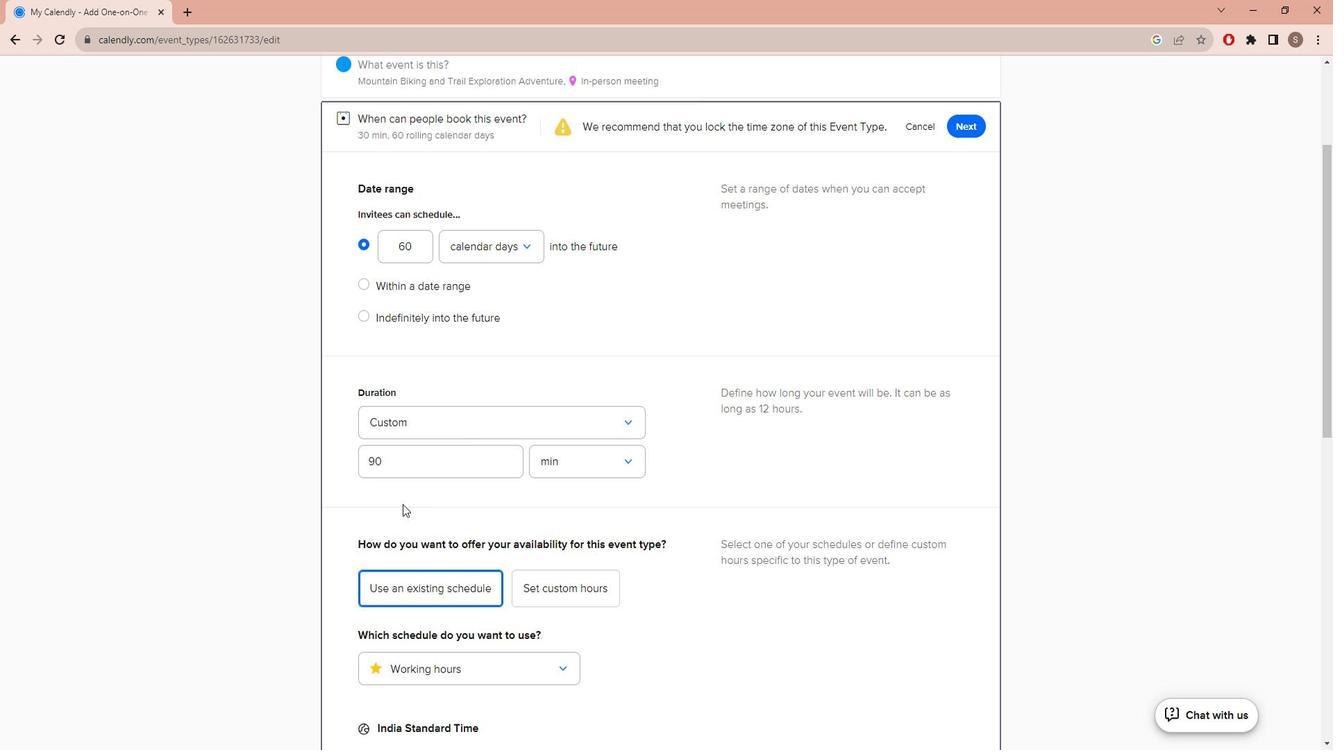 
Action: Mouse scrolled (411, 493) with delta (0, 0)
Screenshot: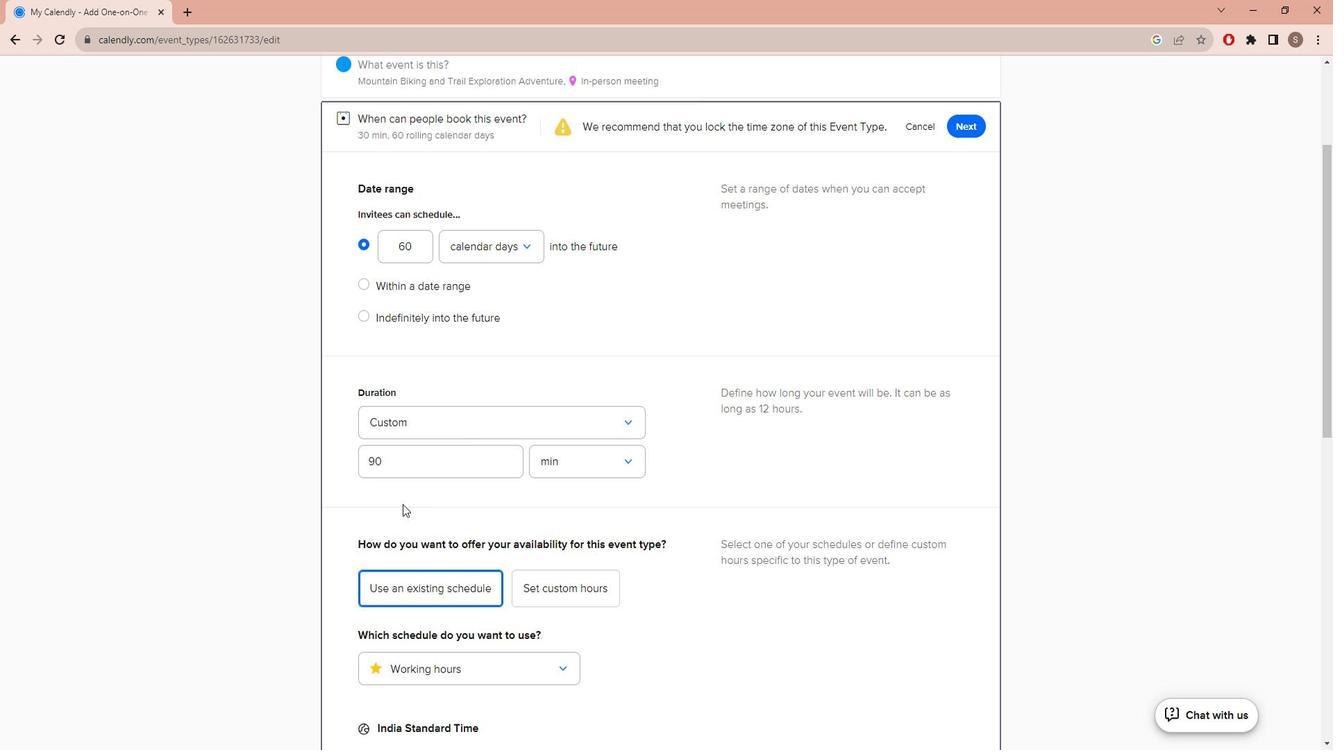
Action: Mouse moved to (409, 494)
Screenshot: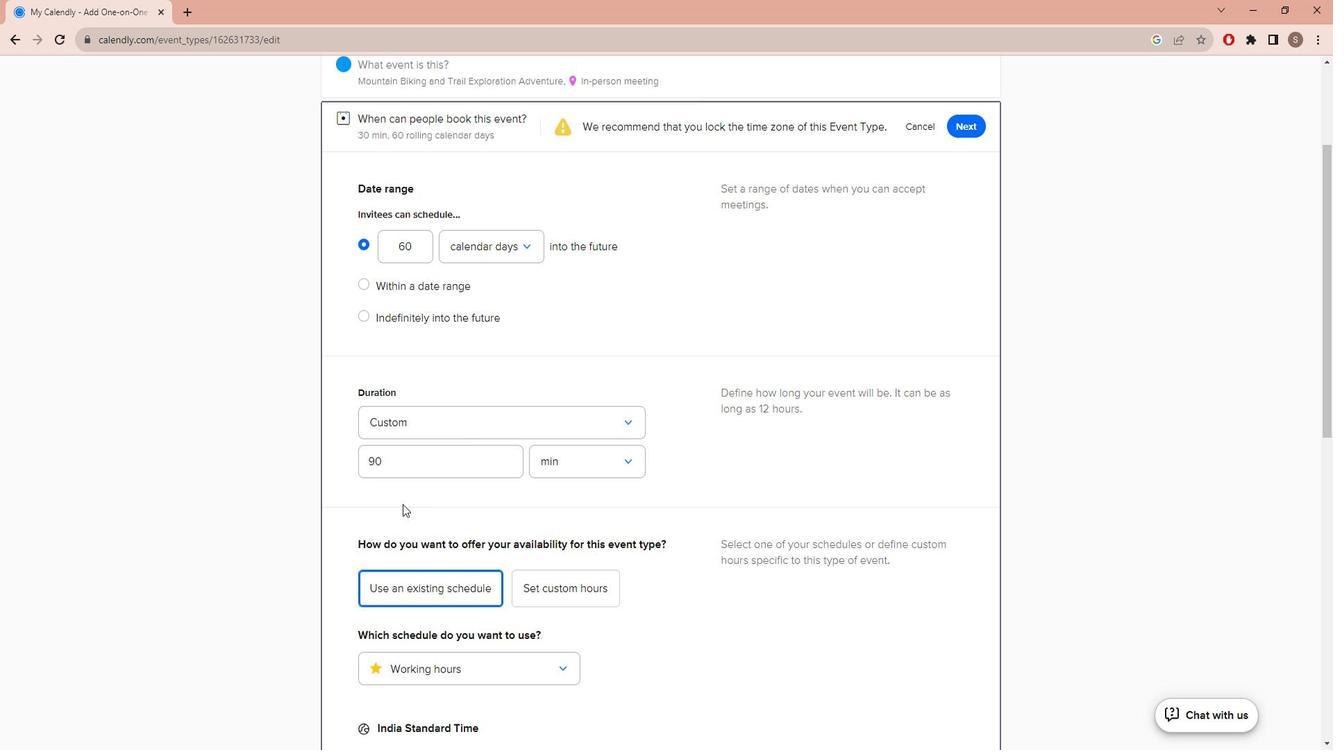
Action: Mouse scrolled (409, 493) with delta (0, 0)
Screenshot: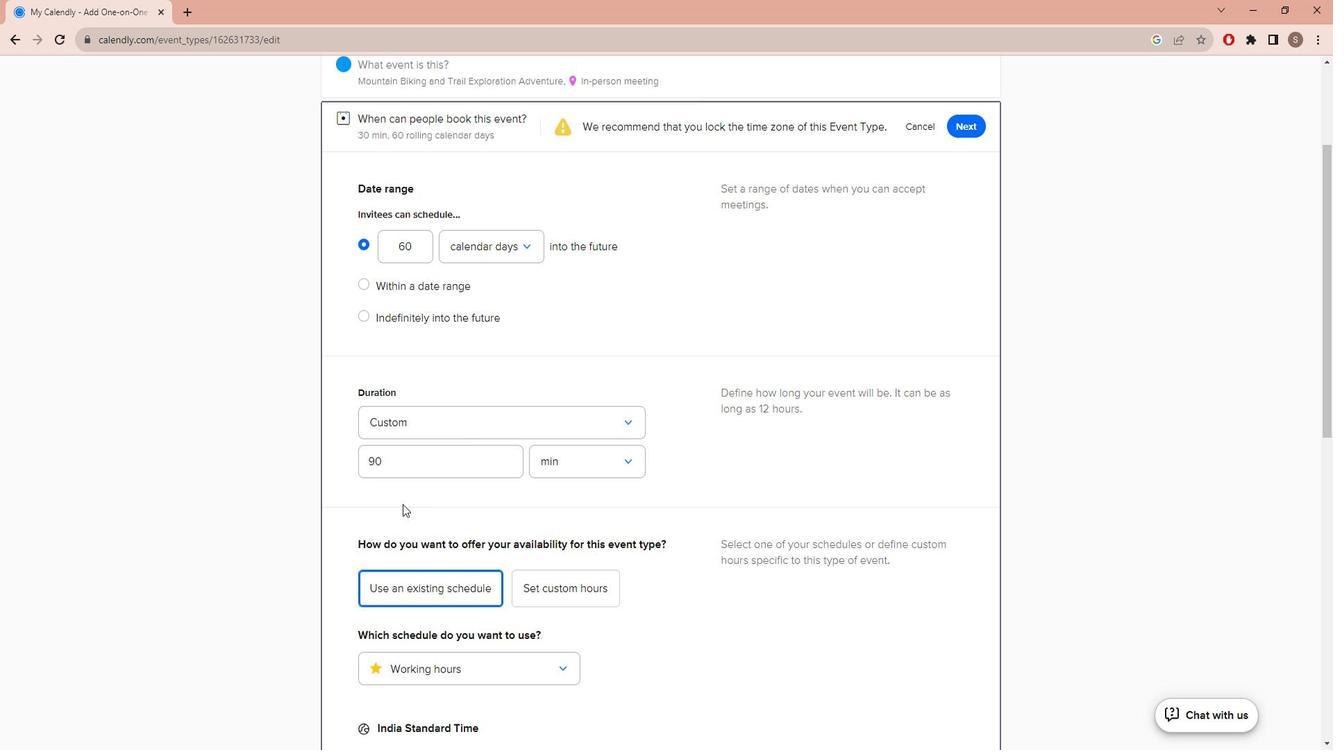 
Action: Mouse moved to (406, 492)
Screenshot: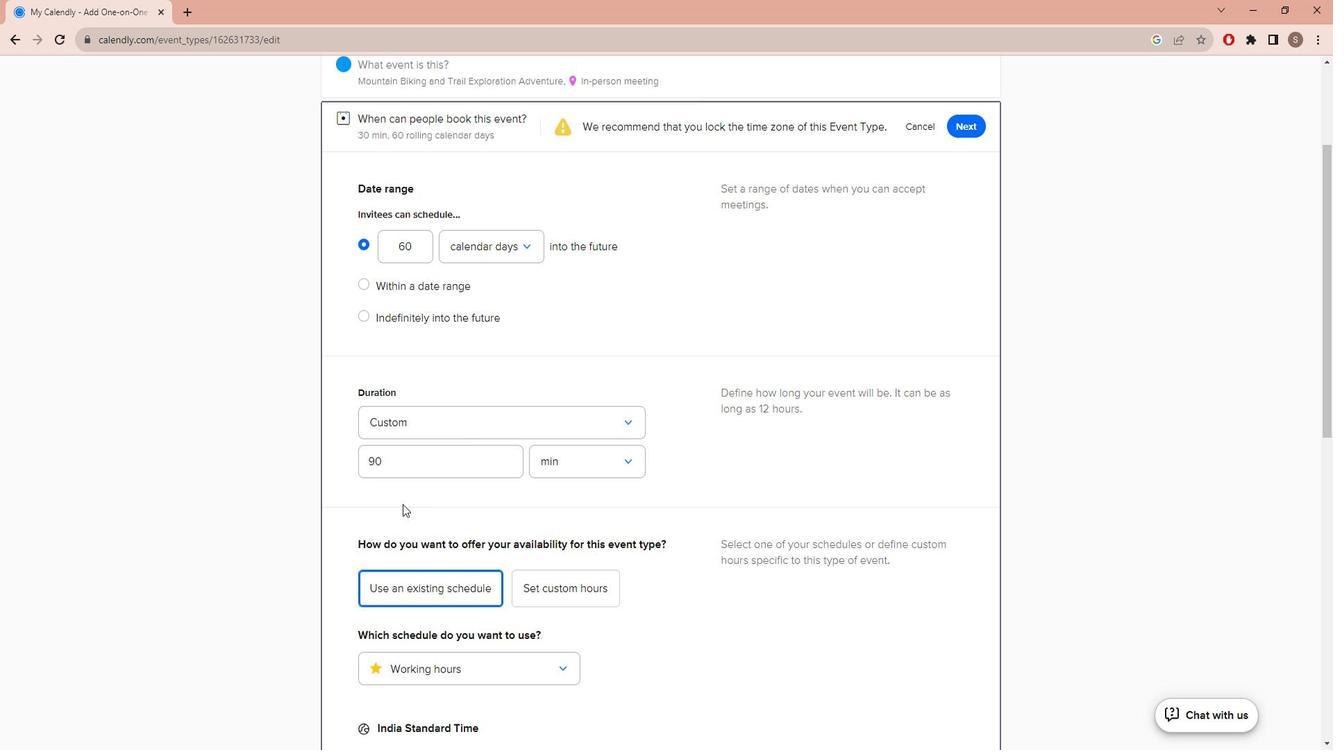 
Action: Mouse scrolled (406, 490) with delta (0, -1)
Screenshot: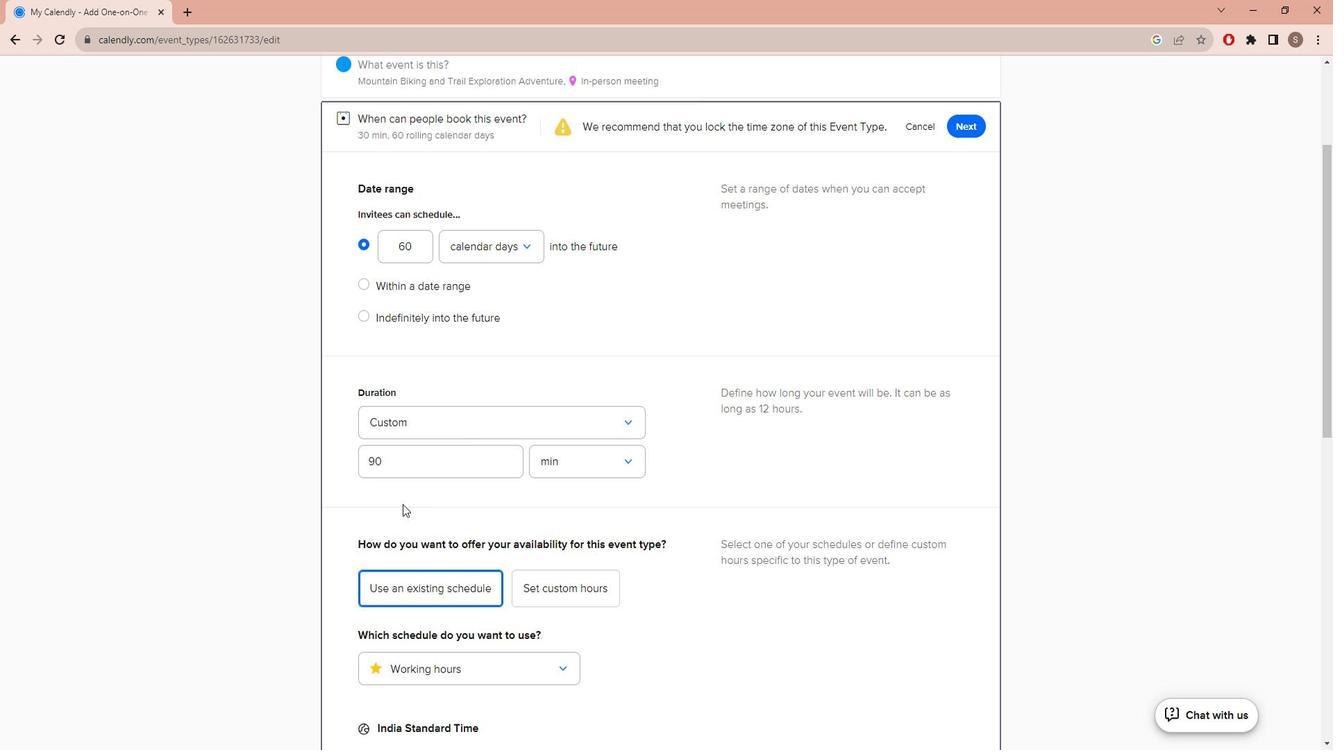 
Action: Mouse moved to (404, 484)
Screenshot: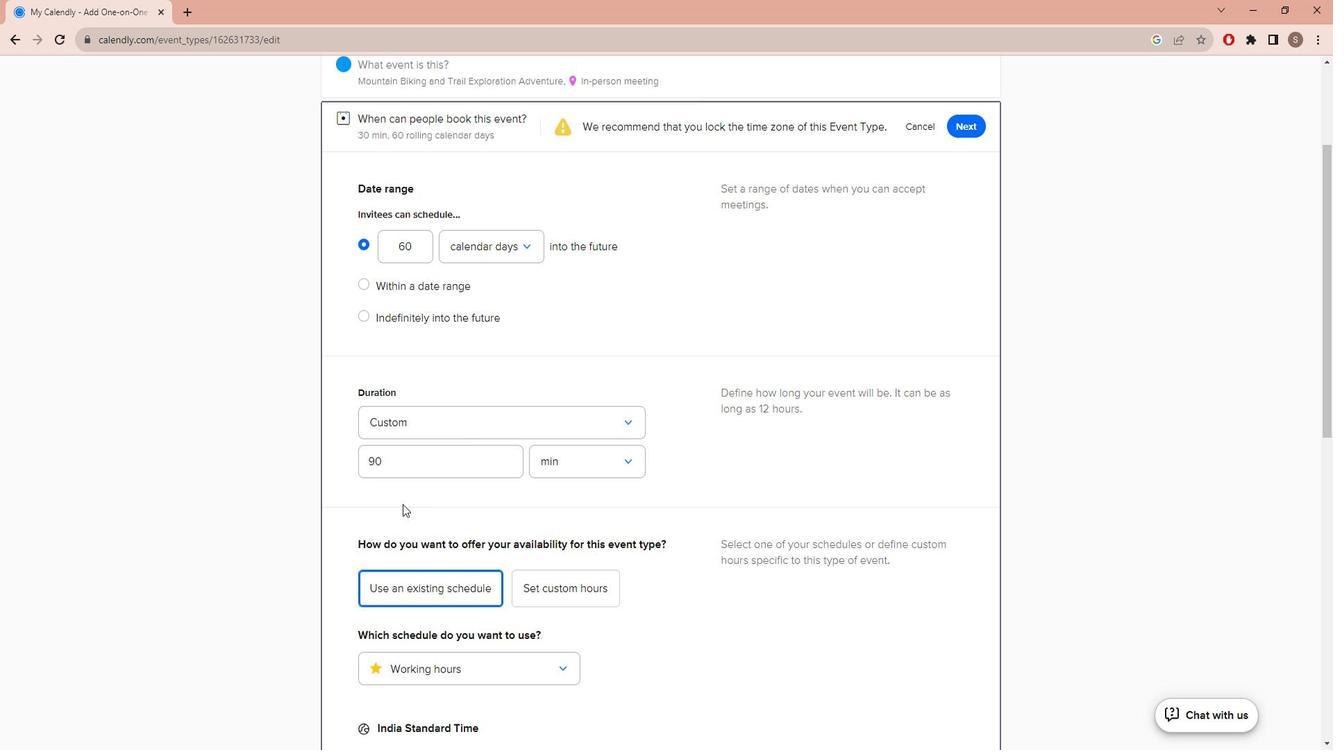 
Action: Mouse scrolled (404, 483) with delta (0, 0)
Screenshot: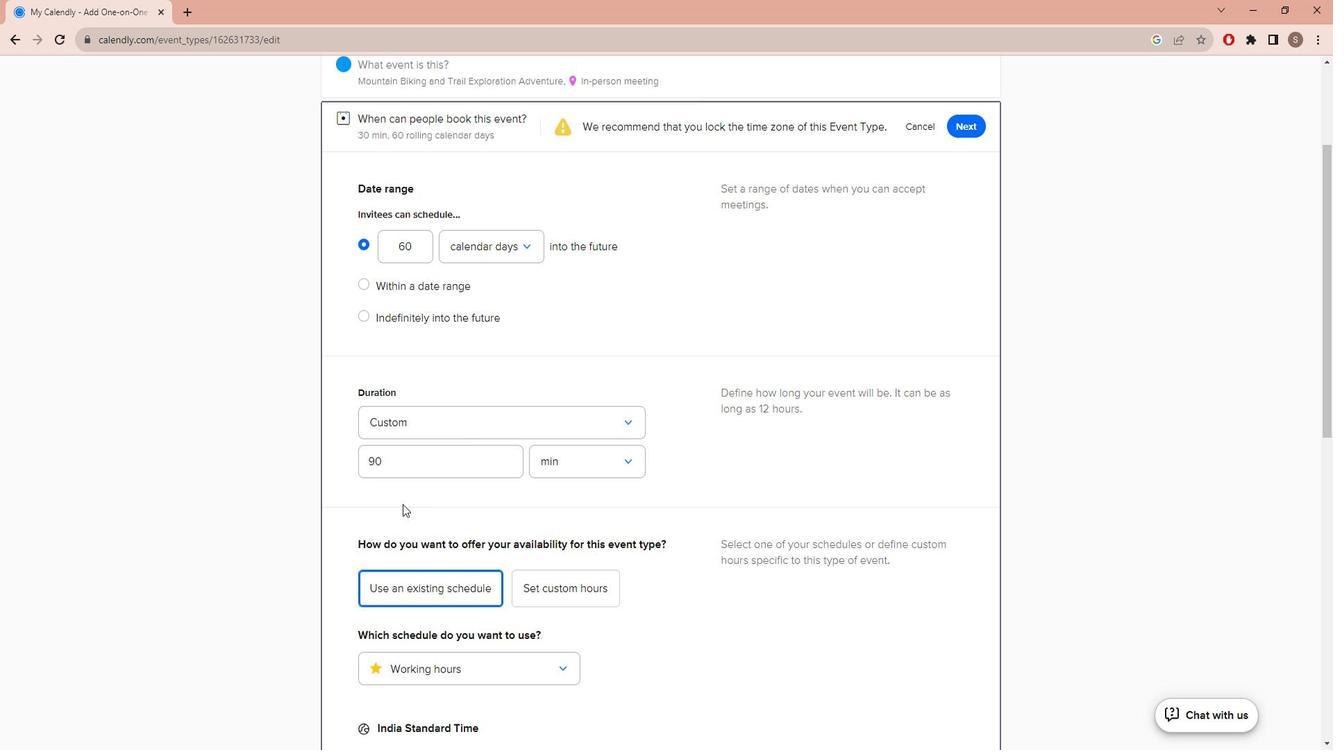 
Action: Mouse moved to (403, 475)
Screenshot: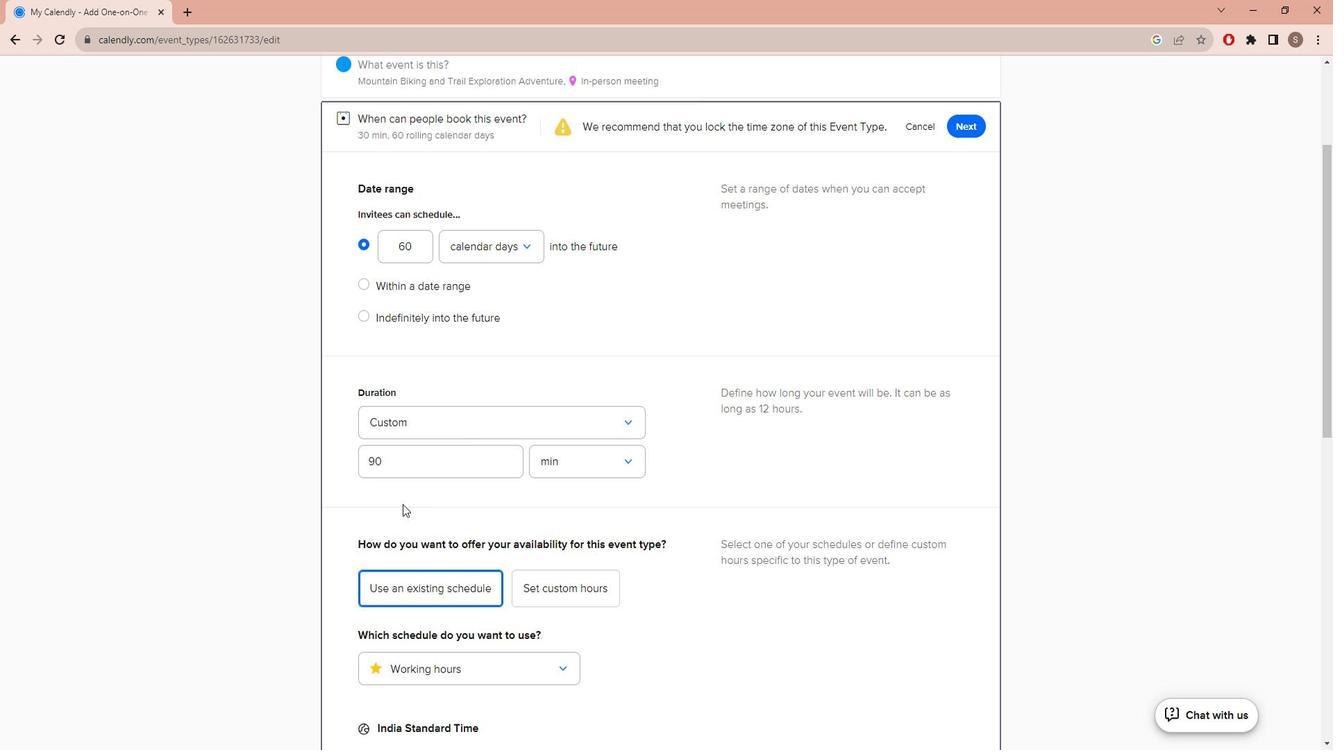 
Action: Mouse scrolled (403, 475) with delta (0, 0)
Screenshot: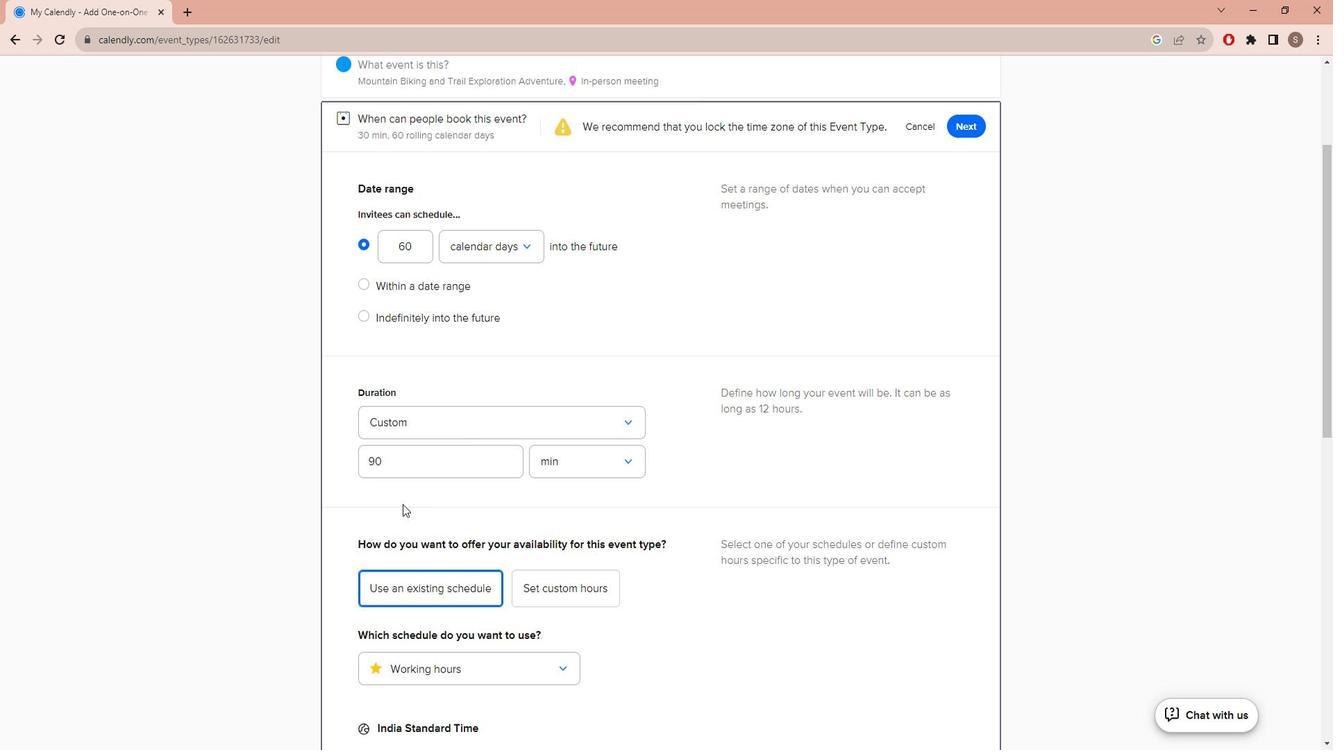
Action: Mouse moved to (402, 470)
Screenshot: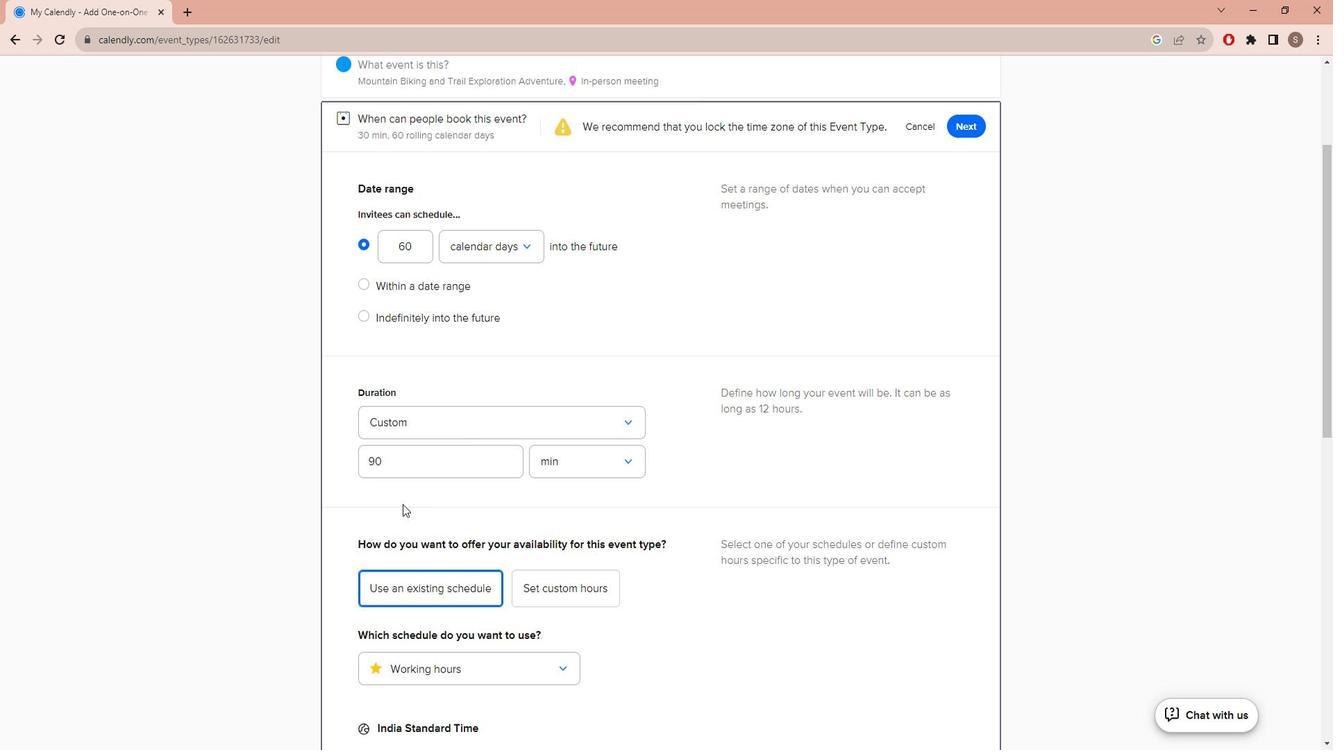 
Action: Mouse scrolled (402, 470) with delta (0, 0)
Screenshot: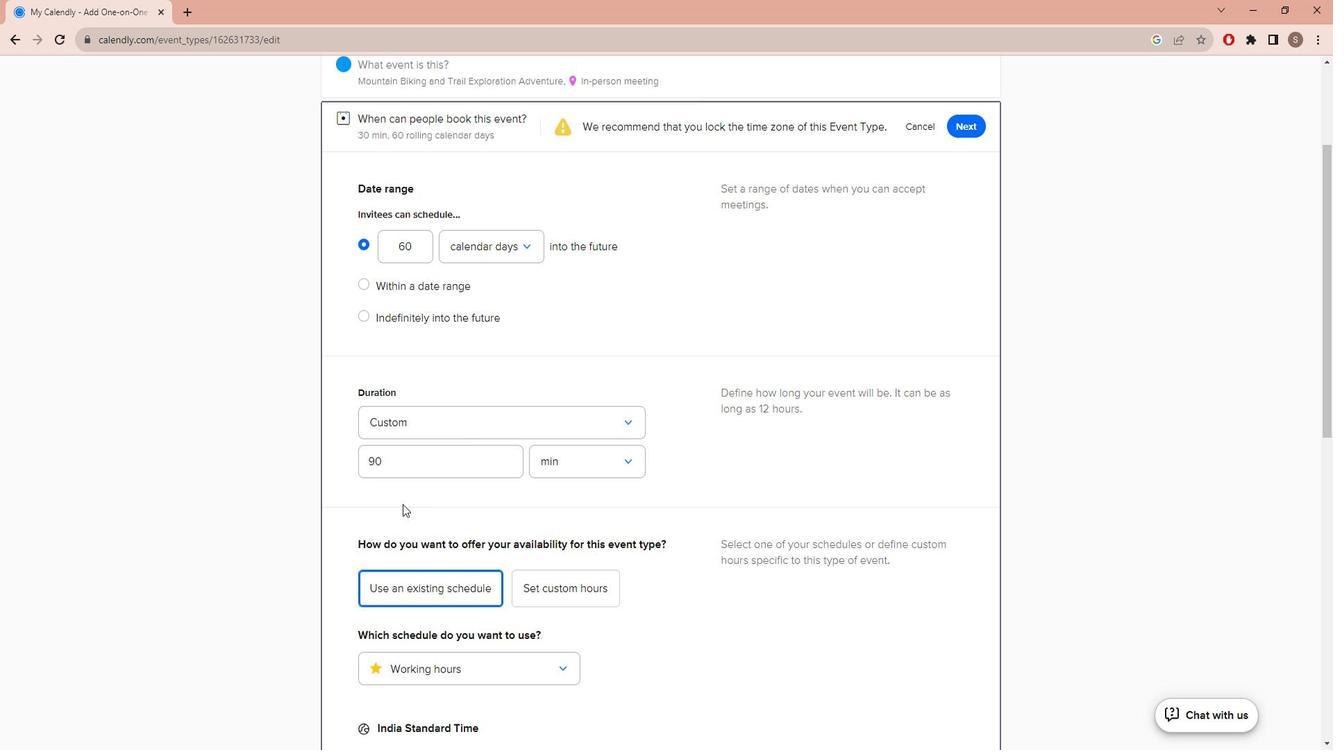 
Action: Mouse moved to (404, 459)
Screenshot: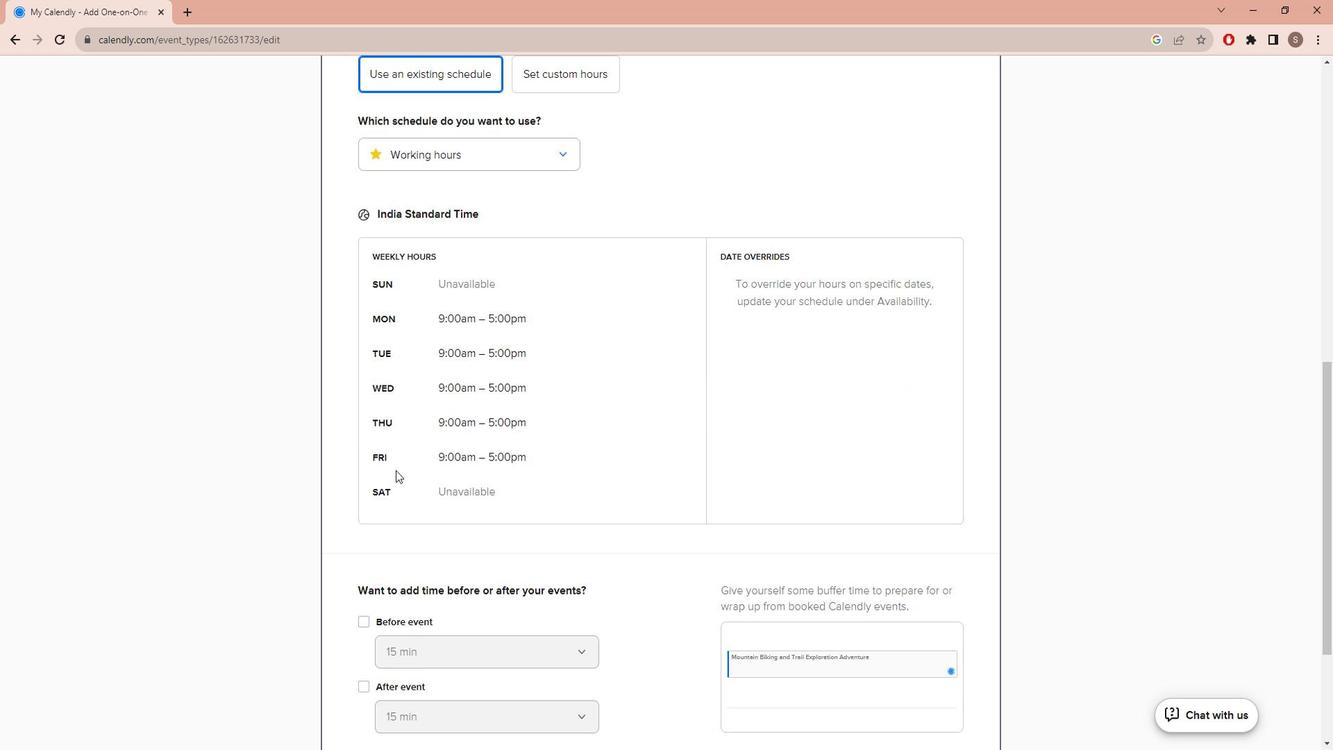 
Action: Mouse scrolled (404, 458) with delta (0, 0)
Screenshot: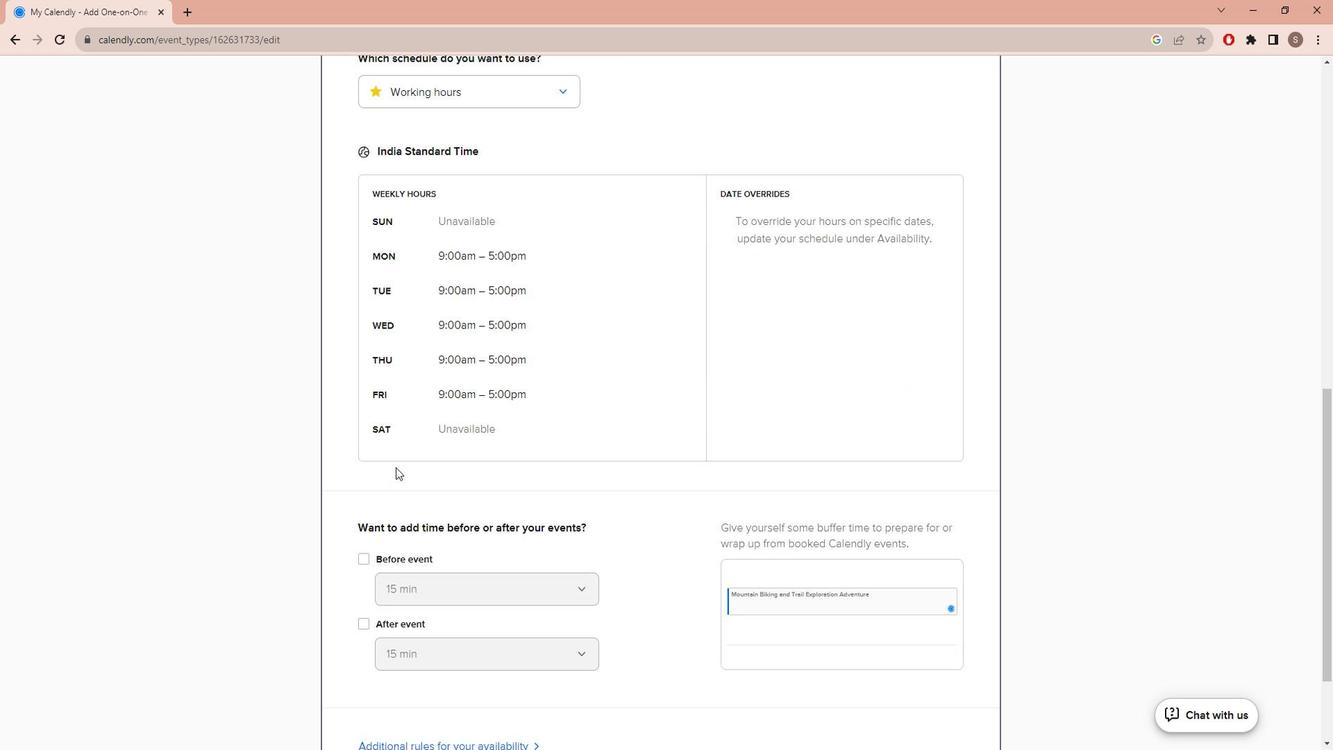 
Action: Mouse scrolled (404, 457) with delta (0, -1)
Screenshot: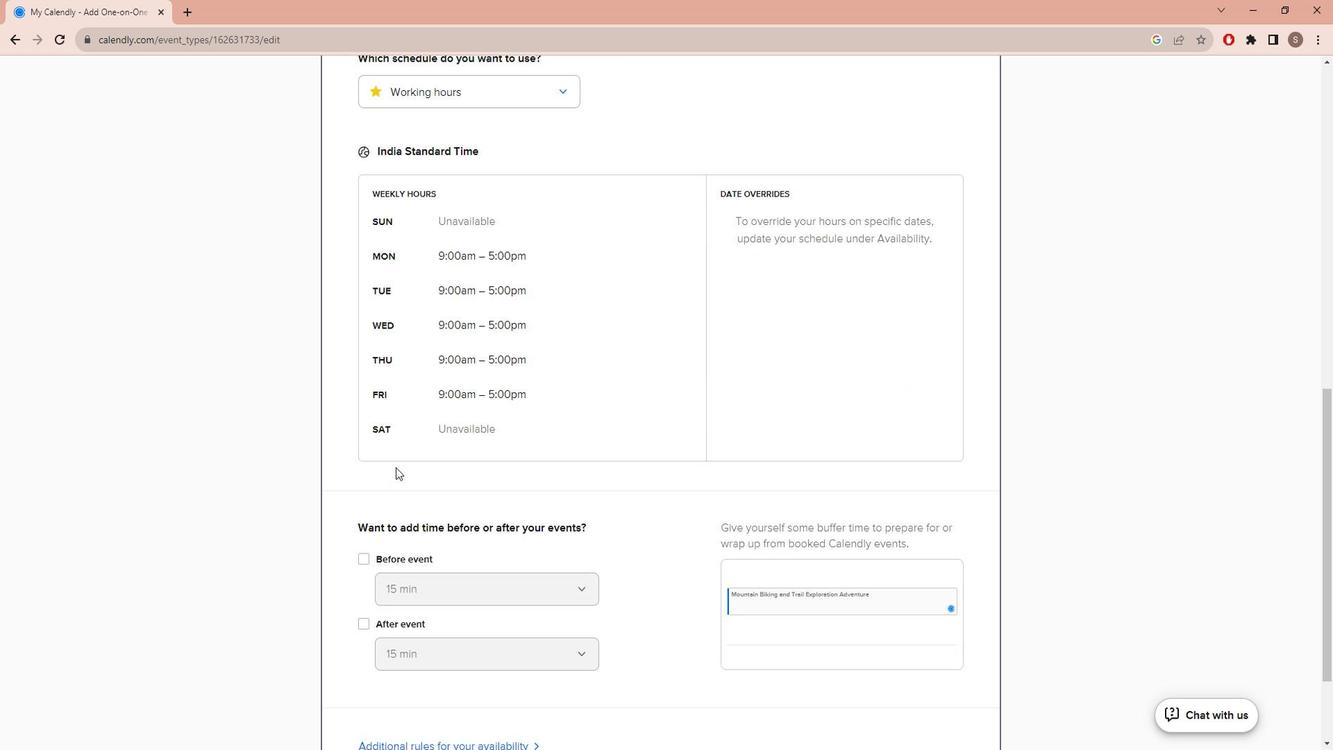 
Action: Mouse scrolled (404, 458) with delta (0, 0)
Screenshot: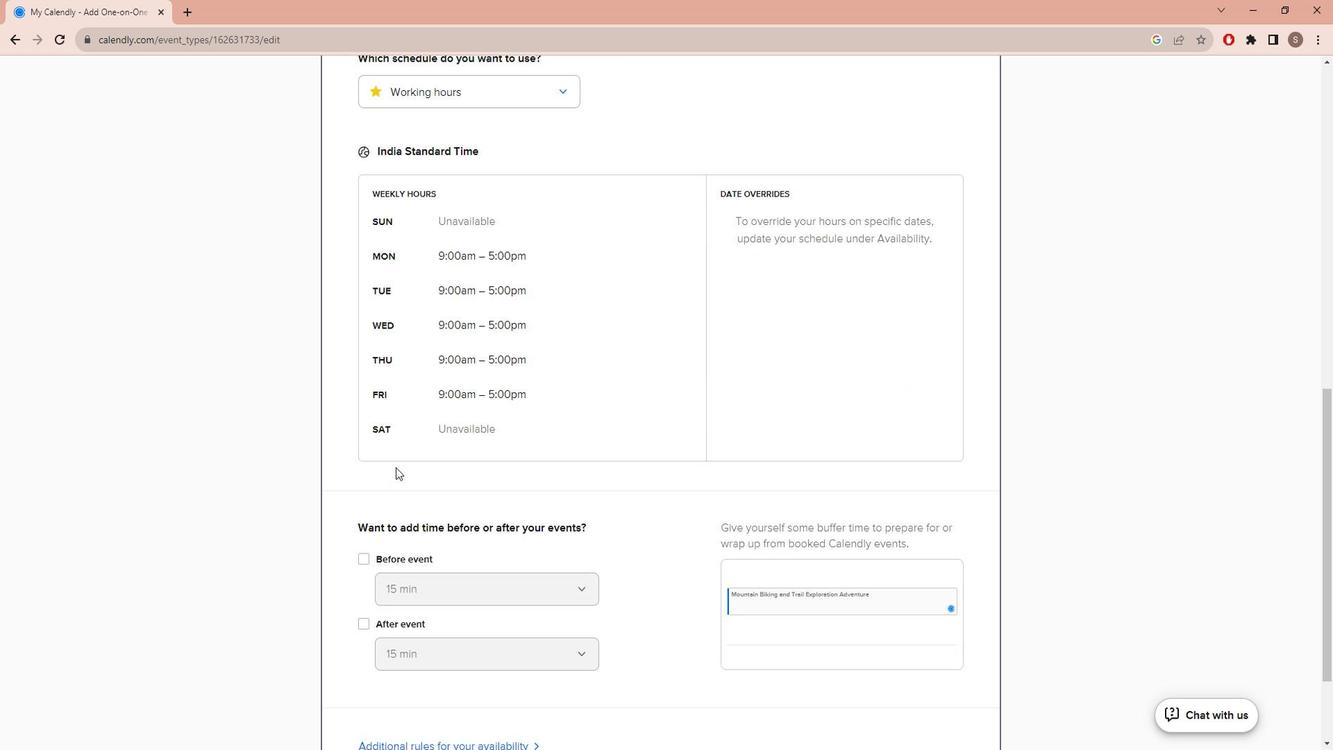 
Action: Mouse scrolled (404, 458) with delta (0, 0)
Screenshot: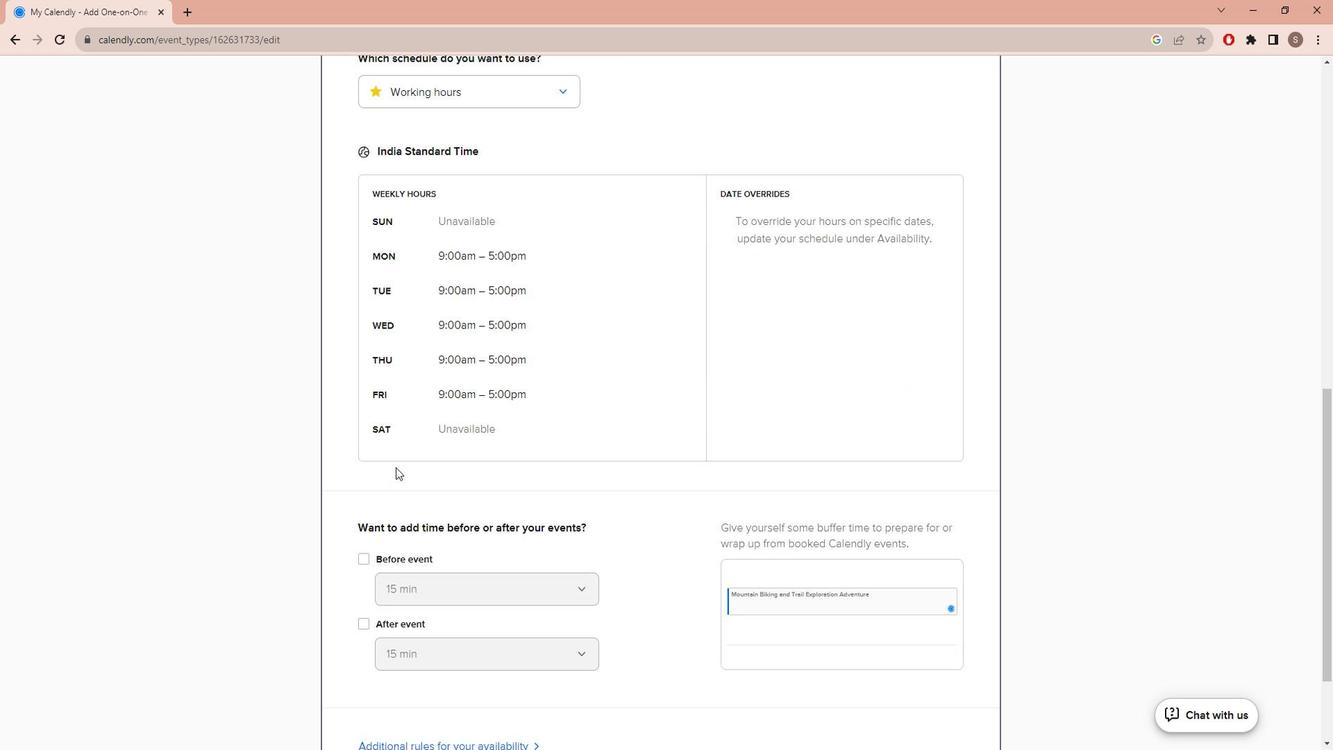
Action: Mouse scrolled (404, 458) with delta (0, 0)
Screenshot: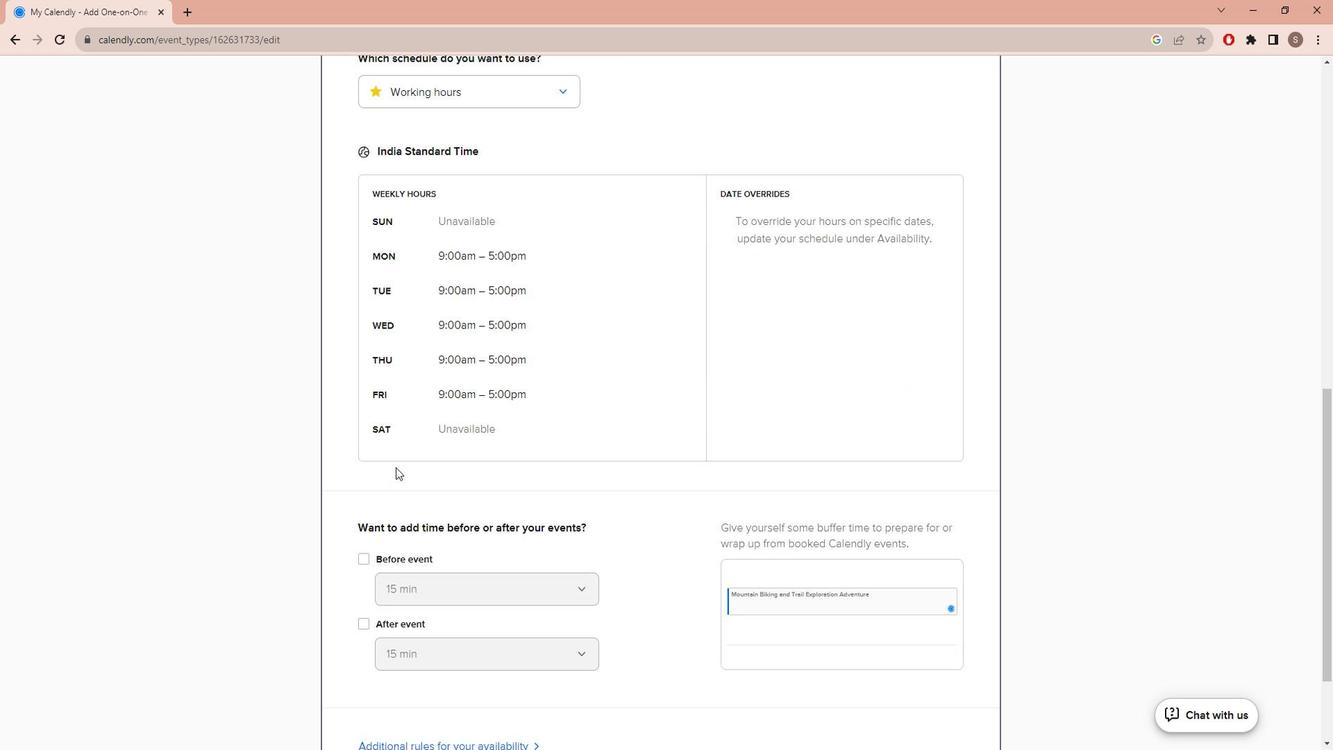 
Action: Mouse moved to (428, 446)
Screenshot: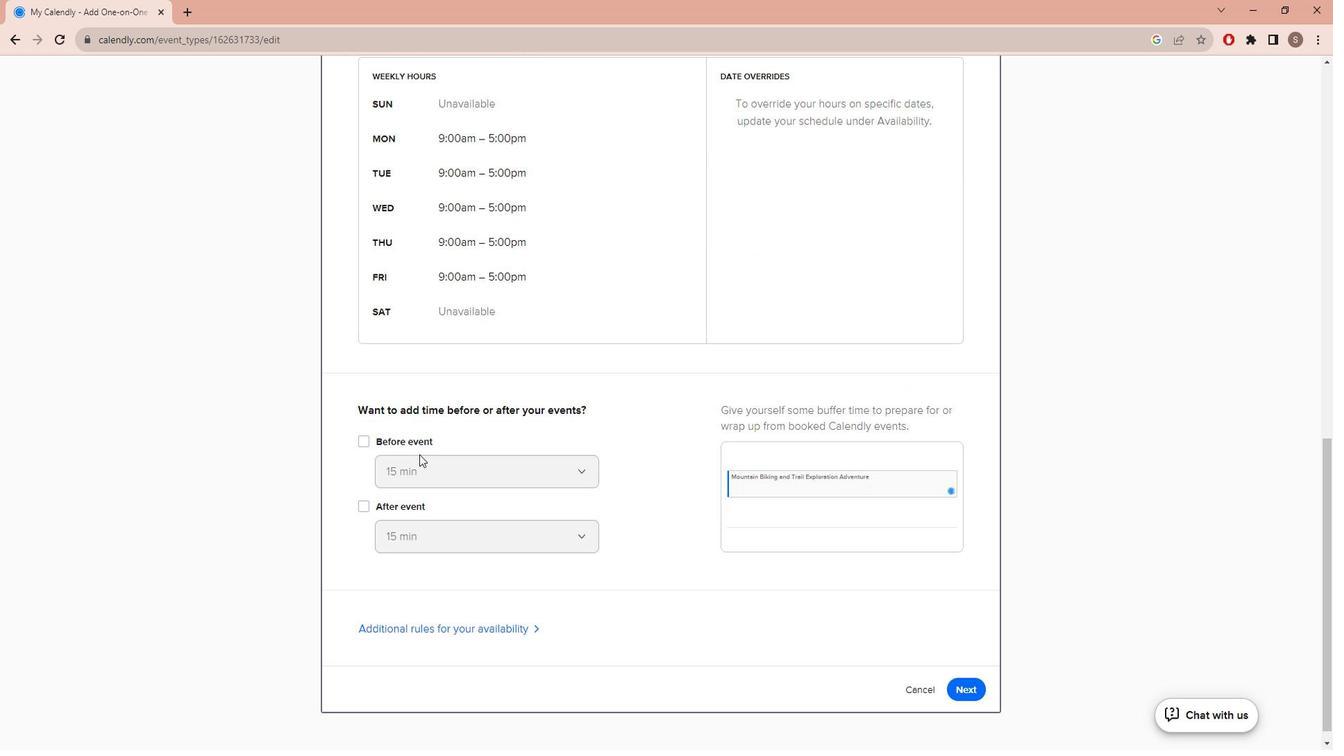 
Action: Mouse scrolled (428, 445) with delta (0, 0)
Screenshot: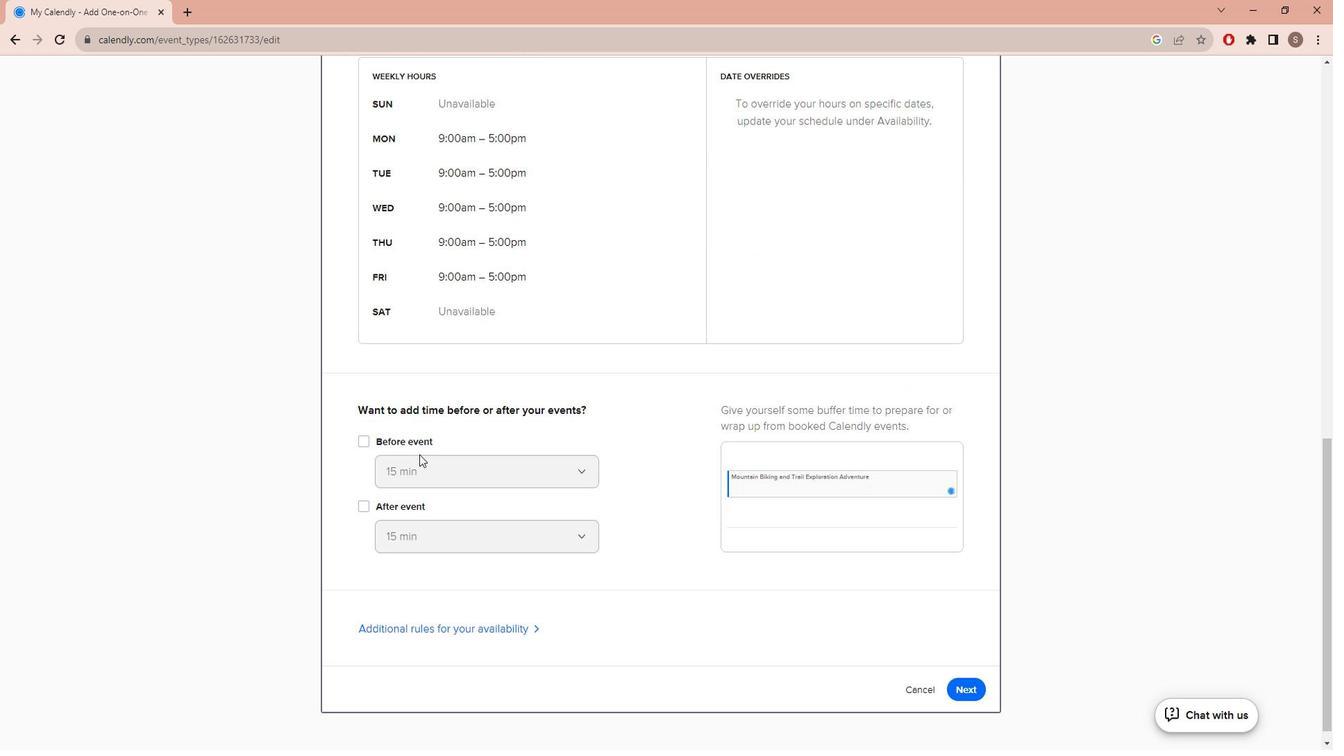 
Action: Mouse scrolled (428, 445) with delta (0, 0)
Screenshot: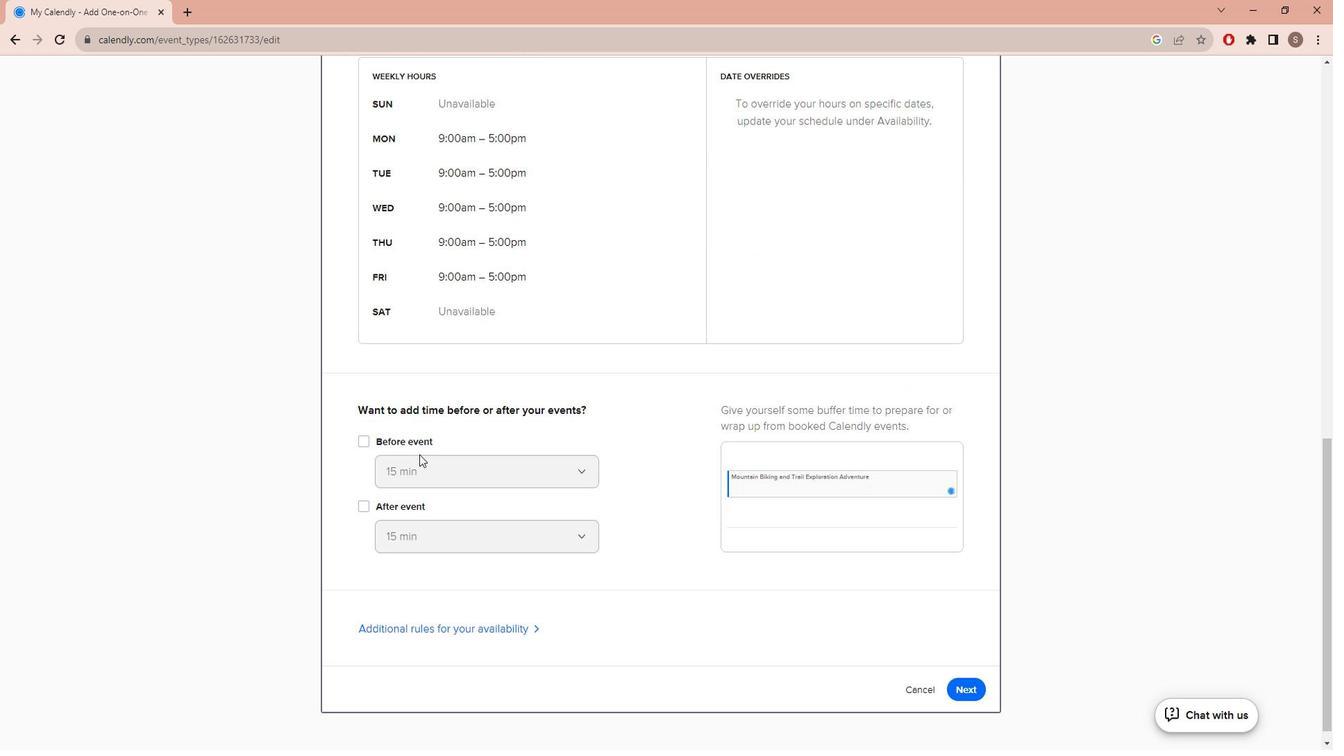
Action: Mouse scrolled (428, 445) with delta (0, 0)
Screenshot: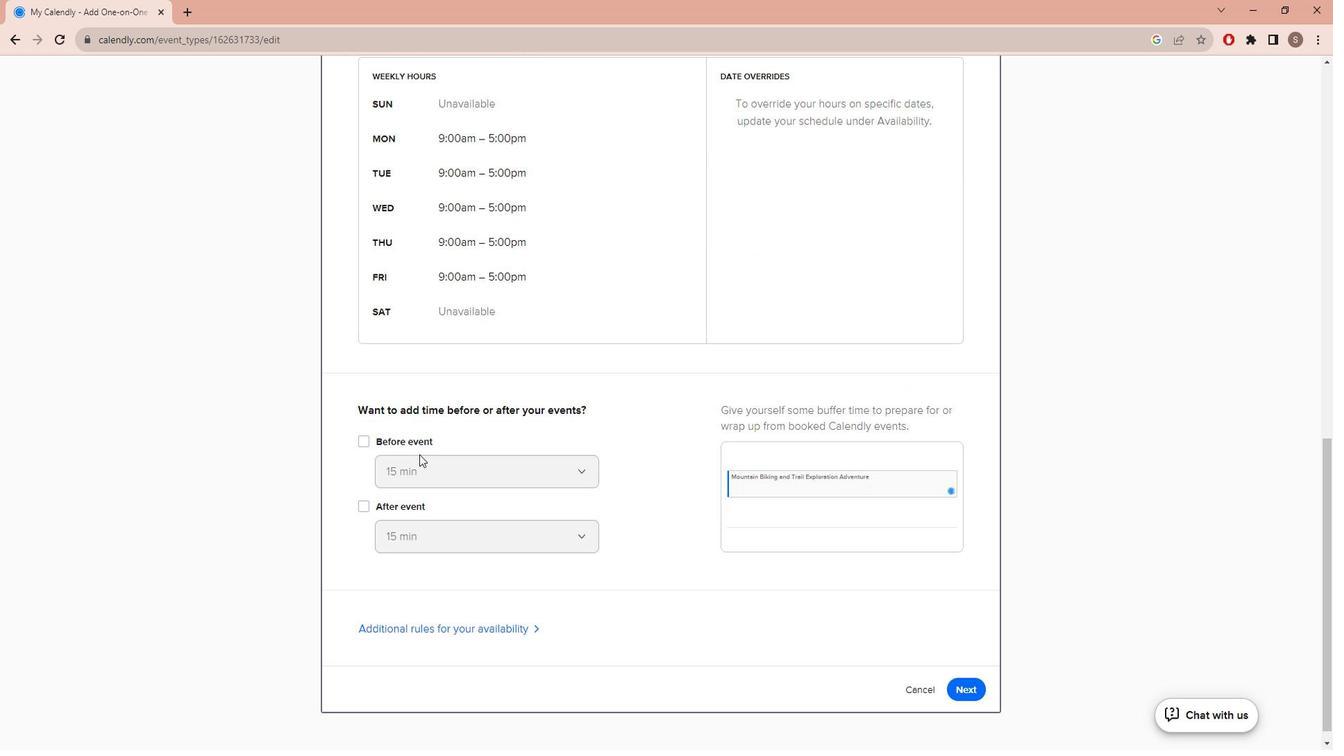
Action: Mouse scrolled (428, 445) with delta (0, 0)
Screenshot: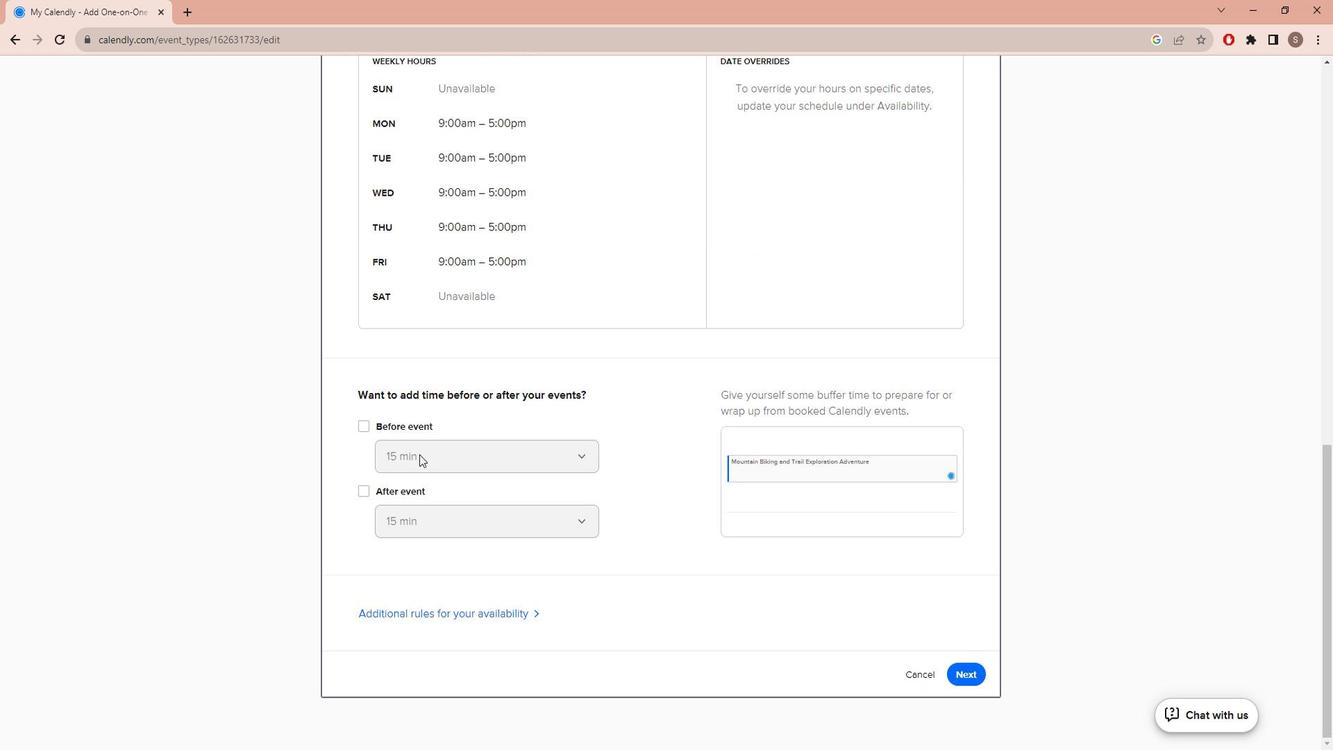 
Action: Mouse moved to (623, 472)
Screenshot: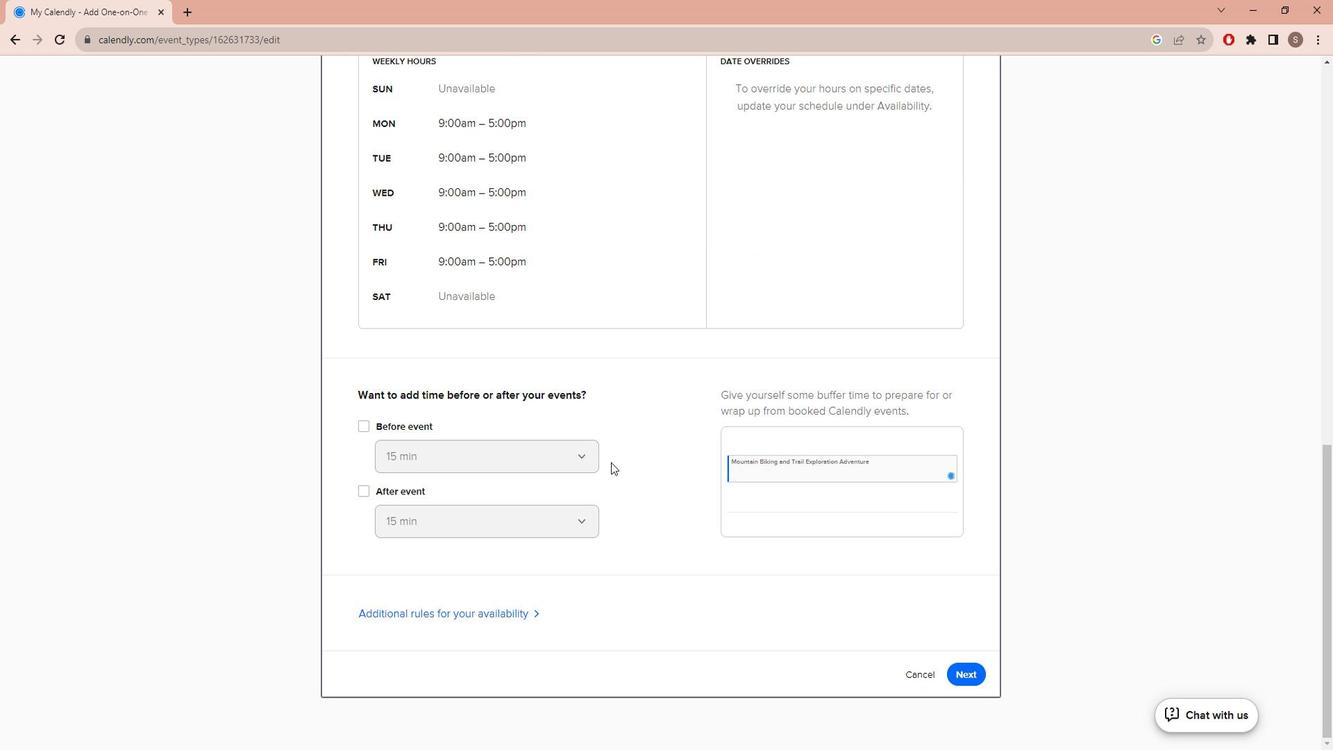 
Action: Mouse scrolled (623, 472) with delta (0, 0)
Screenshot: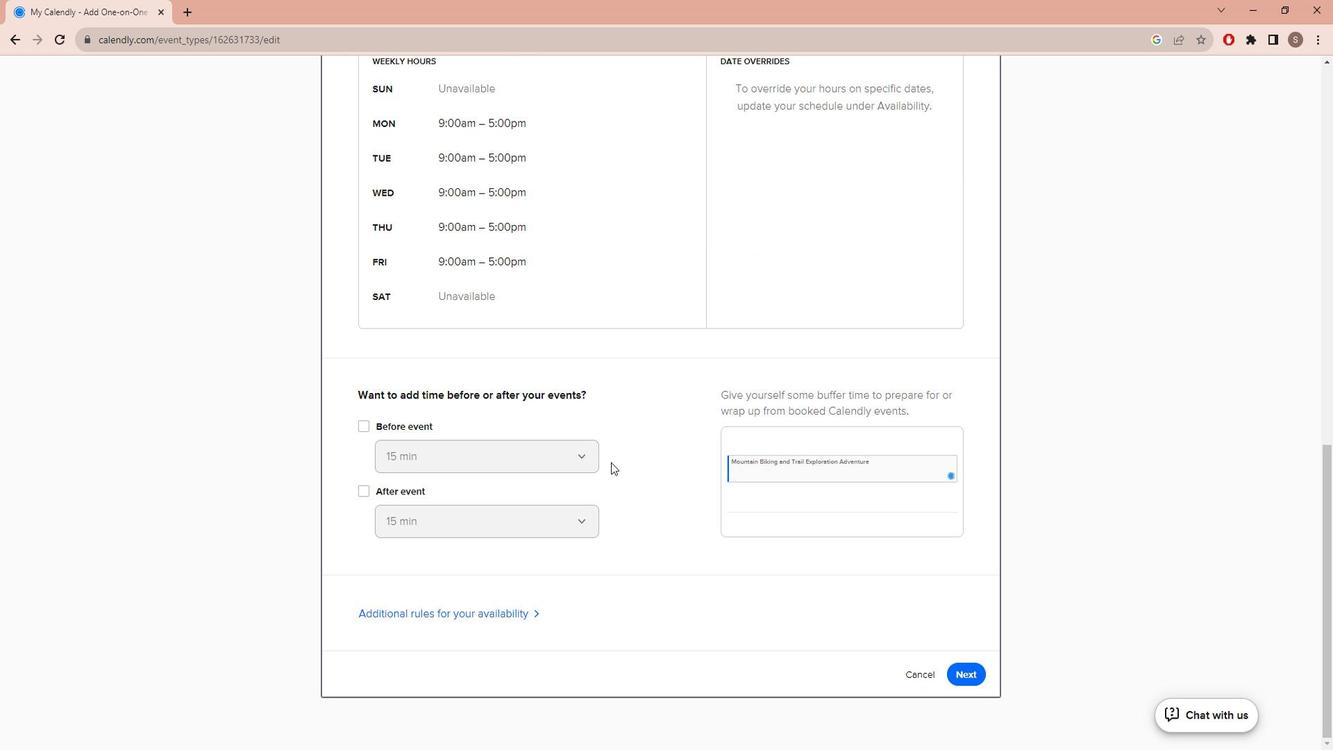 
Action: Mouse moved to (629, 479)
Screenshot: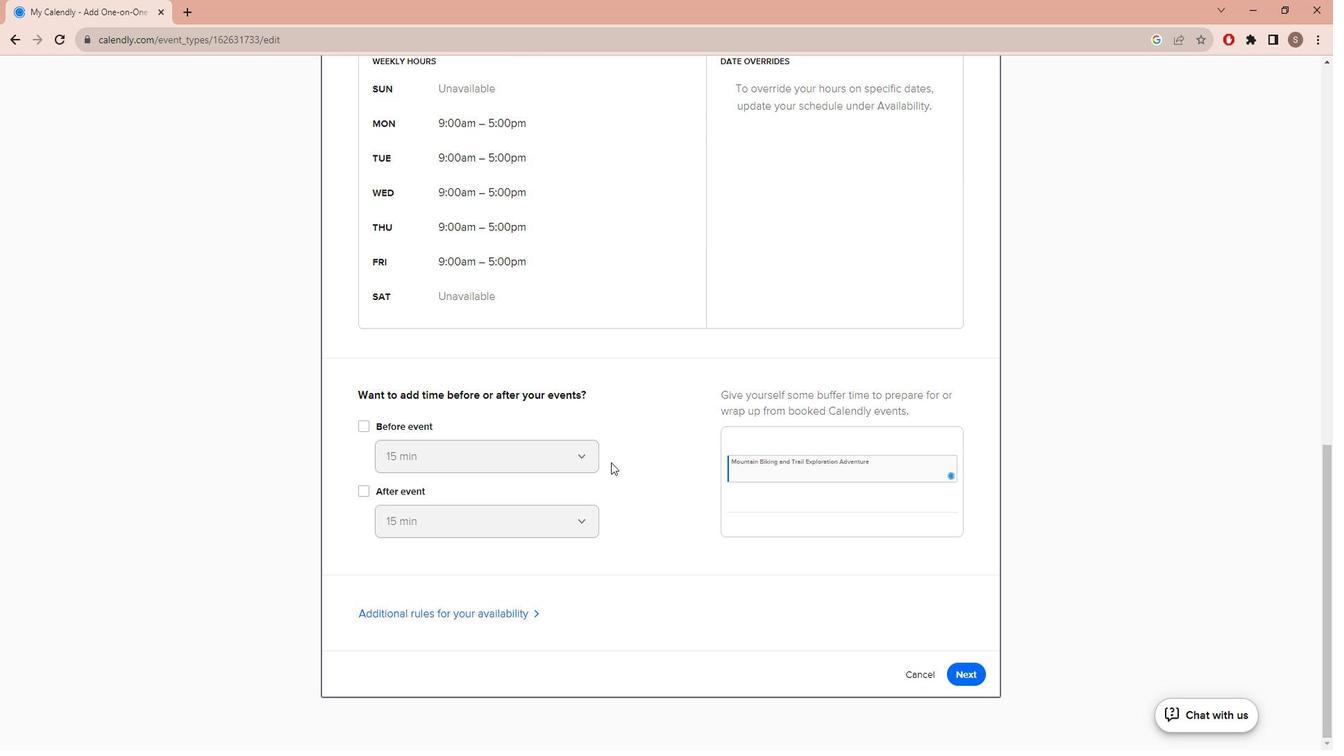 
Action: Mouse scrolled (629, 478) with delta (0, 0)
Screenshot: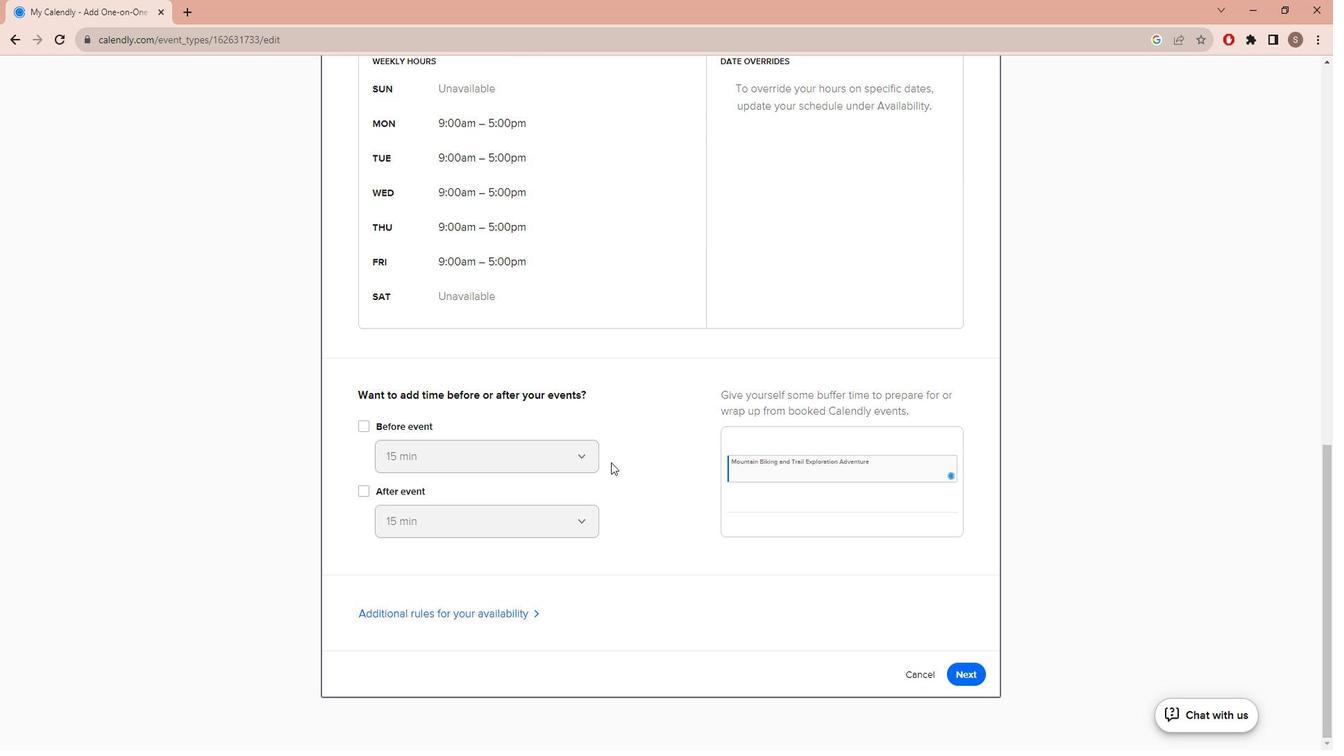 
Action: Mouse moved to (952, 645)
Screenshot: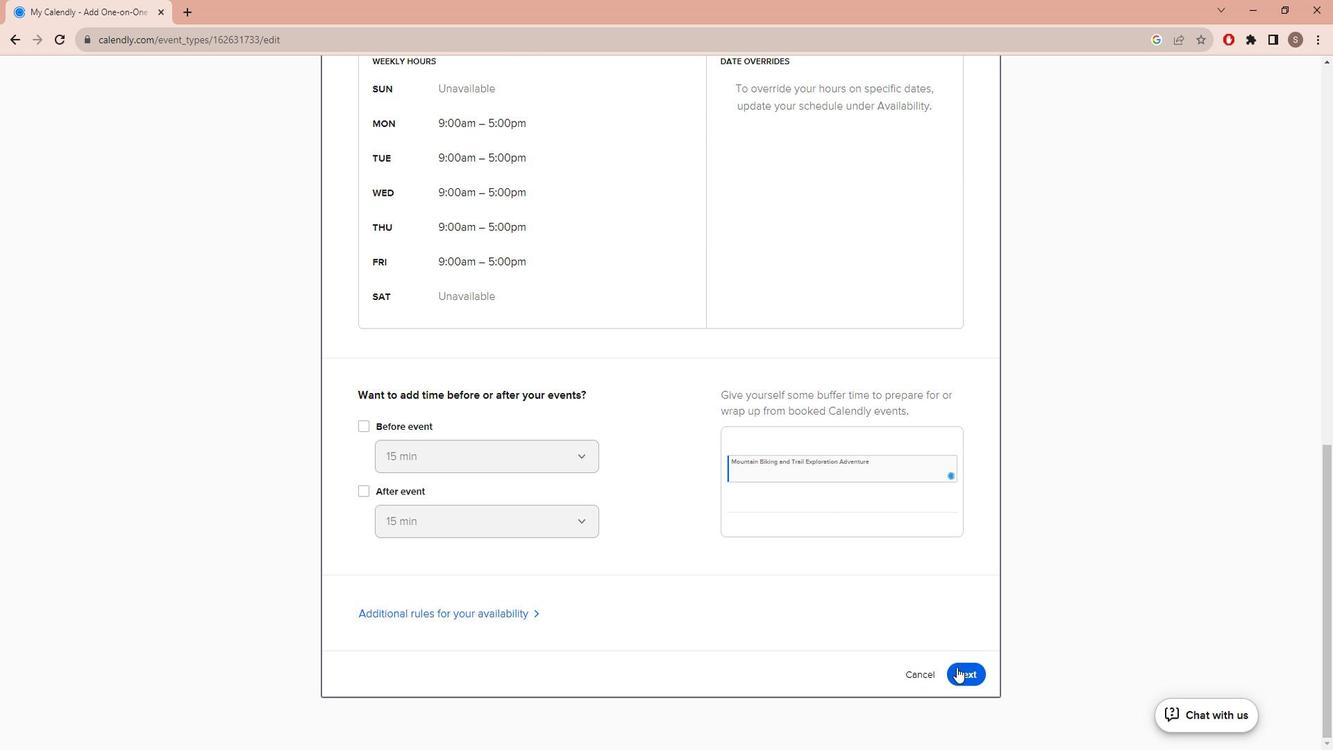 
Action: Mouse pressed left at (952, 645)
Screenshot: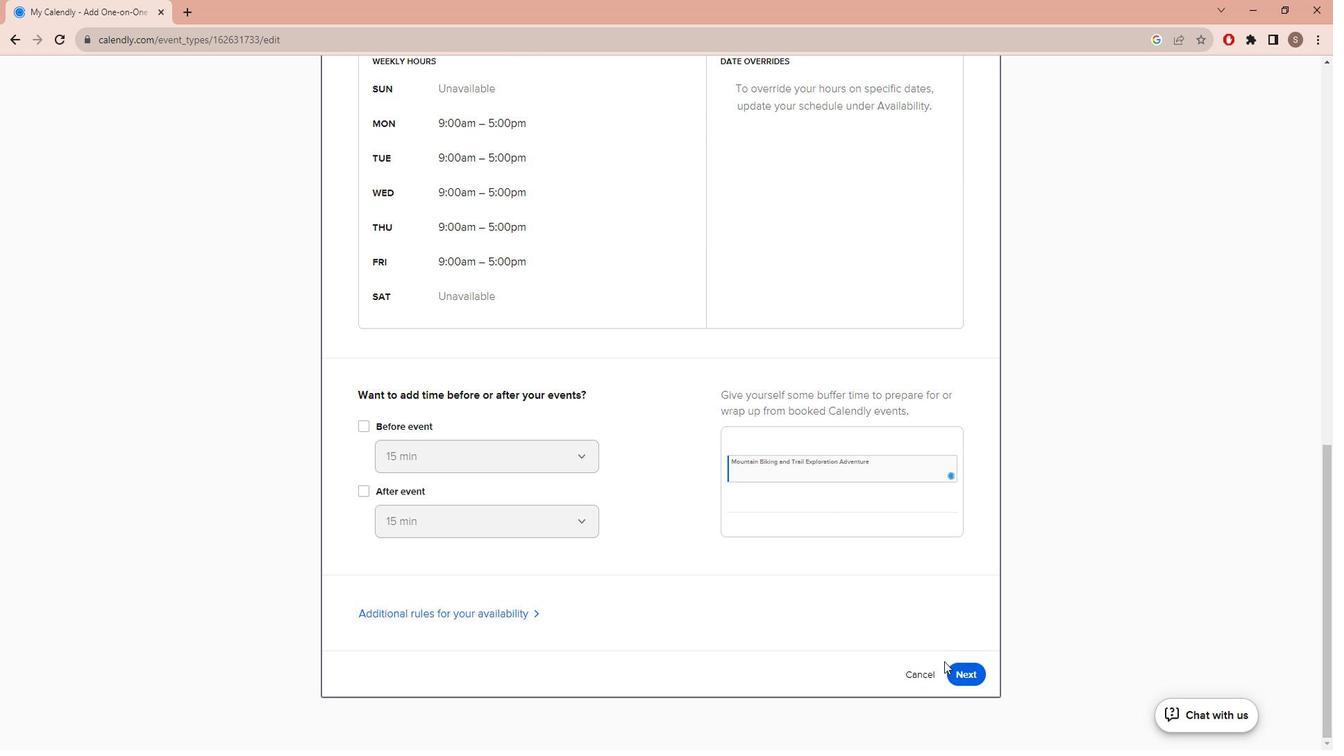 
Action: Mouse moved to (973, 657)
Screenshot: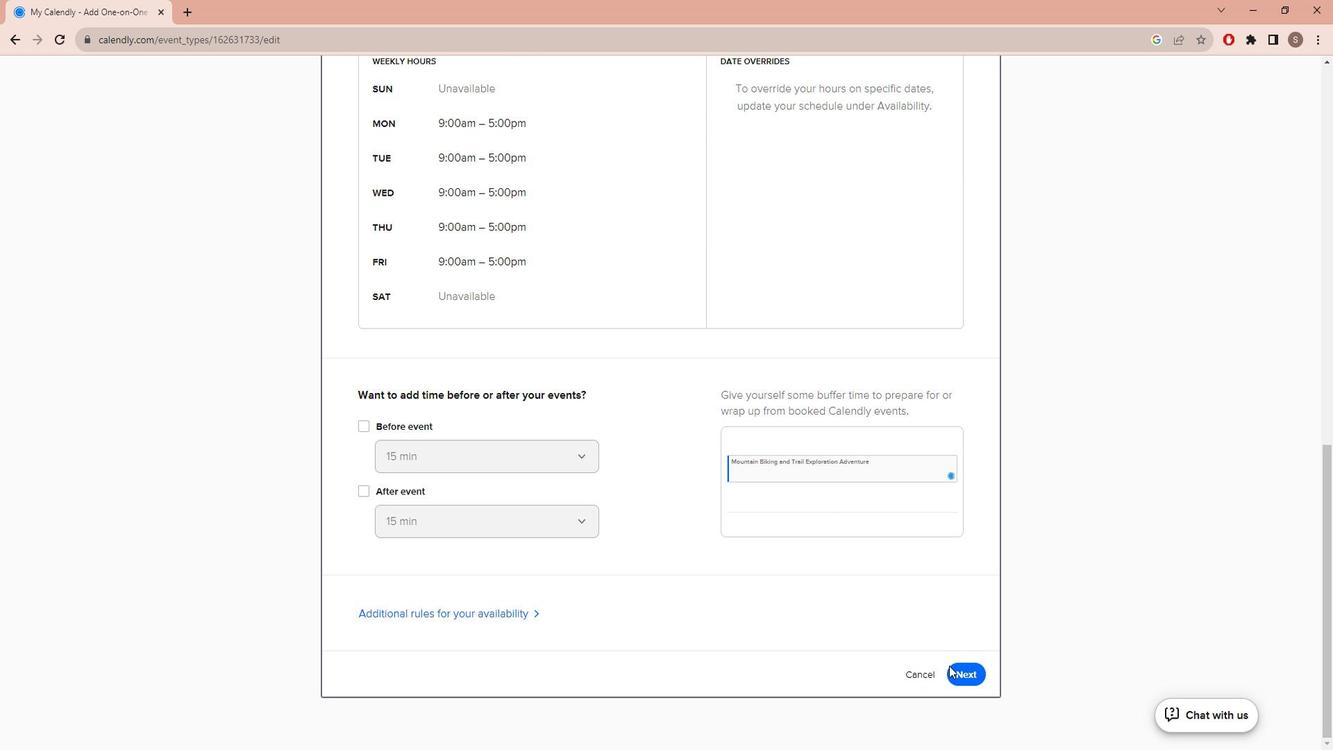 
Action: Mouse pressed left at (973, 657)
Screenshot: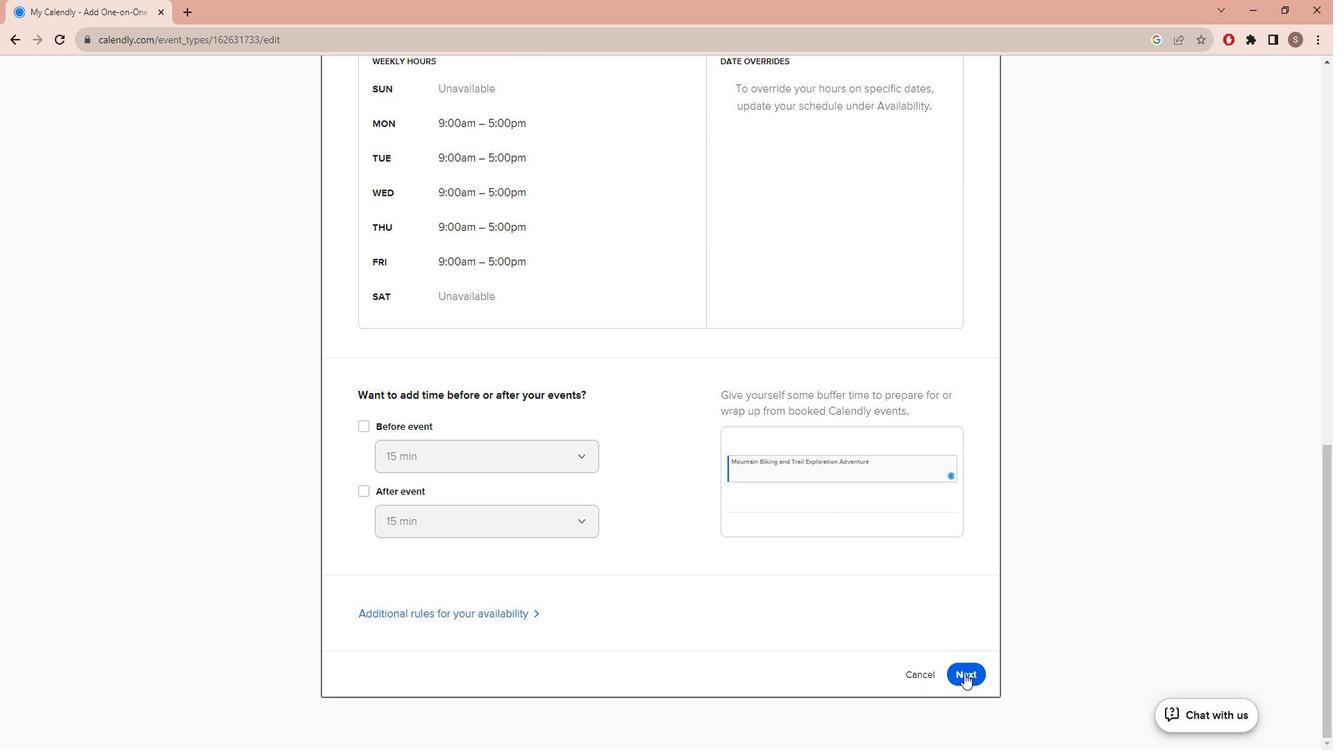
Action: Mouse moved to (864, 554)
Screenshot: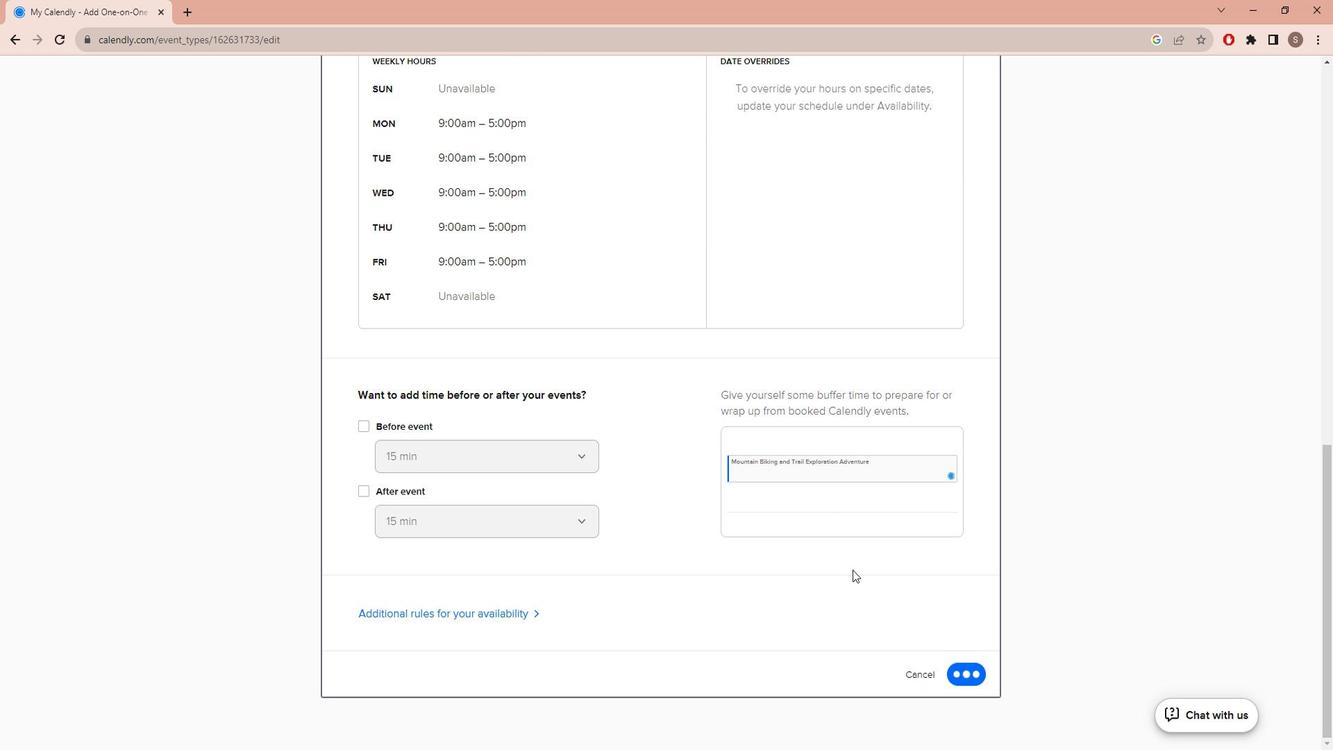 
